 Task: Add an event  with title  Second Client Appreciation Luncheon and Networking Session, date '2024/04/12' to 2024/04/14  & Select Event type as  Group. Add location for the event as  654 Delphi, Greece and add a description: Teams will work together to solve the challenges and find the hidden items or clues. This requires effective communication, creative thinking, and the ability to leverage each team member's strengths and expertise.Create an event link  http-secondclientappreciationluncheonandnetworkingsessioncom & Select the event color as  Magenta. , logged in from the account softage.10@softage.netand send the event invitation to softage.4@softage.net and softage.5@softage.net
Action: Mouse moved to (843, 148)
Screenshot: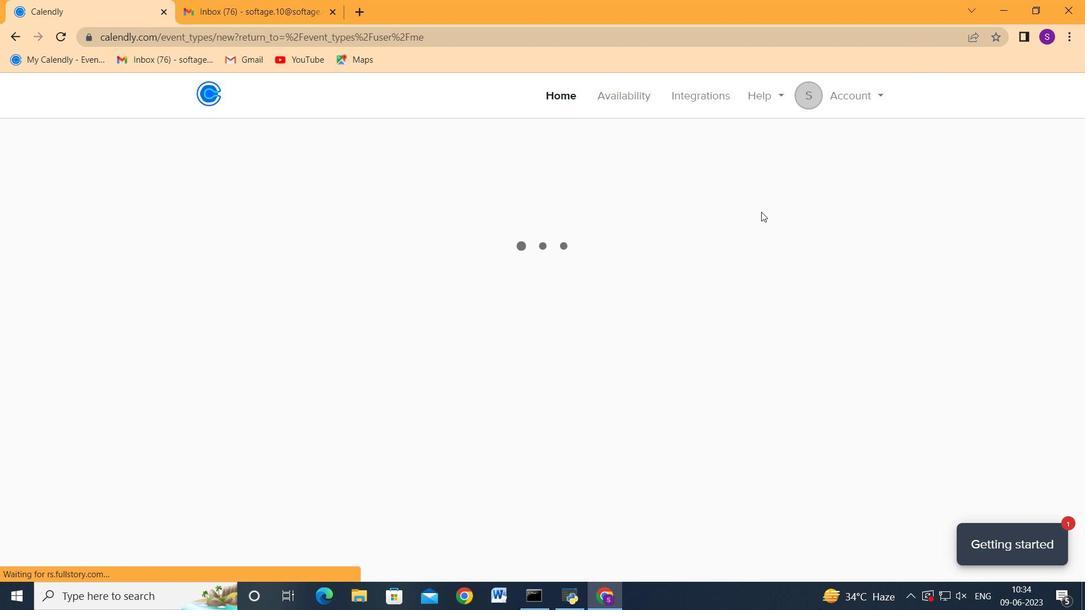 
Action: Mouse pressed left at (843, 148)
Screenshot: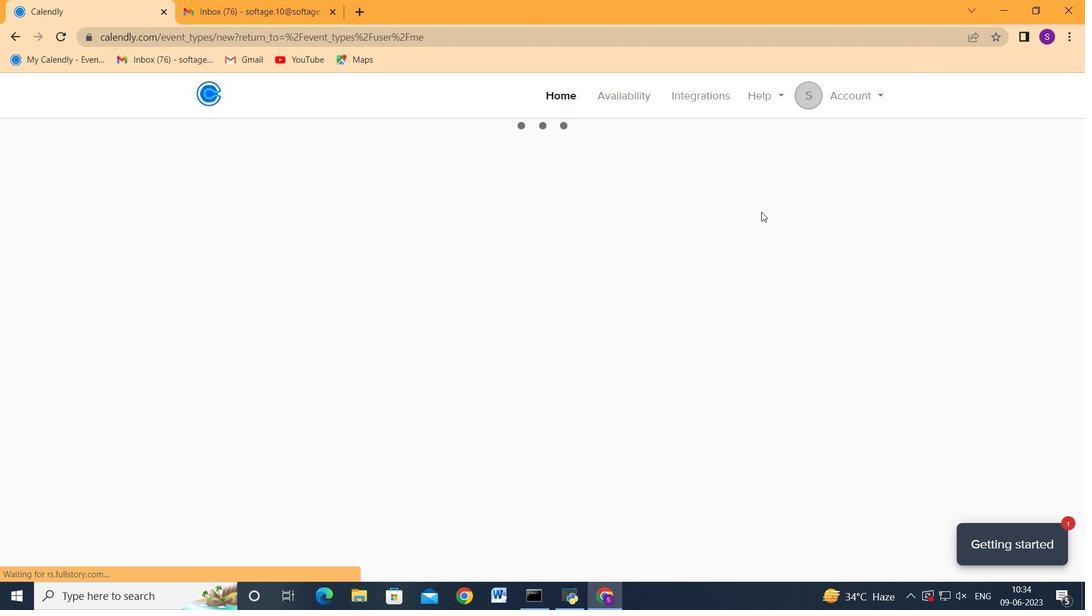 
Action: Mouse moved to (779, 208)
Screenshot: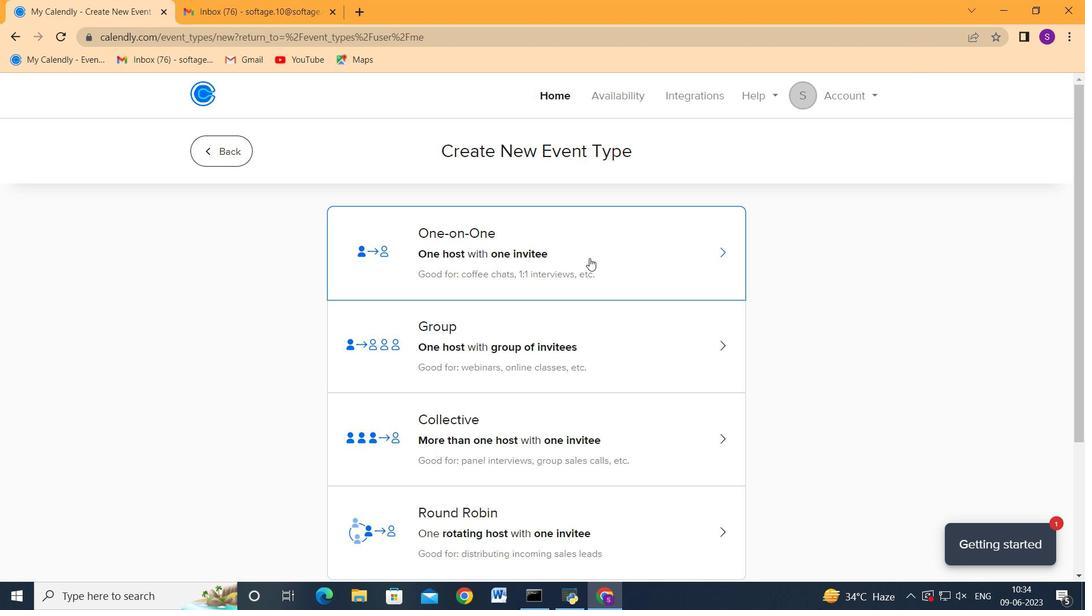 
Action: Mouse pressed left at (779, 208)
Screenshot: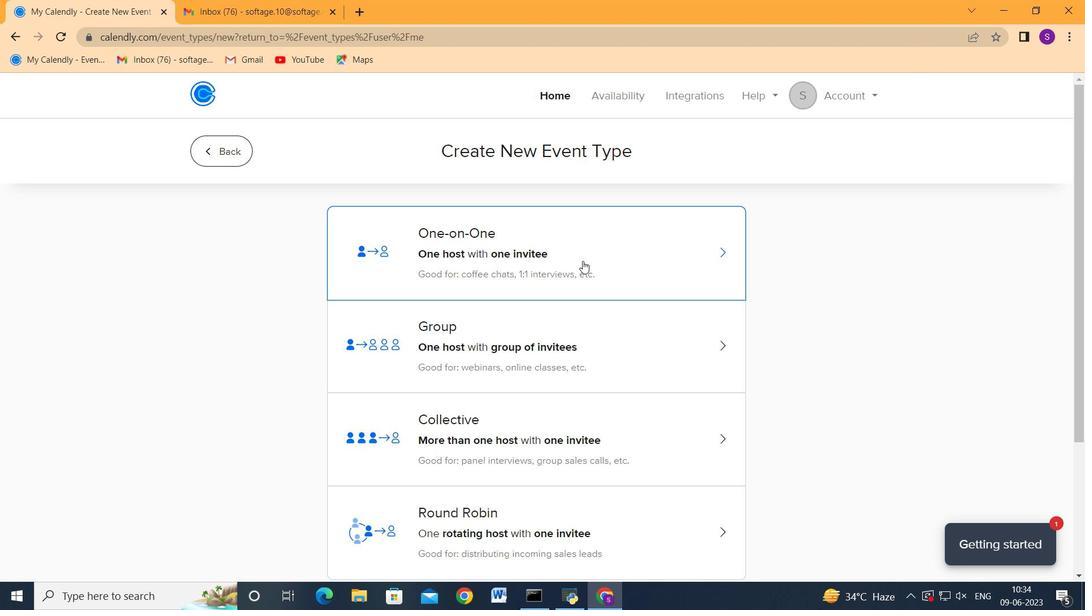 
Action: Mouse moved to (662, 266)
Screenshot: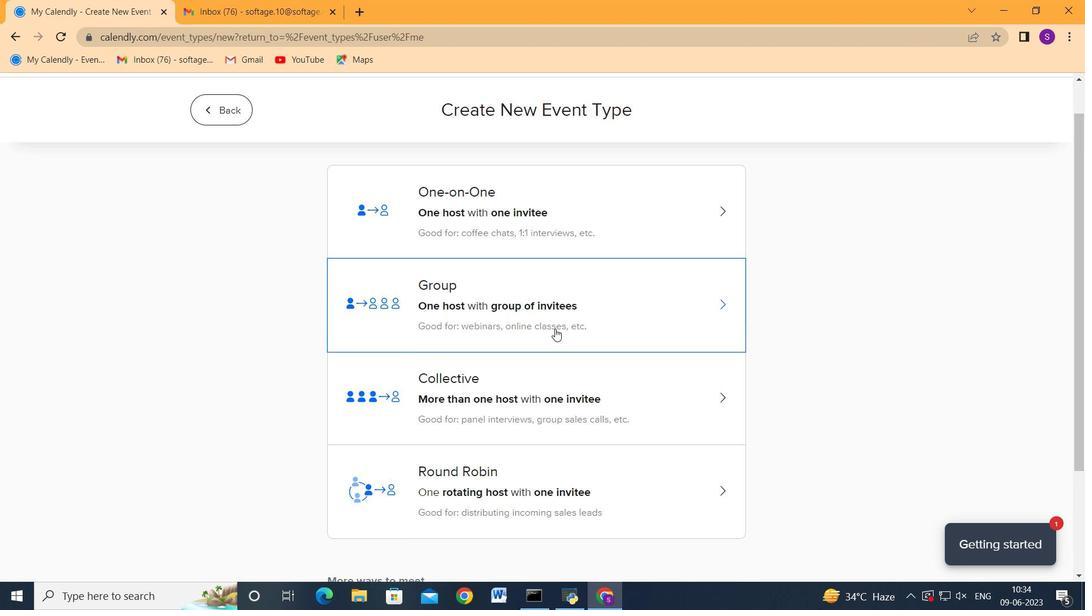 
Action: Mouse scrolled (662, 266) with delta (0, 0)
Screenshot: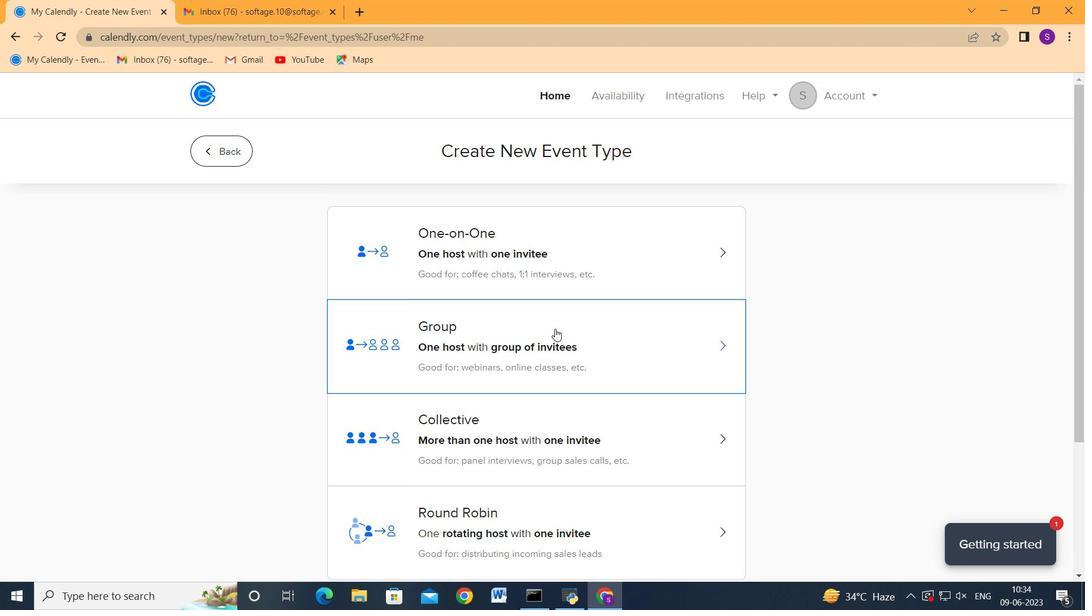 
Action: Mouse scrolled (662, 266) with delta (0, 0)
Screenshot: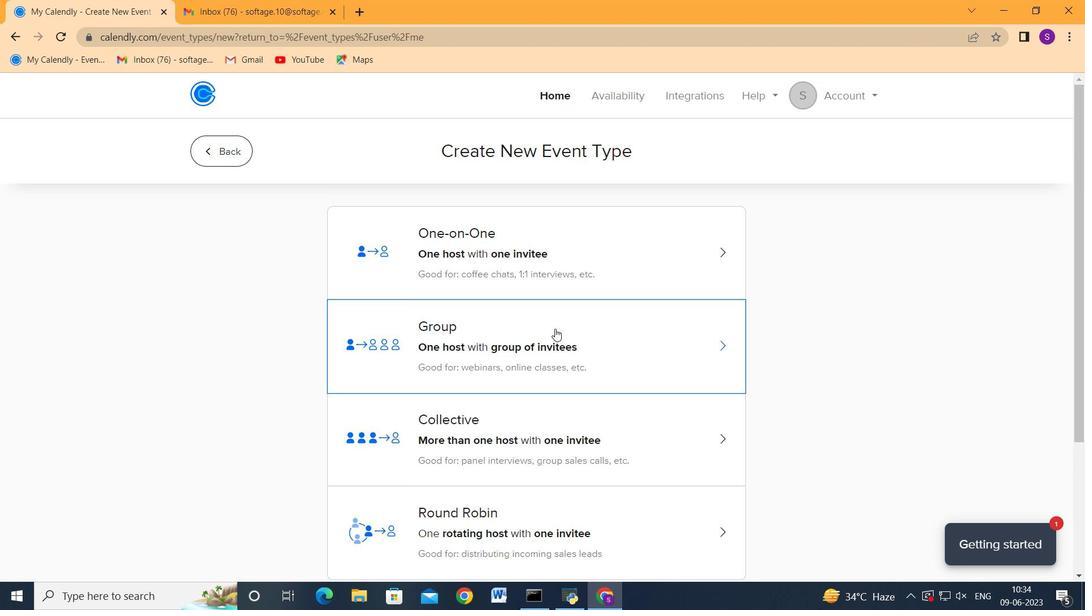 
Action: Mouse scrolled (662, 266) with delta (0, 0)
Screenshot: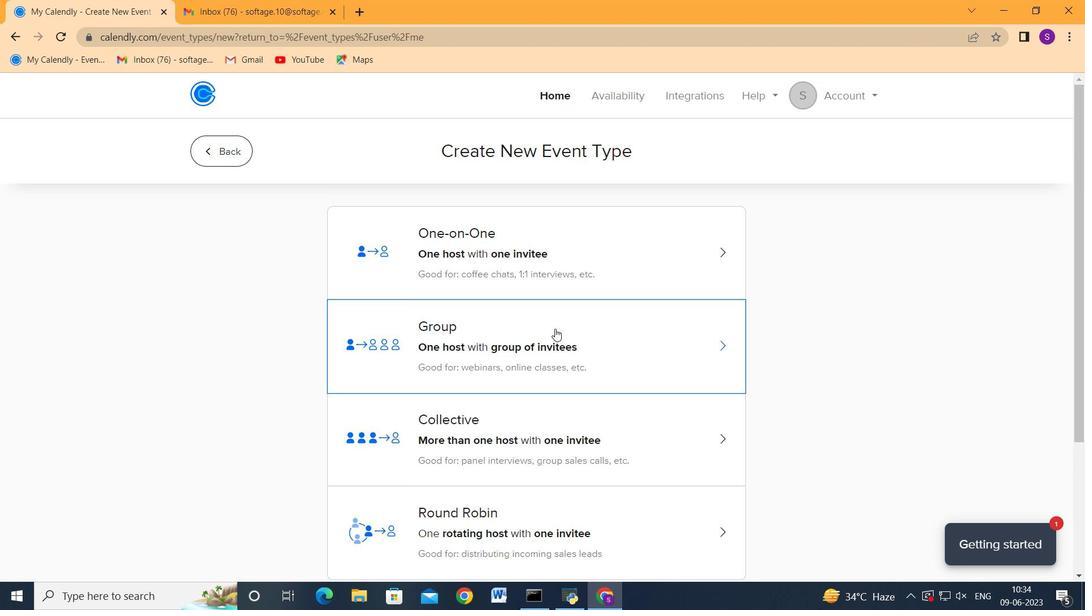 
Action: Mouse scrolled (662, 266) with delta (0, 0)
Screenshot: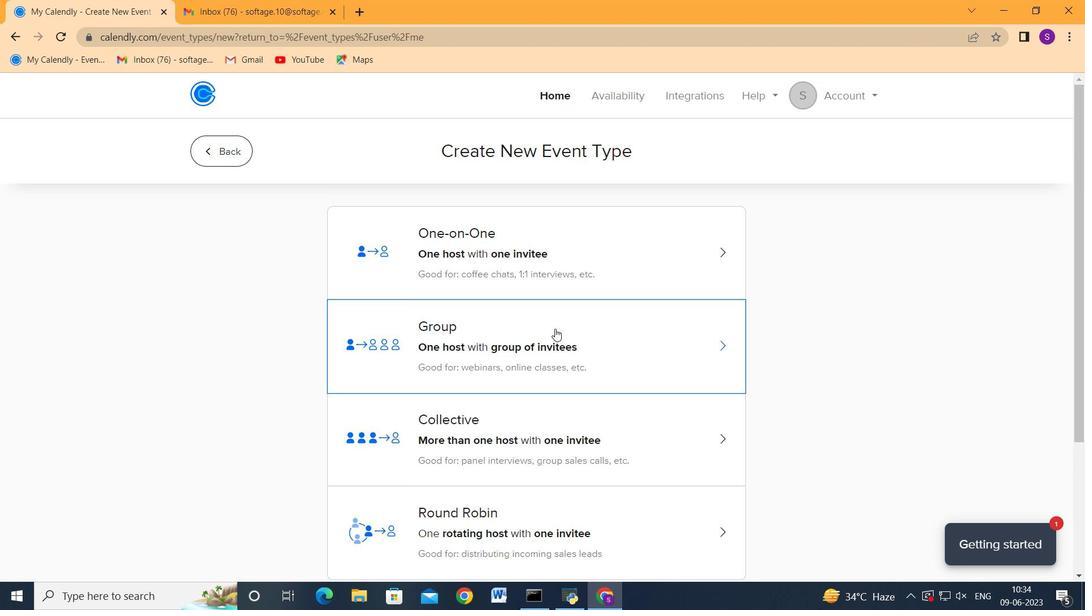 
Action: Mouse scrolled (662, 266) with delta (0, 0)
Screenshot: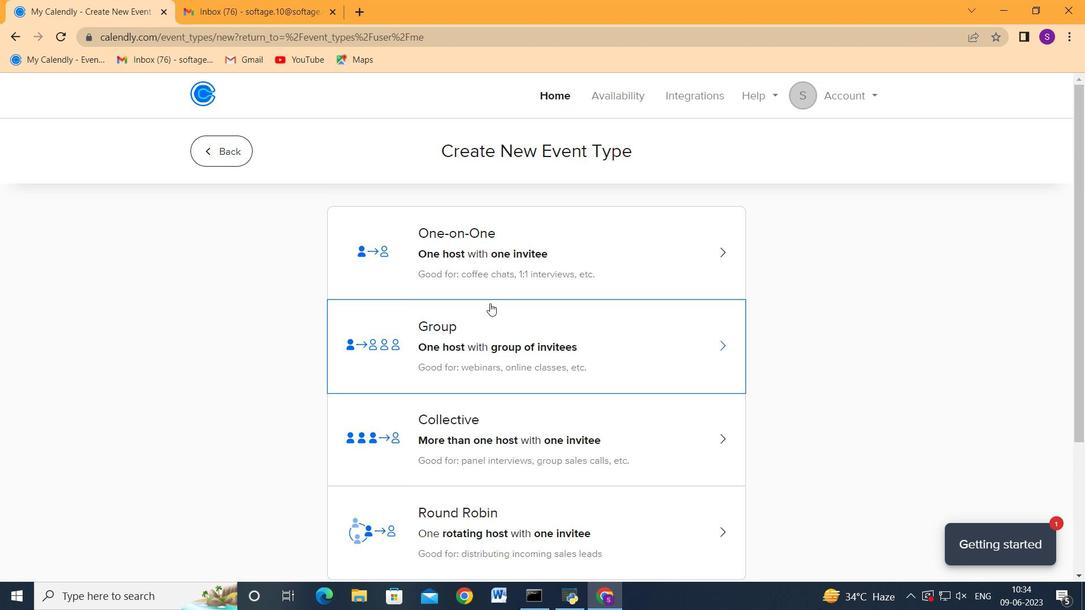 
Action: Mouse scrolled (662, 266) with delta (0, 0)
Screenshot: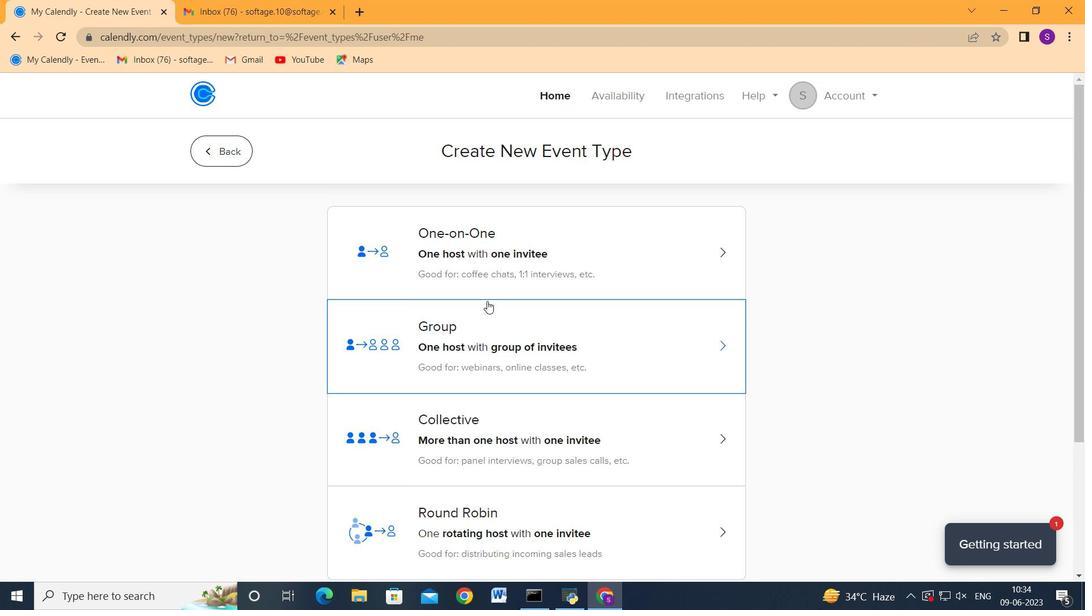 
Action: Mouse scrolled (662, 267) with delta (0, 0)
Screenshot: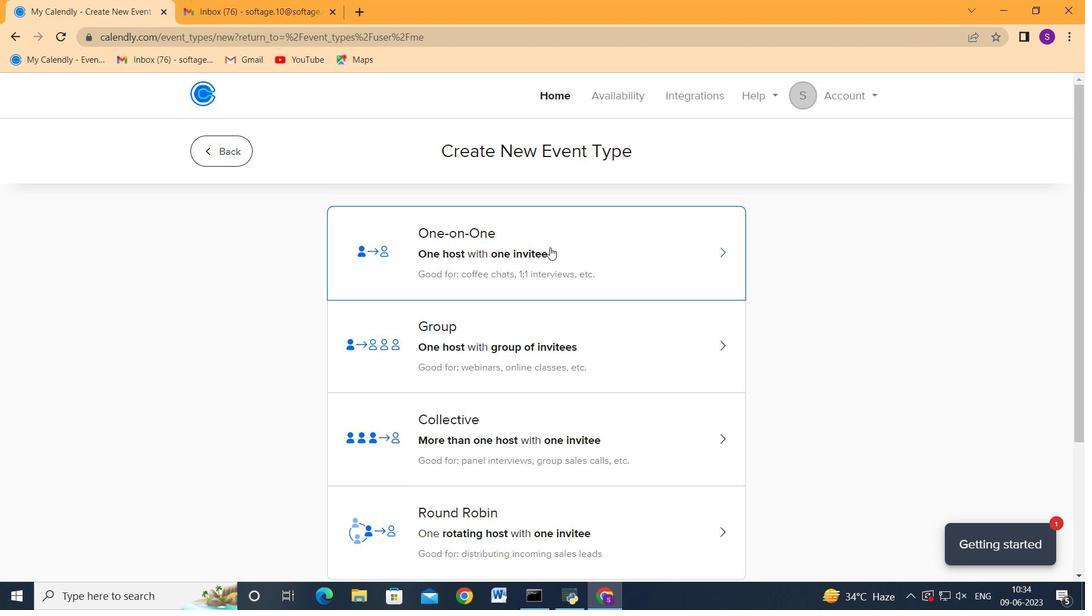 
Action: Mouse scrolled (662, 267) with delta (0, 0)
Screenshot: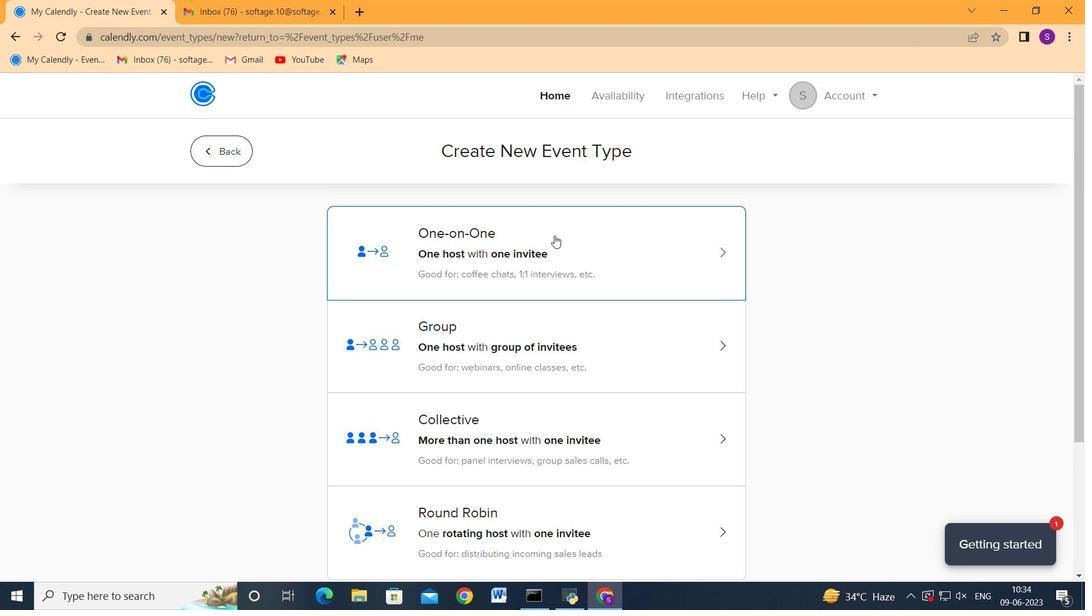 
Action: Mouse scrolled (662, 267) with delta (0, 0)
Screenshot: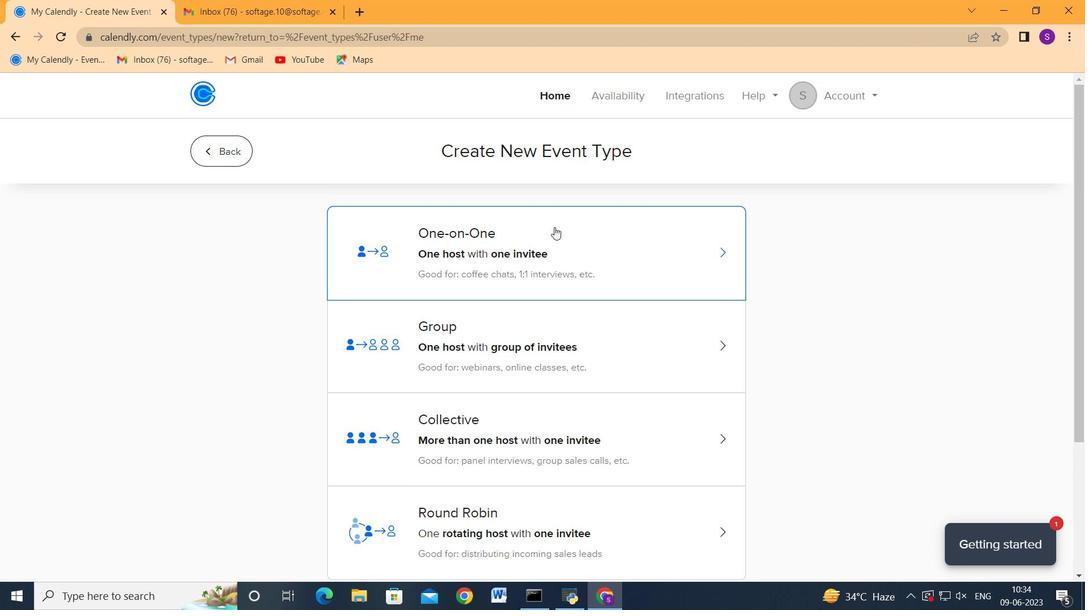 
Action: Mouse moved to (528, 354)
Screenshot: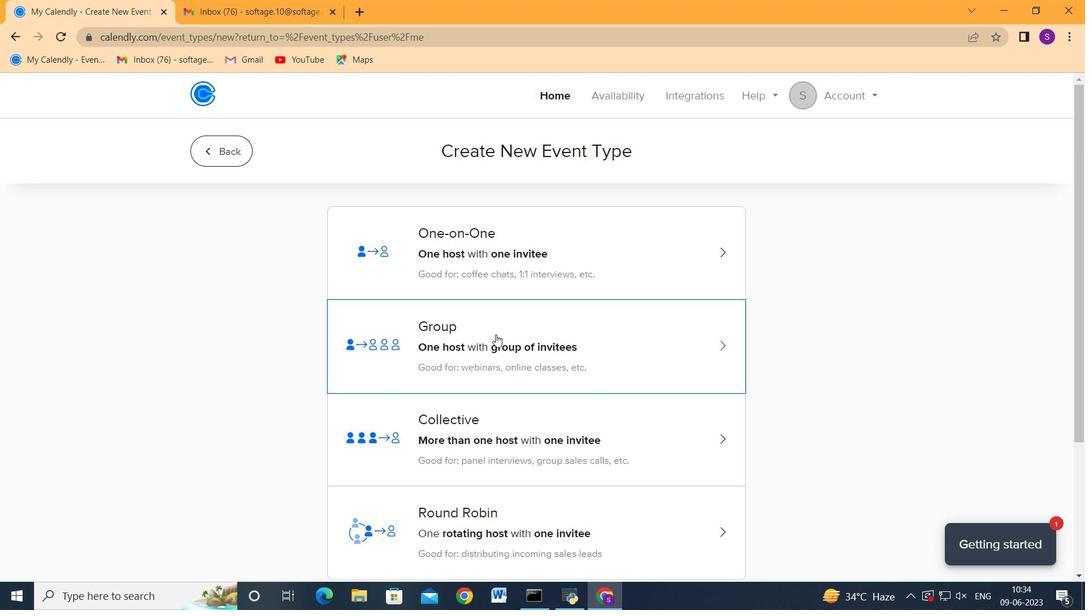 
Action: Mouse pressed left at (528, 354)
Screenshot: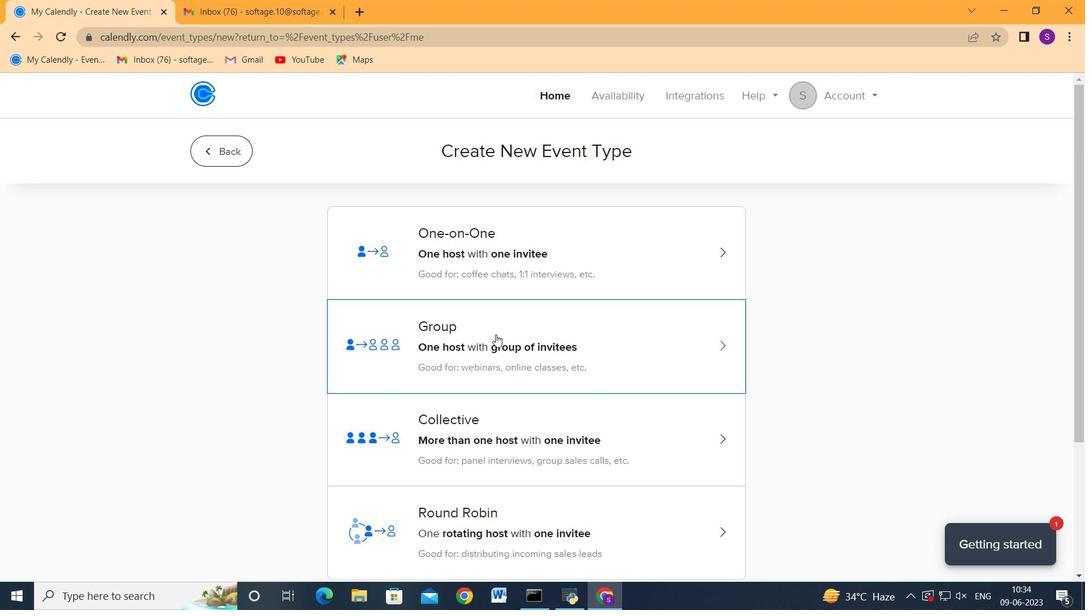 
Action: Mouse moved to (637, 294)
Screenshot: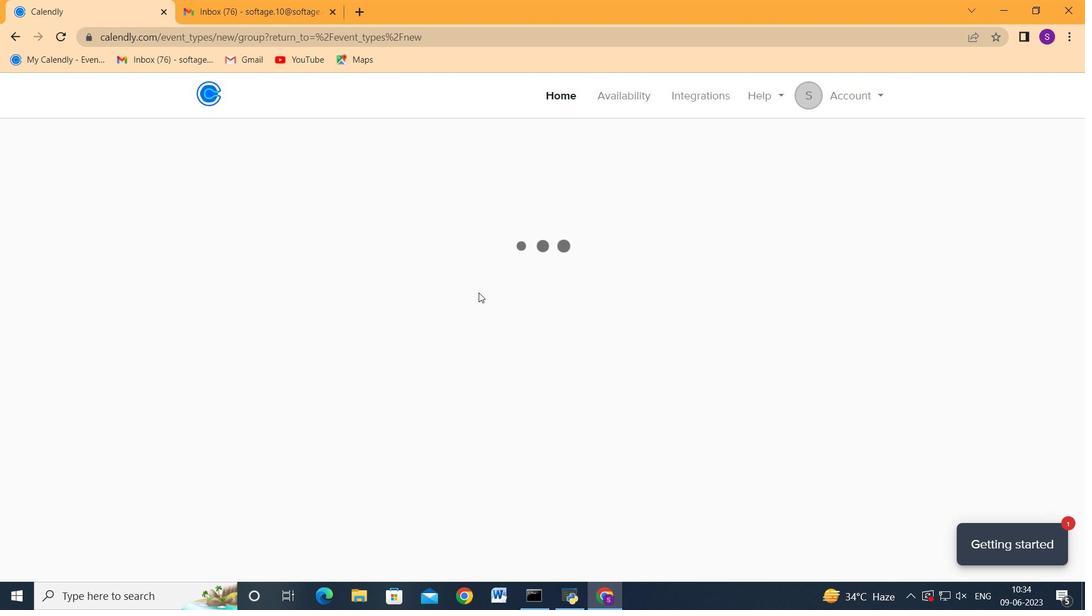 
Action: Mouse scrolled (637, 293) with delta (0, 0)
Screenshot: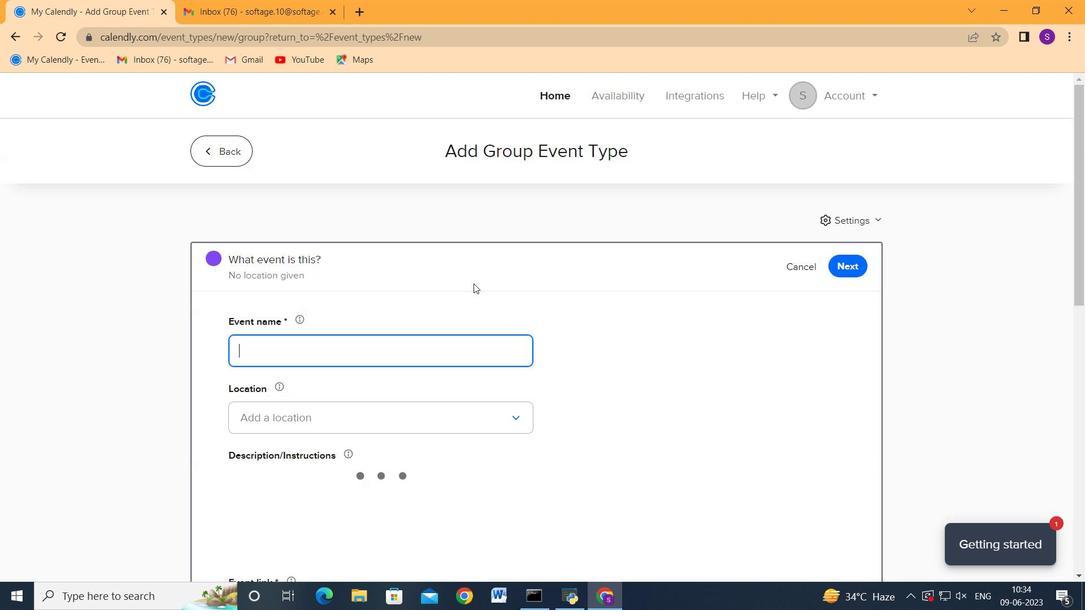 
Action: Mouse moved to (636, 294)
Screenshot: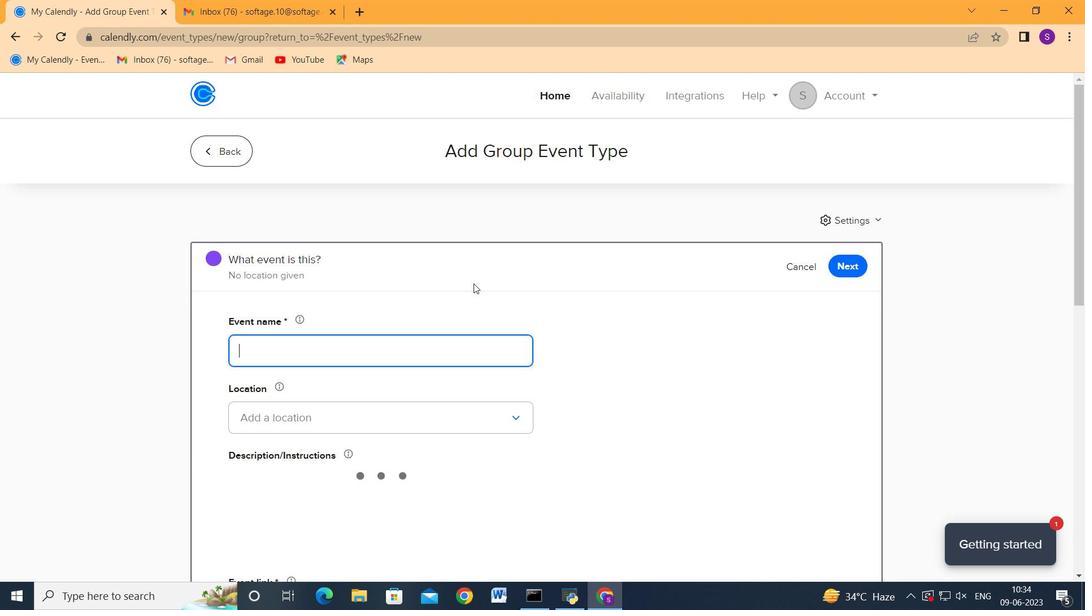 
Action: Mouse scrolled (636, 294) with delta (0, 0)
Screenshot: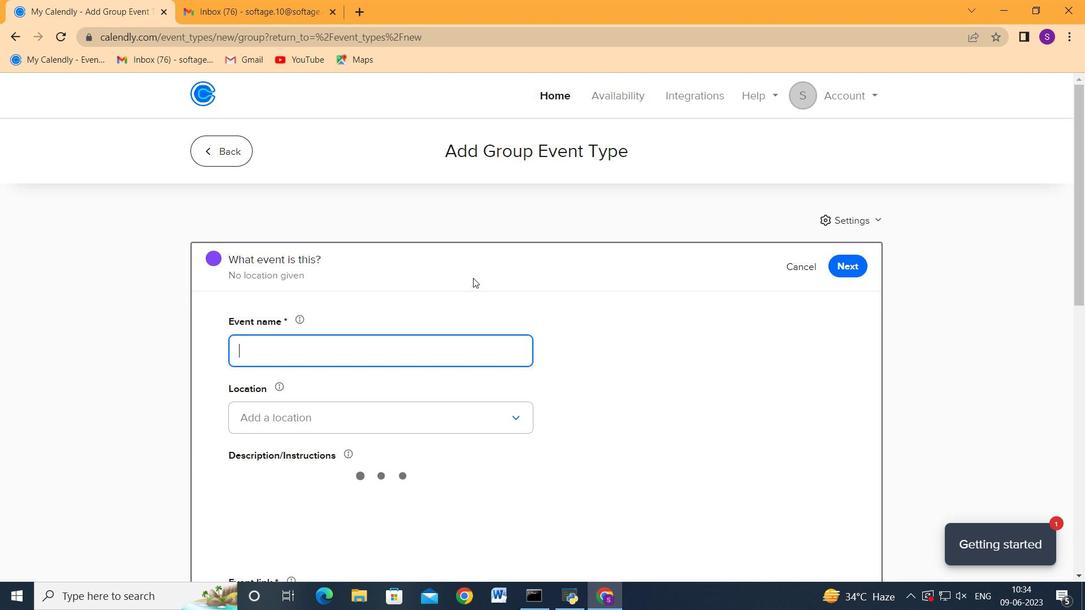 
Action: Mouse scrolled (636, 294) with delta (0, 0)
Screenshot: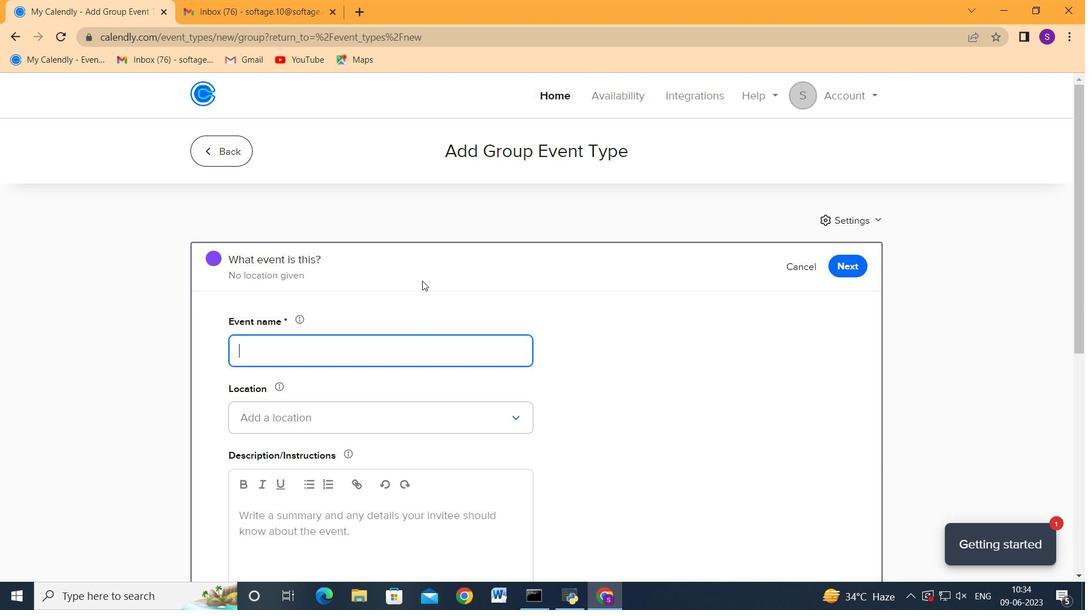 
Action: Mouse moved to (636, 295)
Screenshot: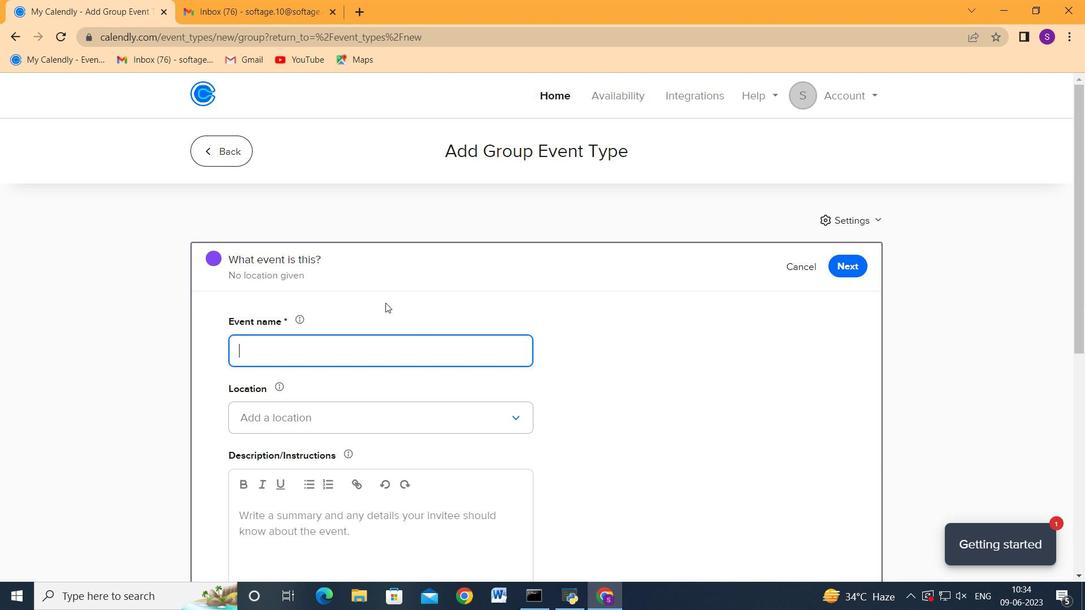 
Action: Mouse scrolled (636, 294) with delta (0, 0)
Screenshot: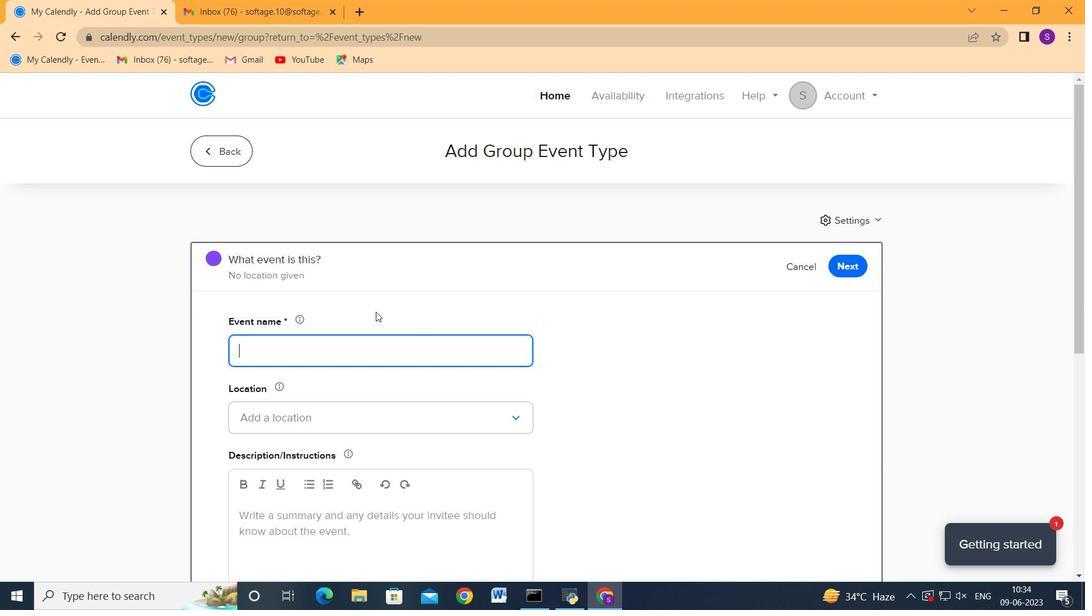 
Action: Mouse scrolled (636, 294) with delta (0, 0)
Screenshot: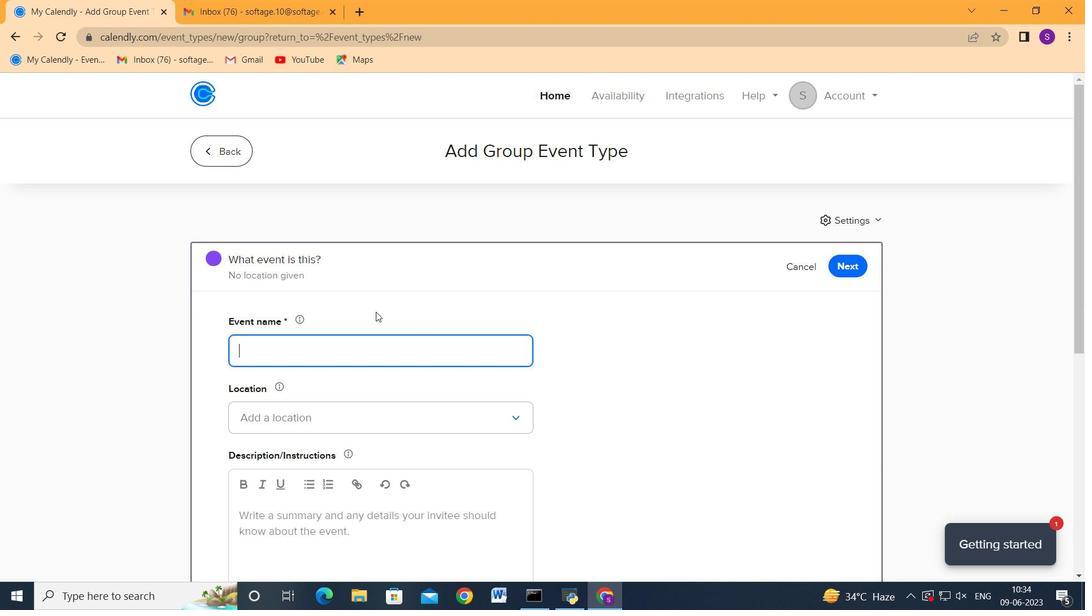 
Action: Mouse moved to (636, 295)
Screenshot: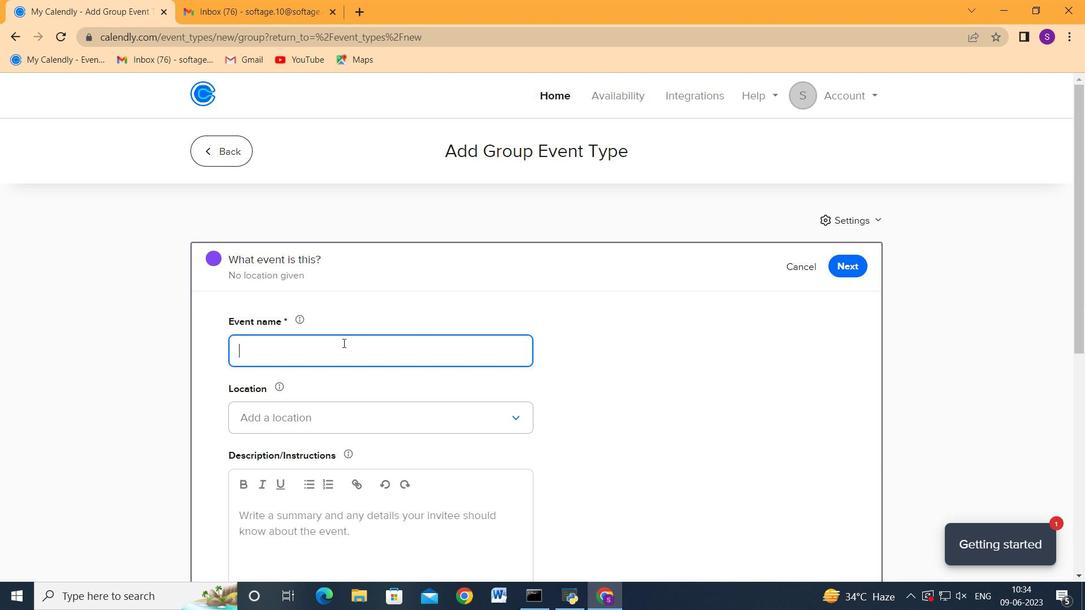 
Action: Mouse scrolled (636, 295) with delta (0, 0)
Screenshot: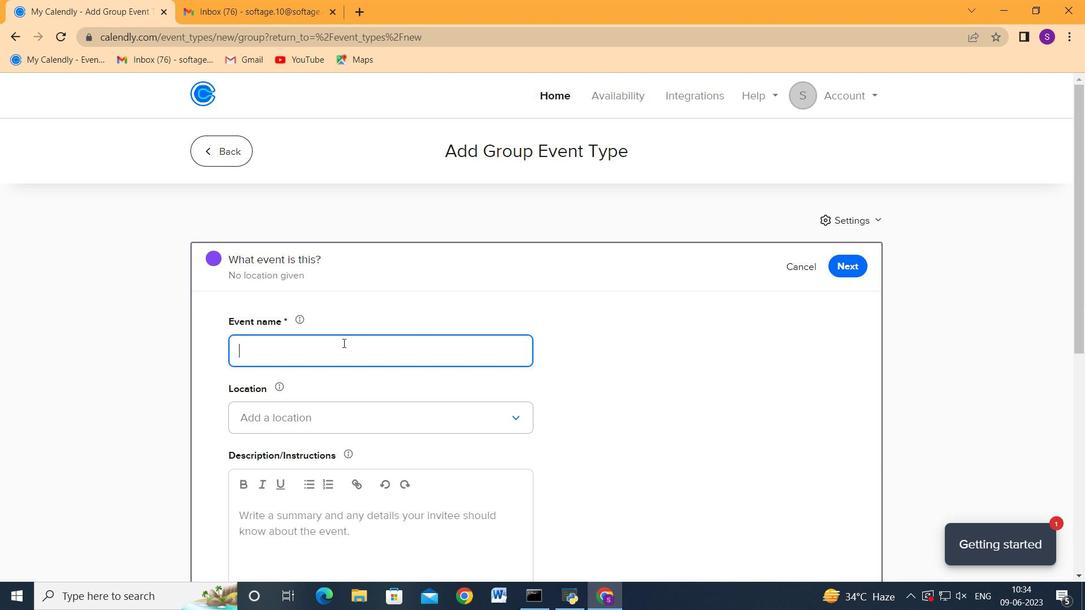 
Action: Mouse scrolled (636, 295) with delta (0, 0)
Screenshot: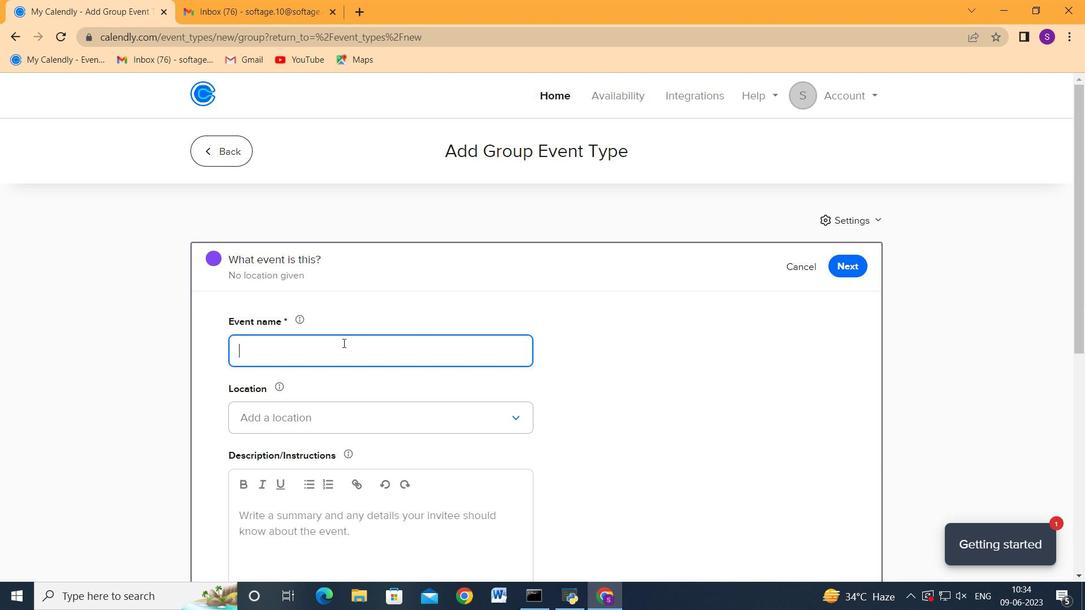 
Action: Mouse scrolled (636, 295) with delta (0, 0)
Screenshot: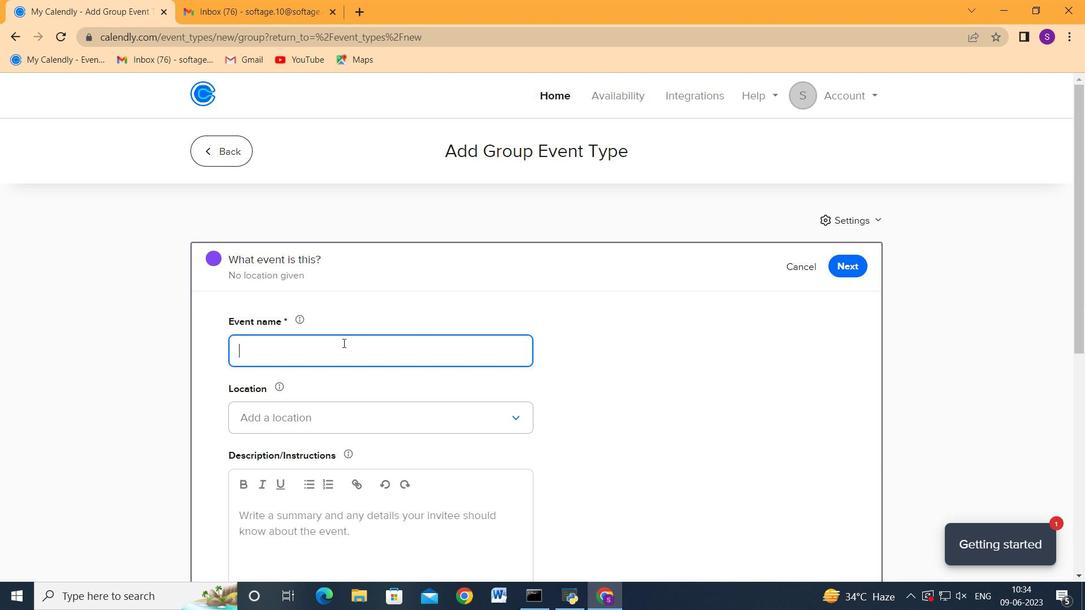 
Action: Mouse scrolled (636, 295) with delta (0, 0)
Screenshot: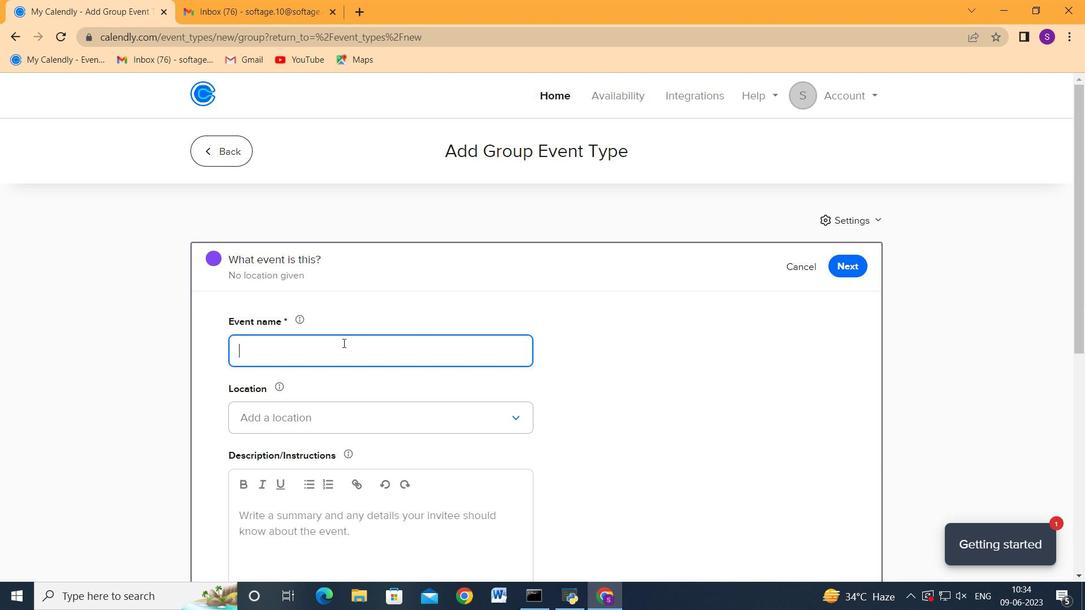 
Action: Mouse moved to (397, 260)
Screenshot: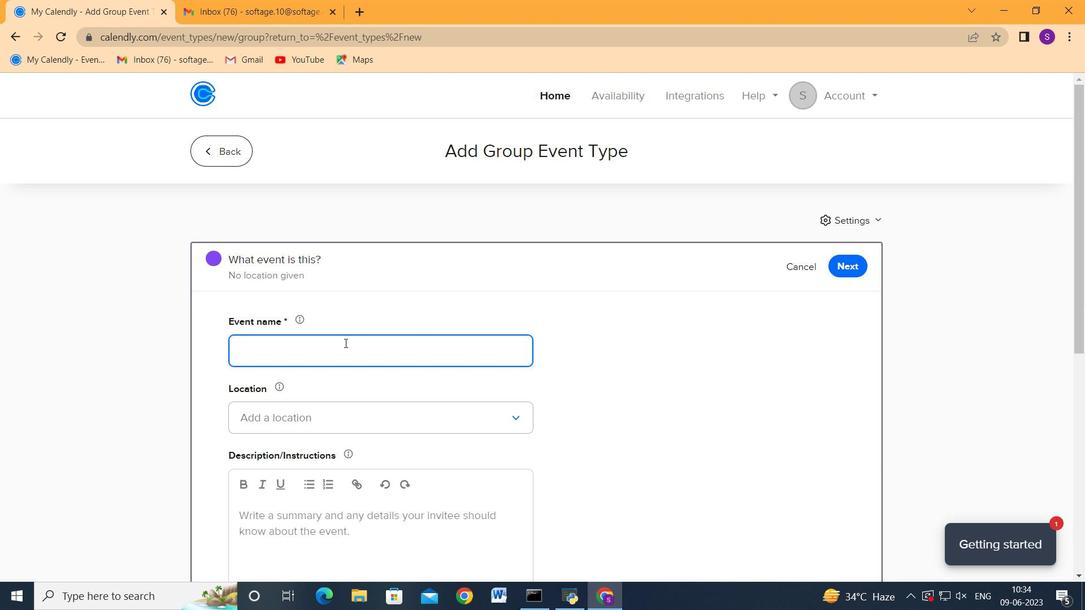 
Action: Key pressed <Key.shift_r>Second
Screenshot: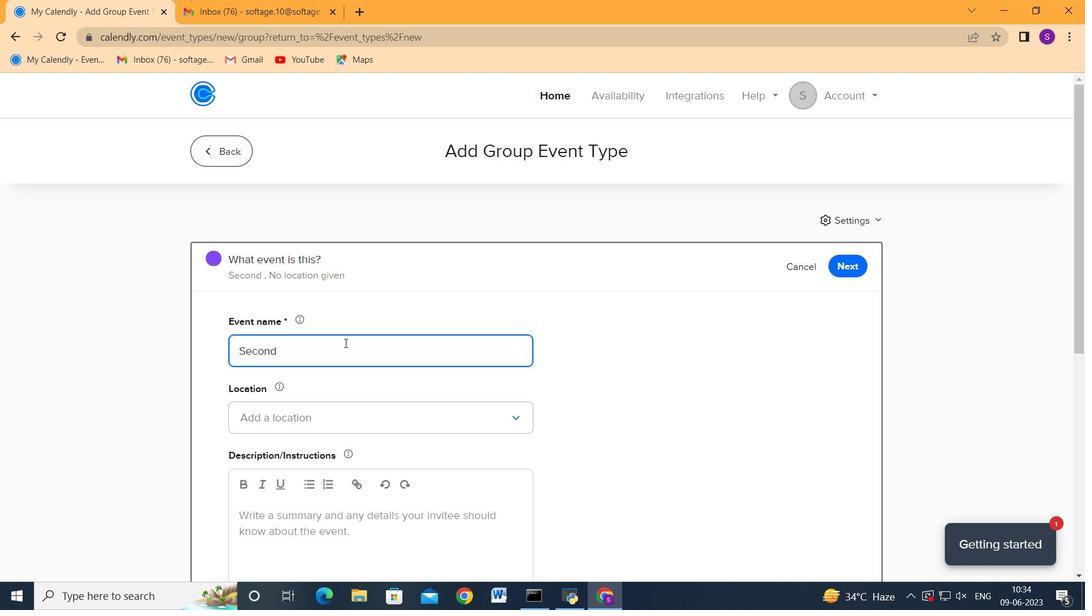 
Action: Mouse moved to (847, 163)
Screenshot: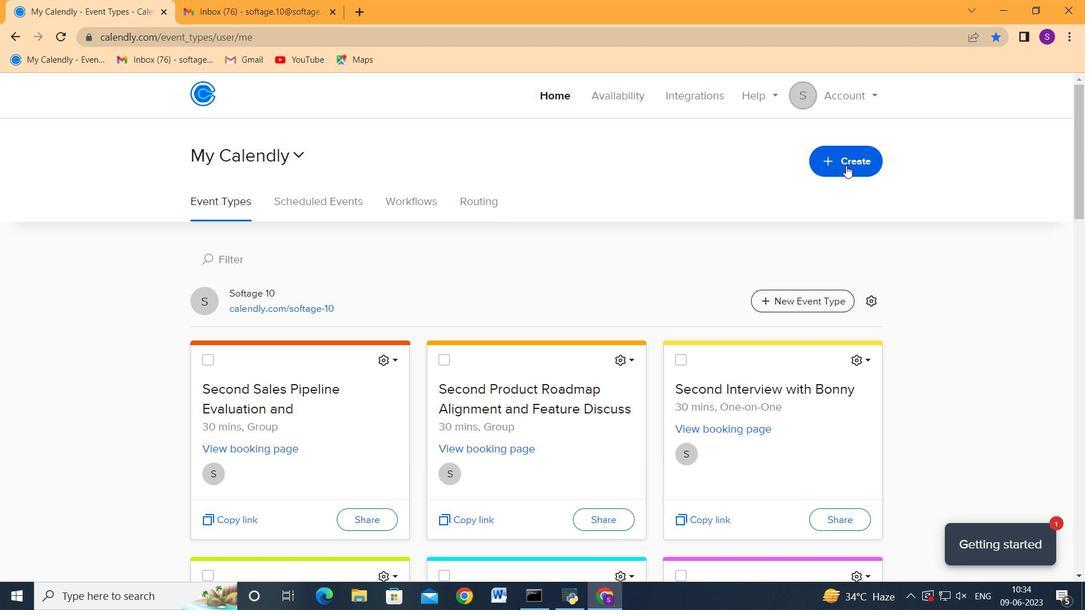 
Action: Mouse pressed left at (847, 163)
Screenshot: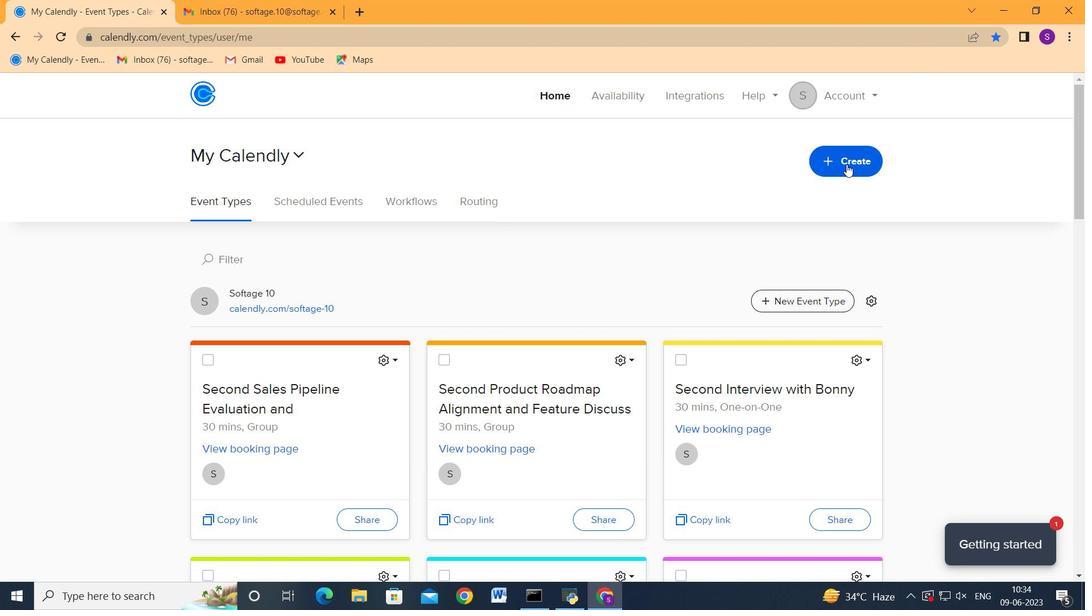 
Action: Mouse moved to (762, 212)
Screenshot: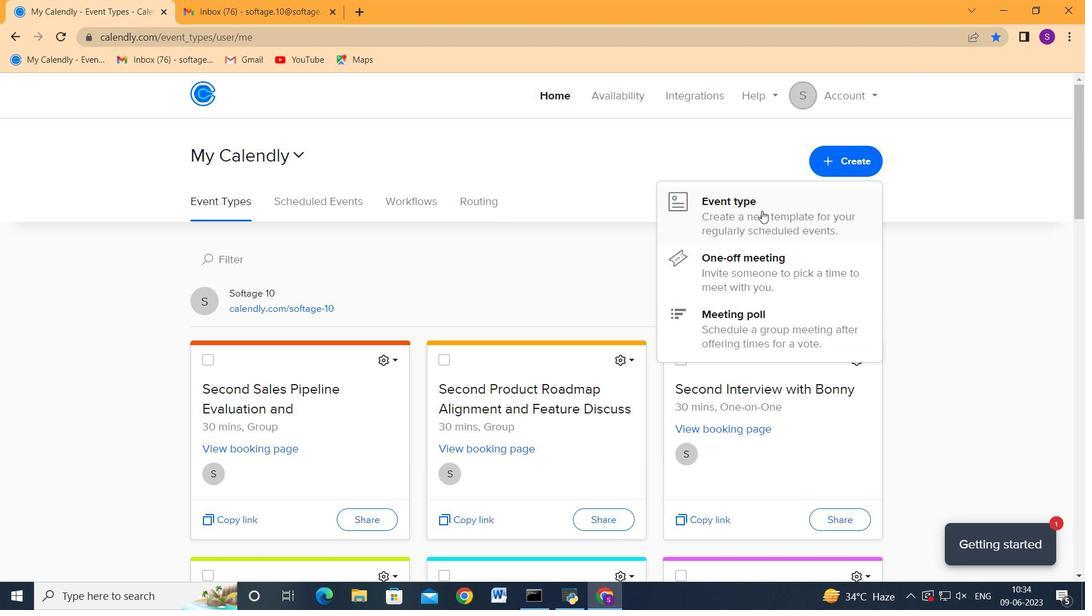 
Action: Mouse pressed left at (762, 212)
Screenshot: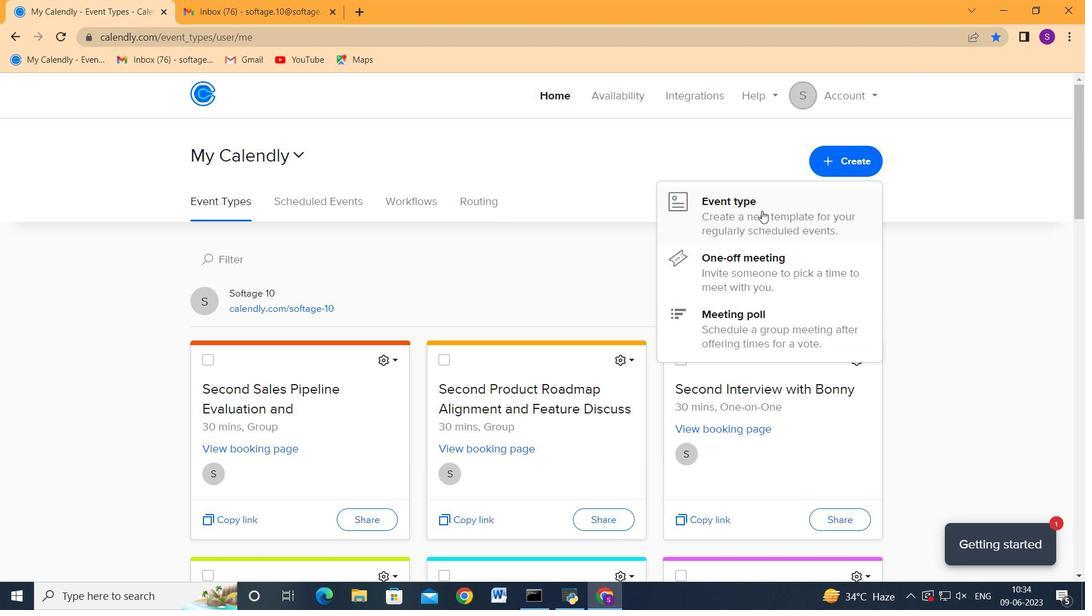 
Action: Mouse moved to (555, 329)
Screenshot: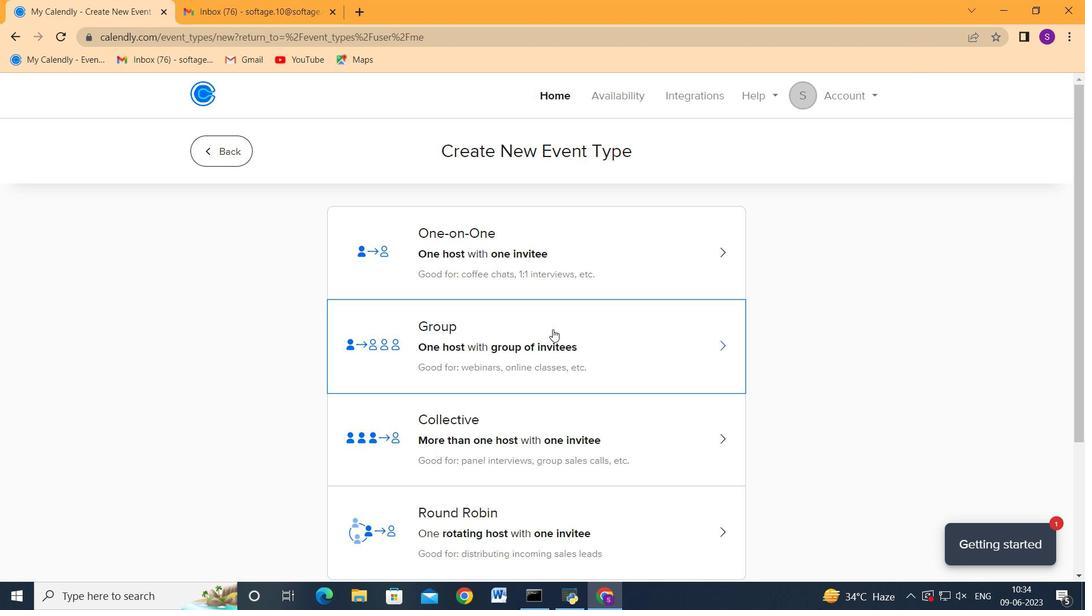 
Action: Mouse scrolled (555, 328) with delta (0, 0)
Screenshot: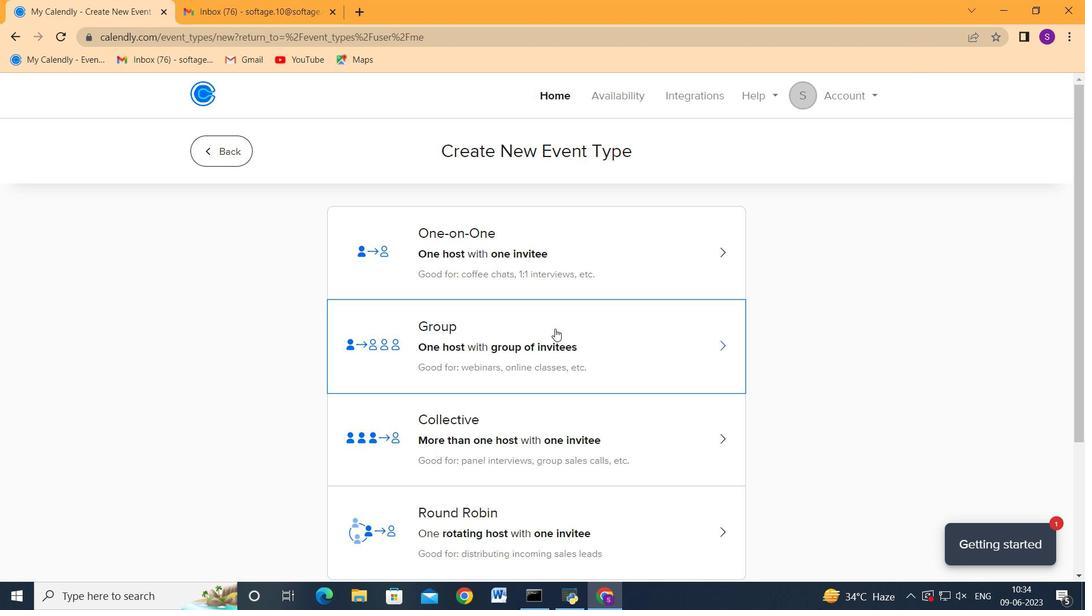 
Action: Mouse scrolled (555, 328) with delta (0, 0)
Screenshot: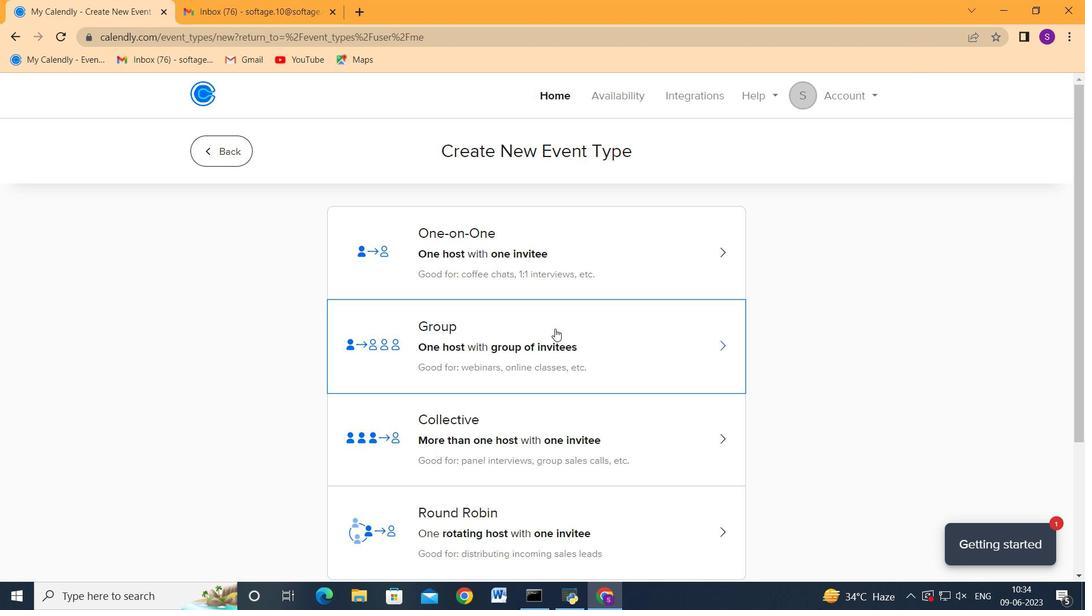 
Action: Mouse scrolled (555, 328) with delta (0, 0)
Screenshot: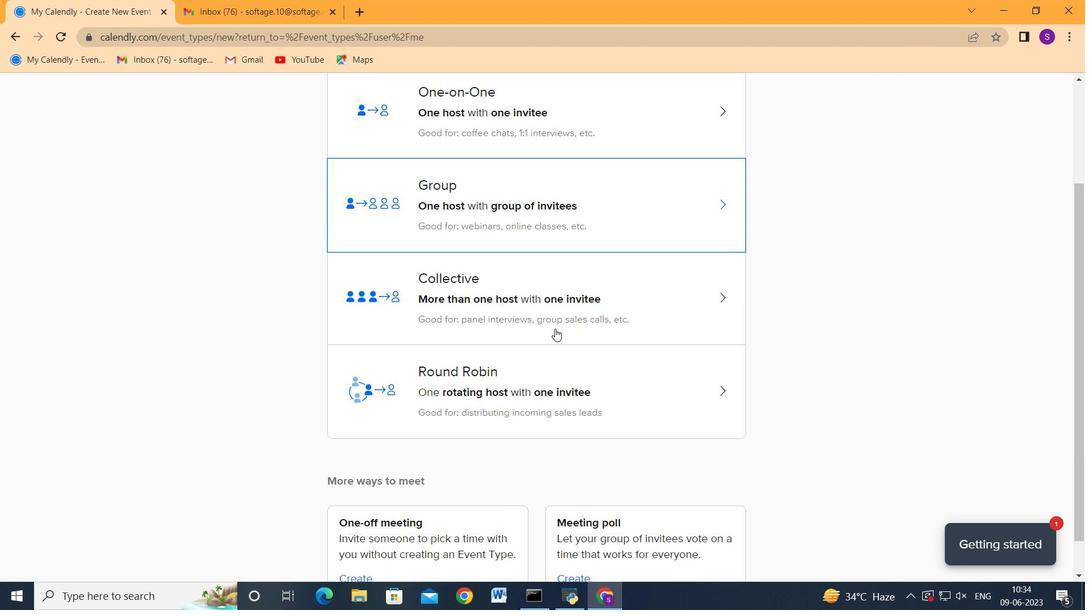 
Action: Mouse scrolled (555, 328) with delta (0, 0)
Screenshot: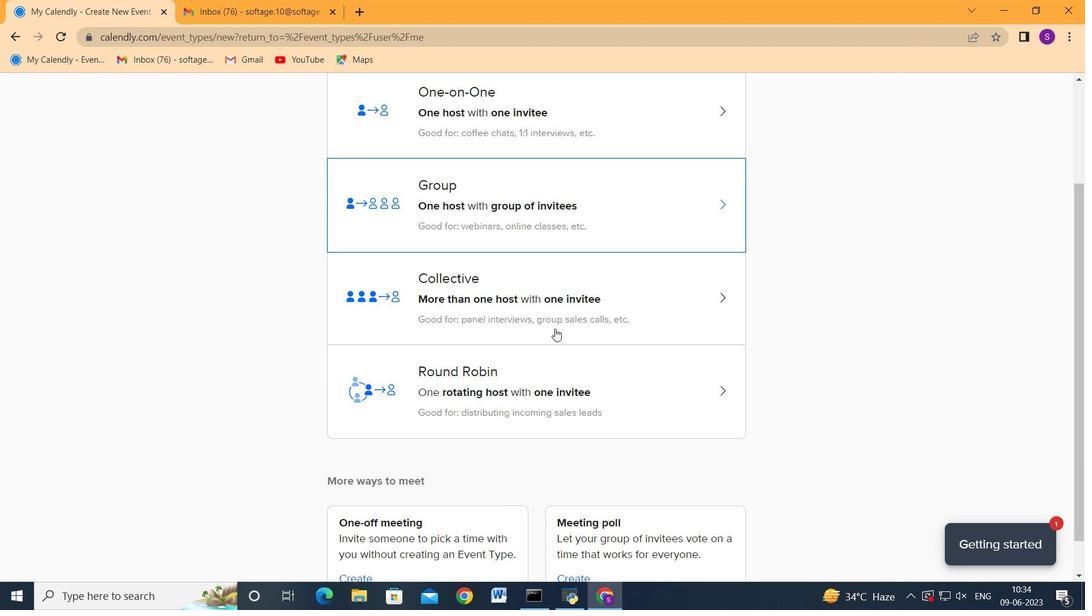 
Action: Mouse moved to (555, 329)
Screenshot: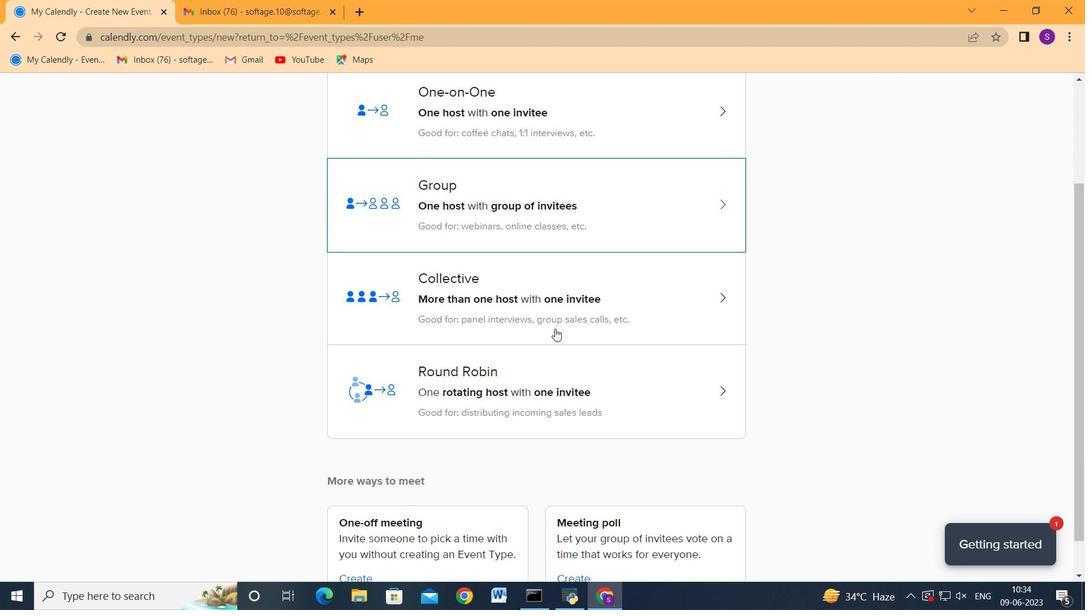 
Action: Mouse scrolled (555, 329) with delta (0, 0)
Screenshot: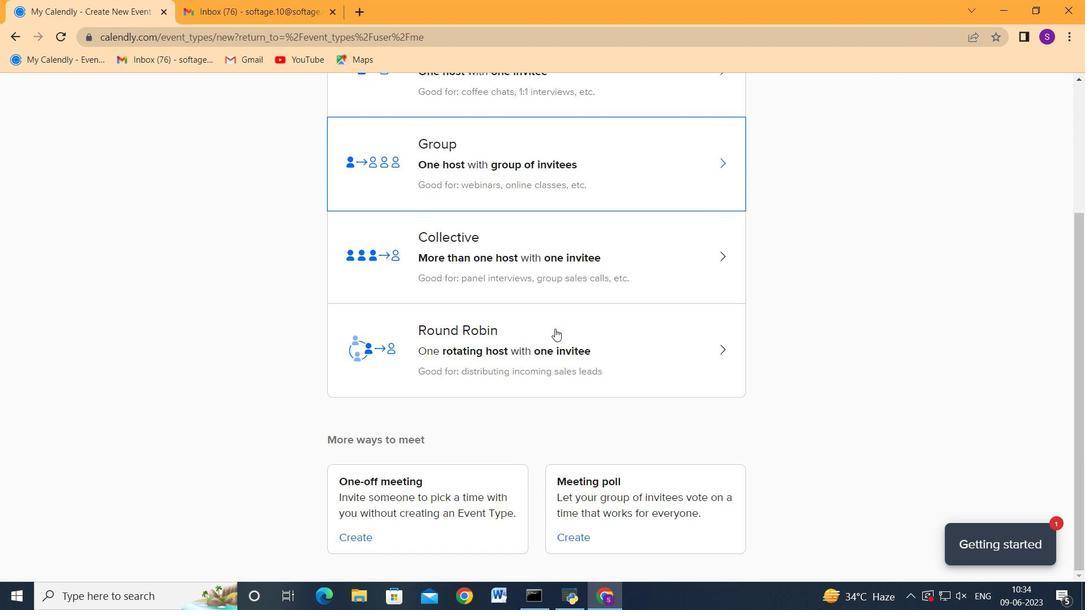 
Action: Mouse scrolled (555, 329) with delta (0, 0)
Screenshot: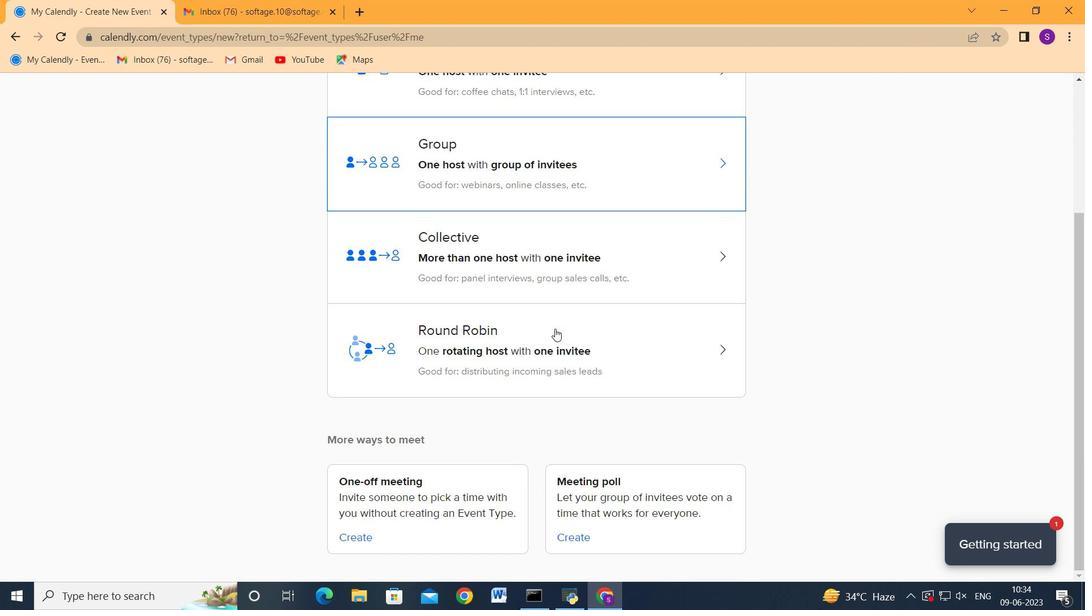 
Action: Mouse scrolled (555, 329) with delta (0, 0)
Screenshot: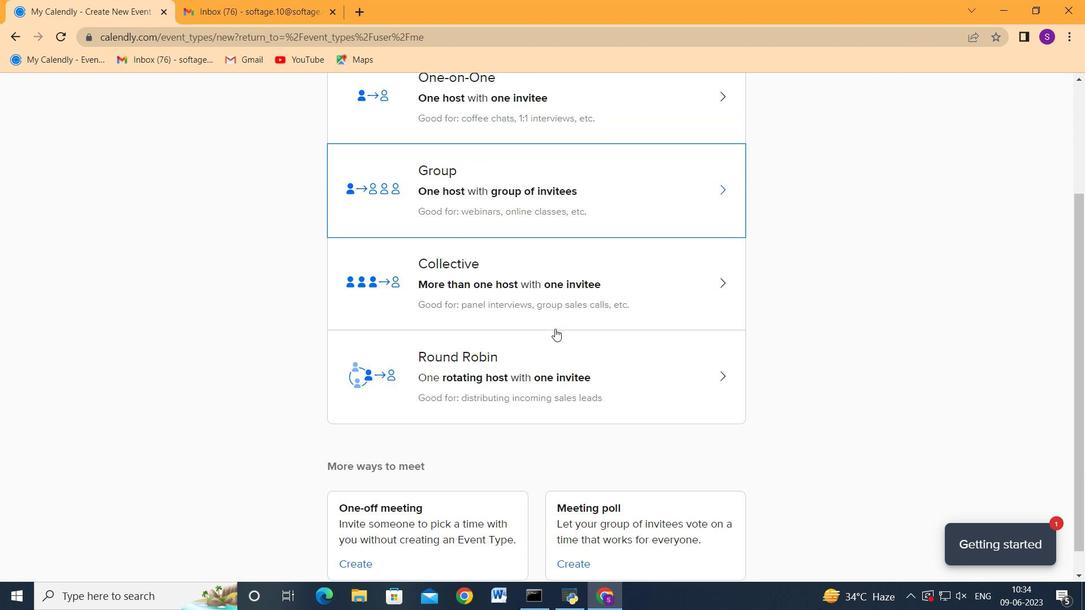 
Action: Mouse scrolled (555, 329) with delta (0, 0)
Screenshot: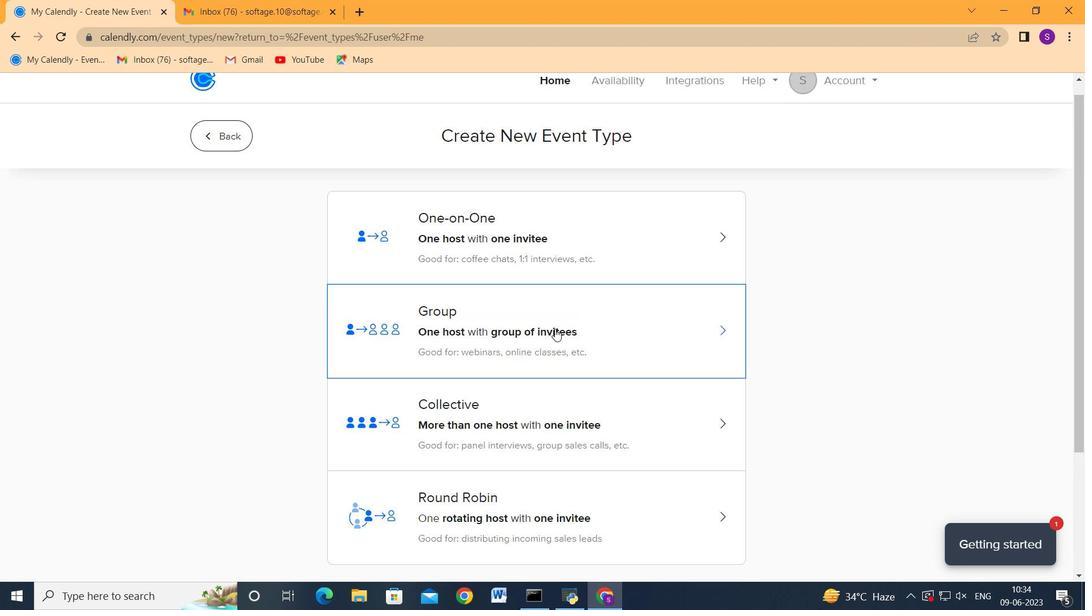 
Action: Mouse scrolled (555, 329) with delta (0, 0)
Screenshot: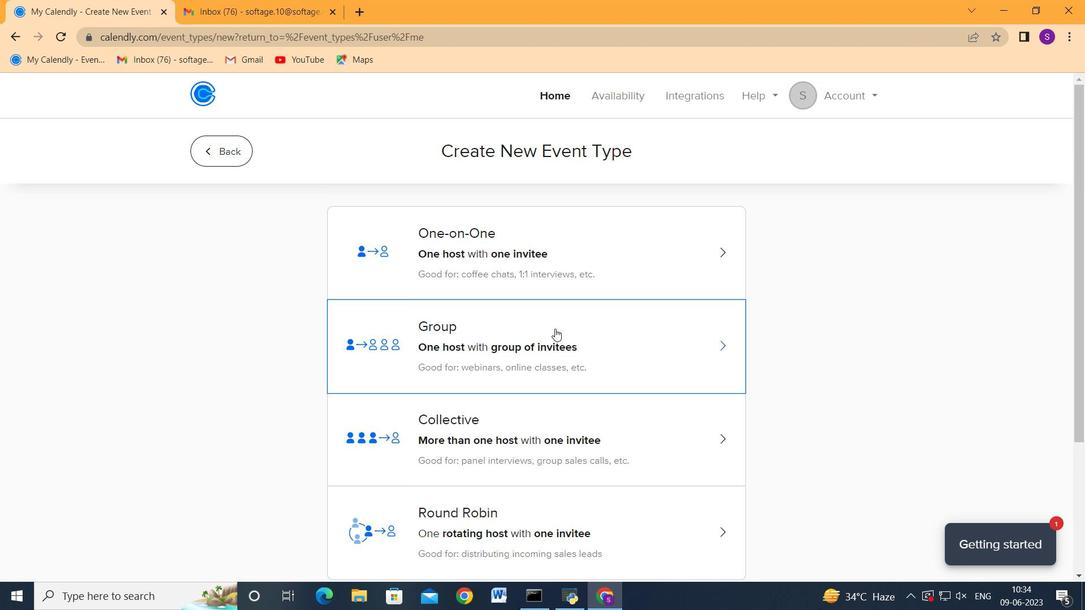 
Action: Mouse moved to (495, 338)
Screenshot: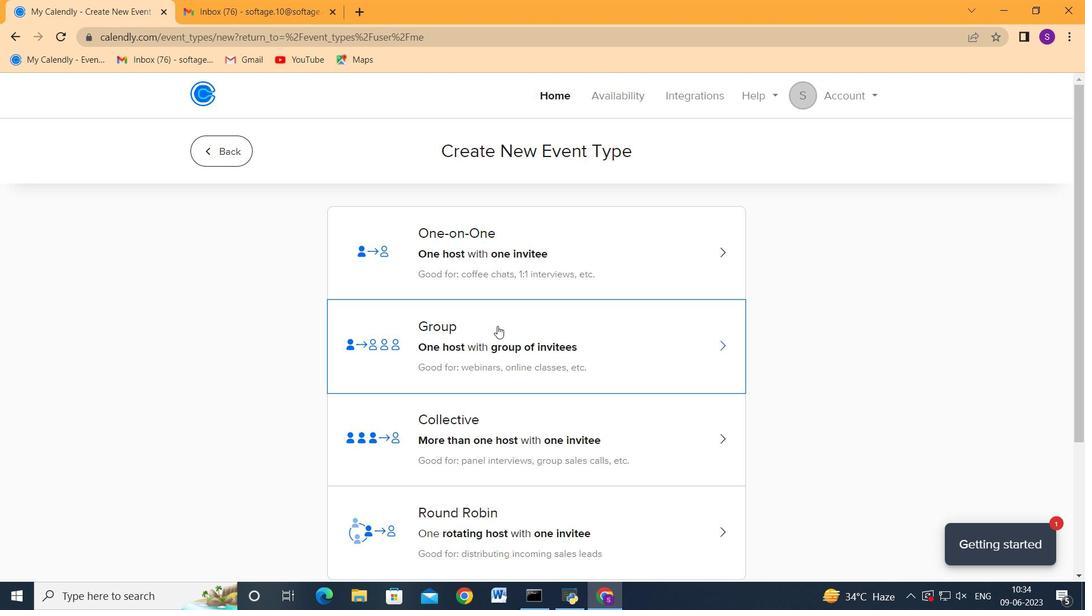 
Action: Mouse pressed left at (495, 338)
Screenshot: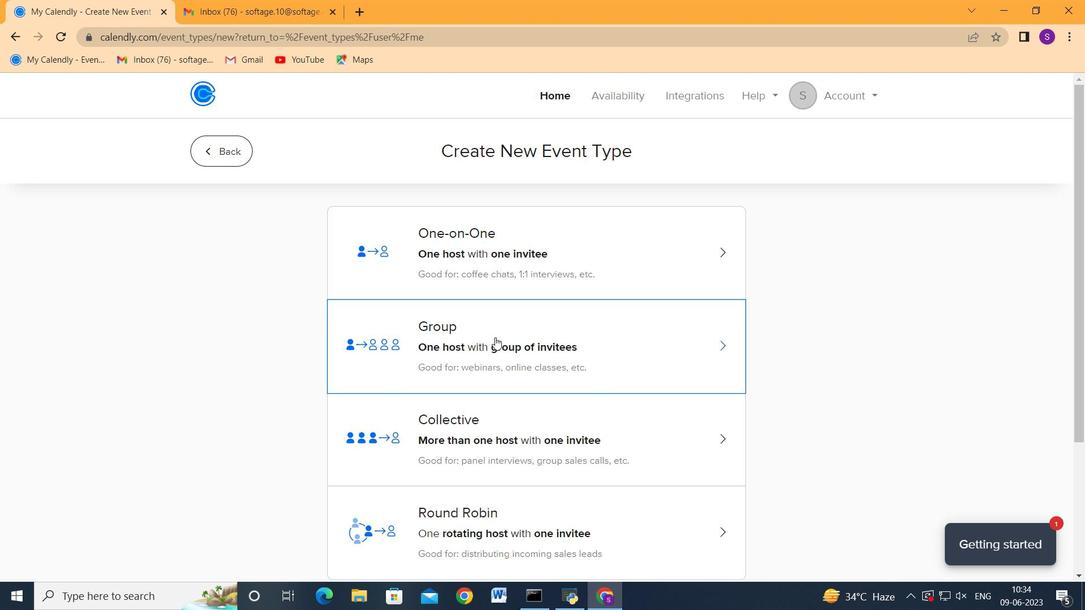 
Action: Mouse moved to (343, 343)
Screenshot: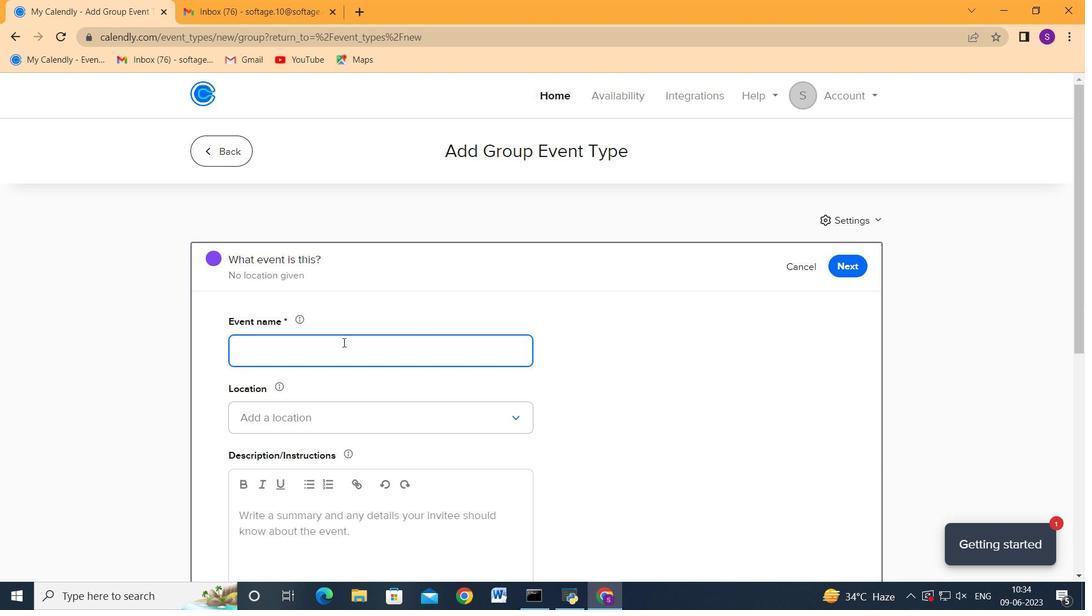 
Action: Mouse pressed left at (343, 343)
Screenshot: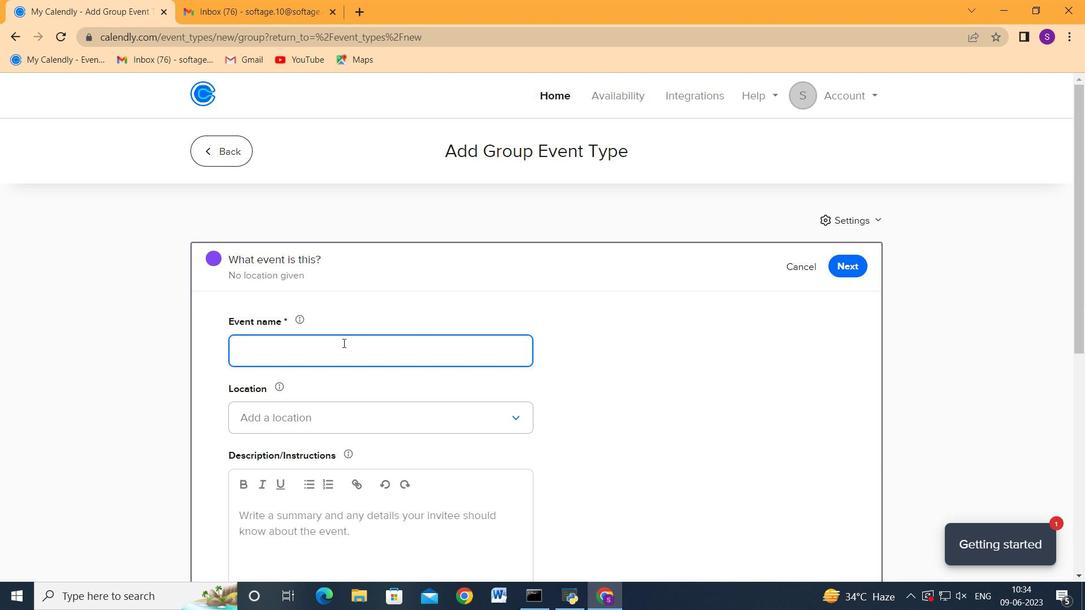 
Action: Mouse moved to (344, 343)
Screenshot: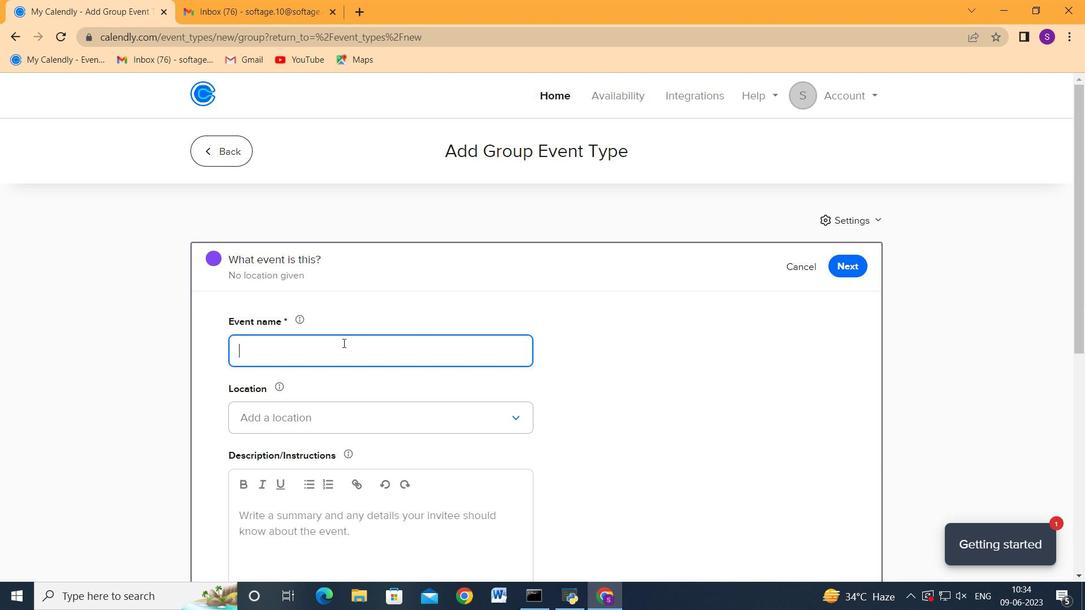 
Action: Key pressed <Key.shift_r>Second<Key.space><Key.shift>Client<Key.space><Key.shift_r>Appreciation<Key.space><Key.shift>Luncheon<Key.space>and<Key.space><Key.shift>Networking<Key.space><Key.shift_r>Session<Key.tab><Key.tab>
Screenshot: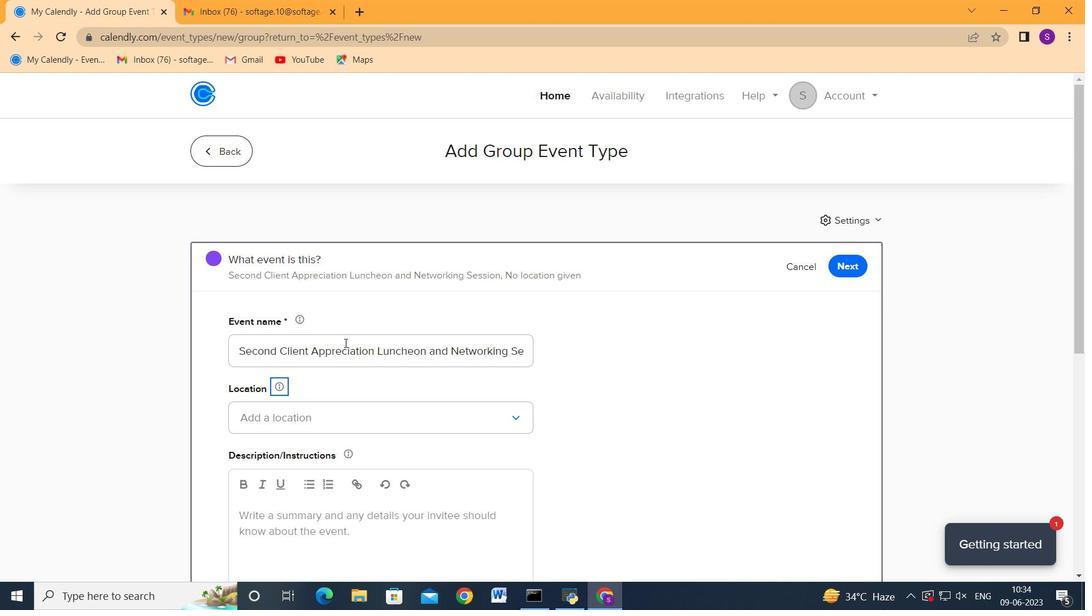 
Action: Mouse moved to (286, 412)
Screenshot: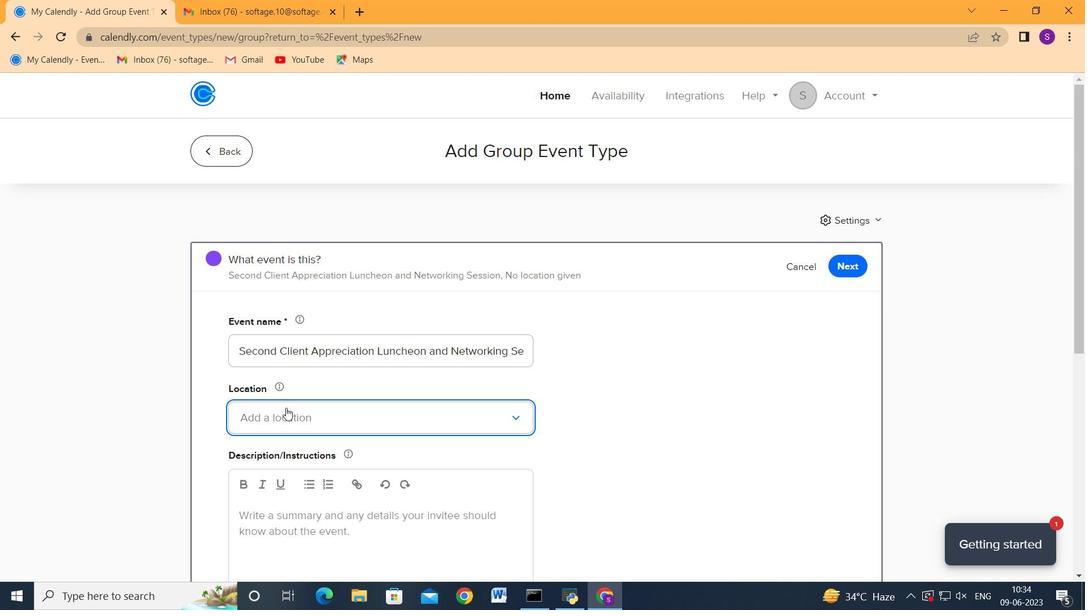 
Action: Mouse pressed left at (286, 412)
Screenshot: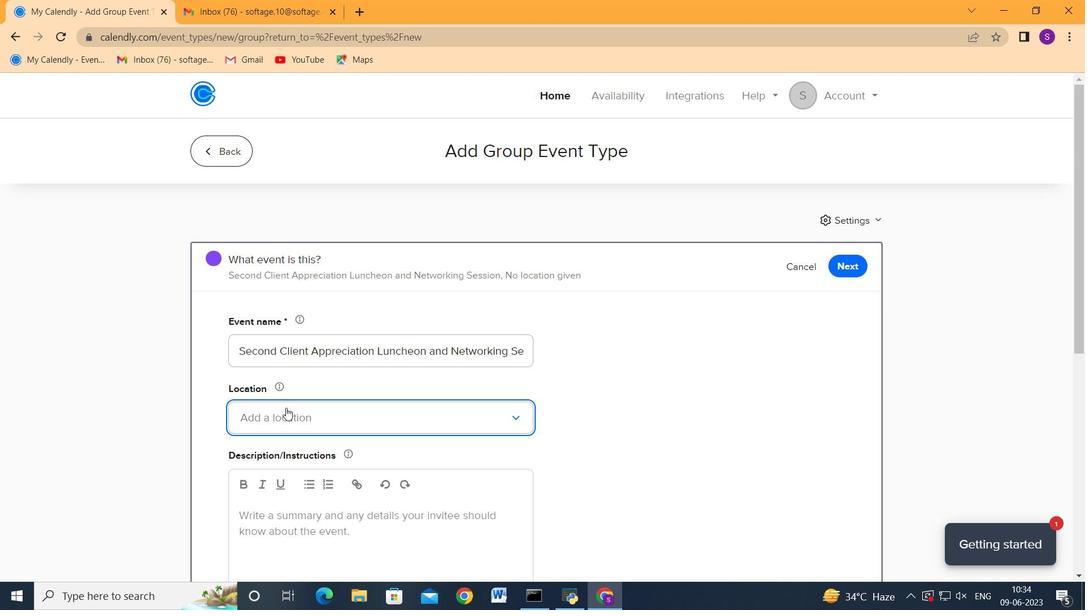 
Action: Mouse moved to (302, 453)
Screenshot: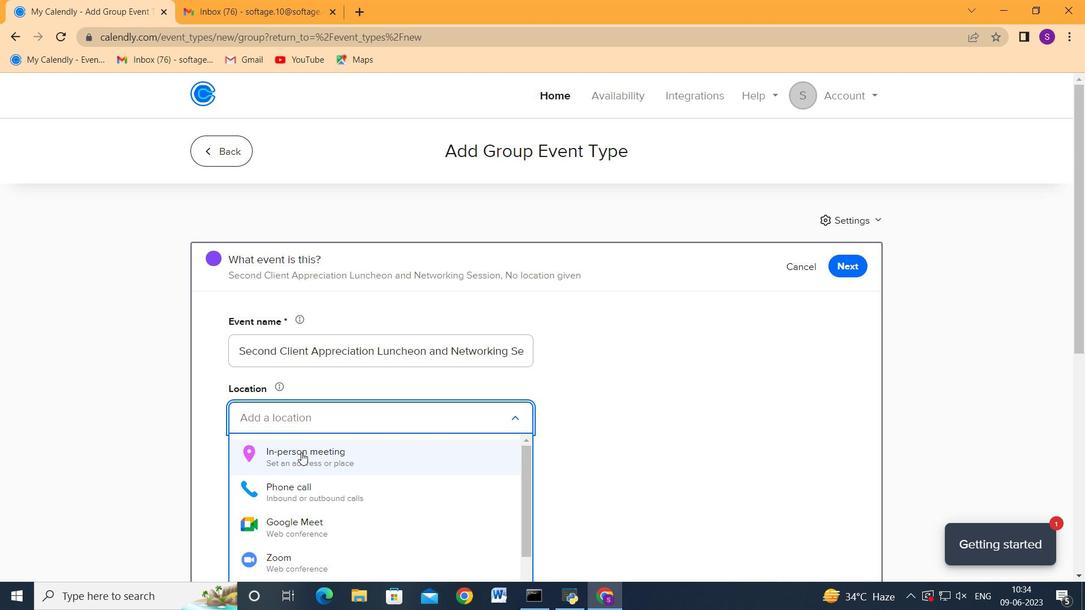 
Action: Mouse pressed left at (302, 453)
Screenshot: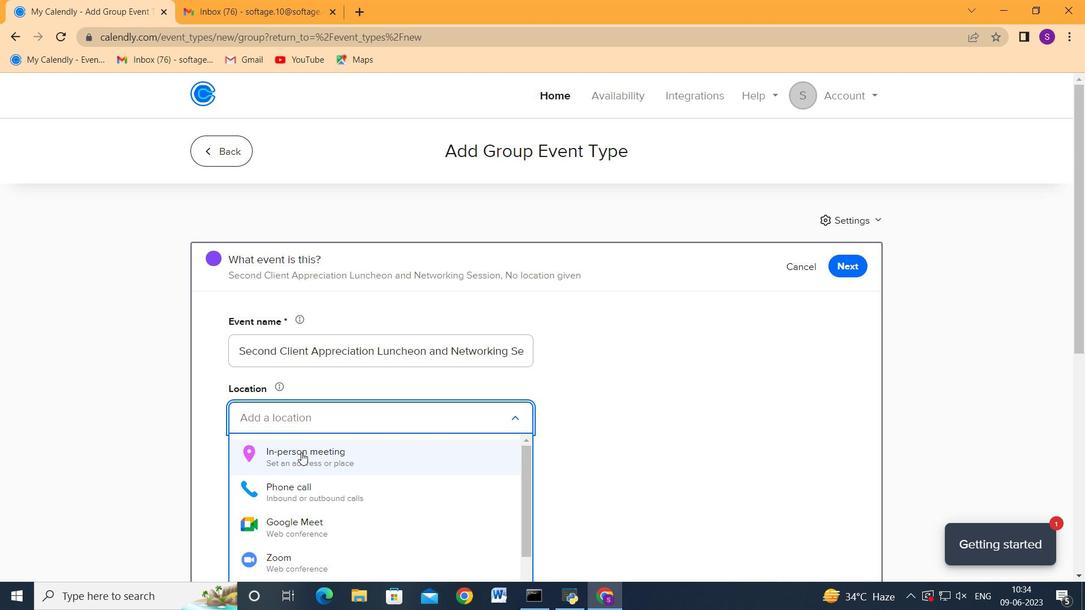 
Action: Mouse moved to (446, 238)
Screenshot: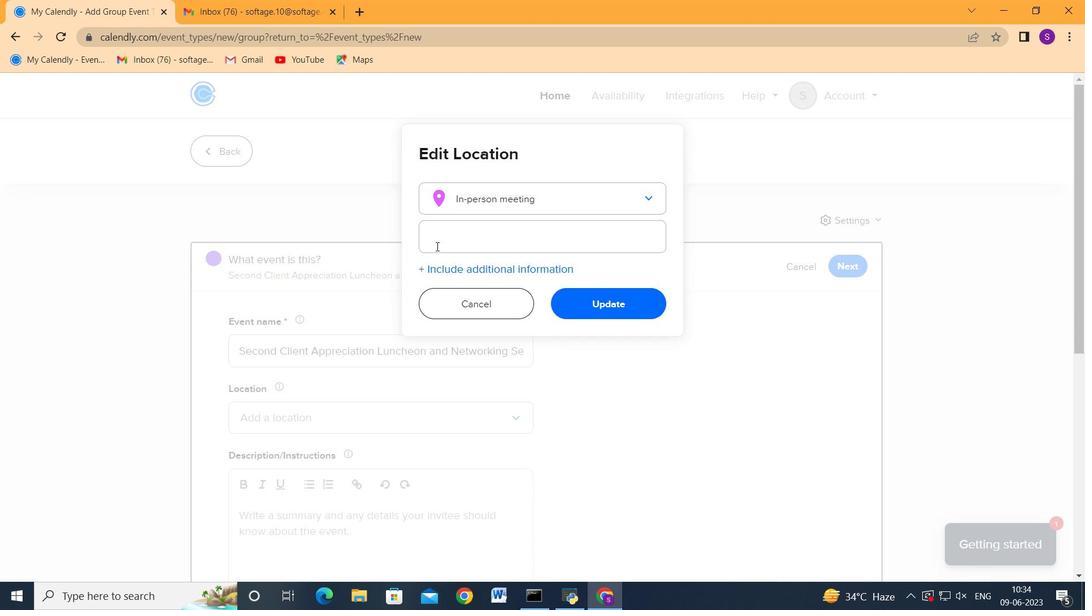 
Action: Mouse pressed left at (446, 238)
Screenshot: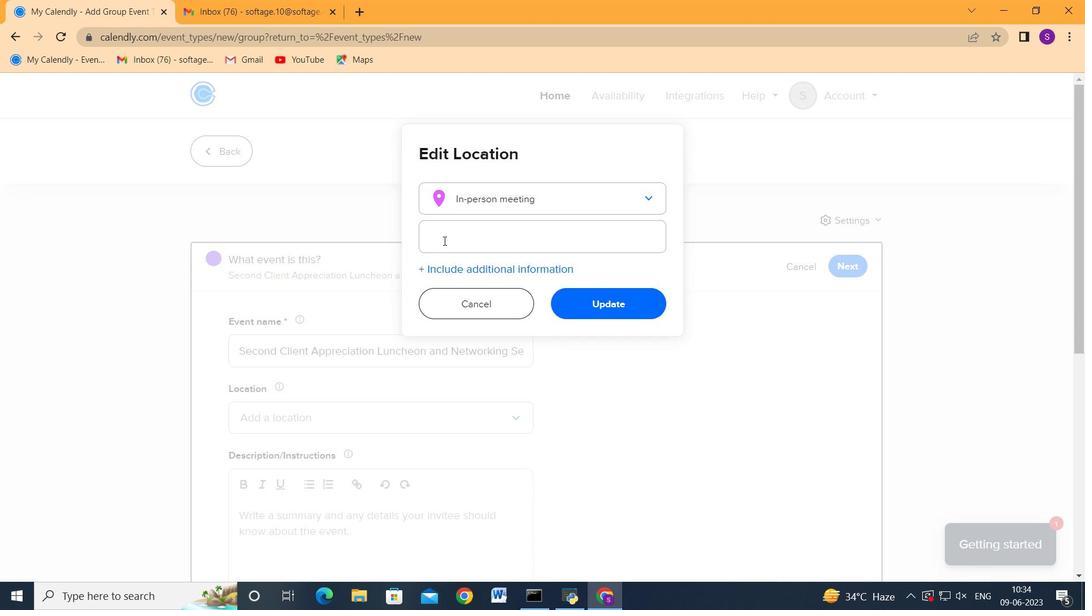 
Action: Key pressed 654<Key.space><Key.shift>Delphi,<Key.space><Key.shift_r>Greece
Screenshot: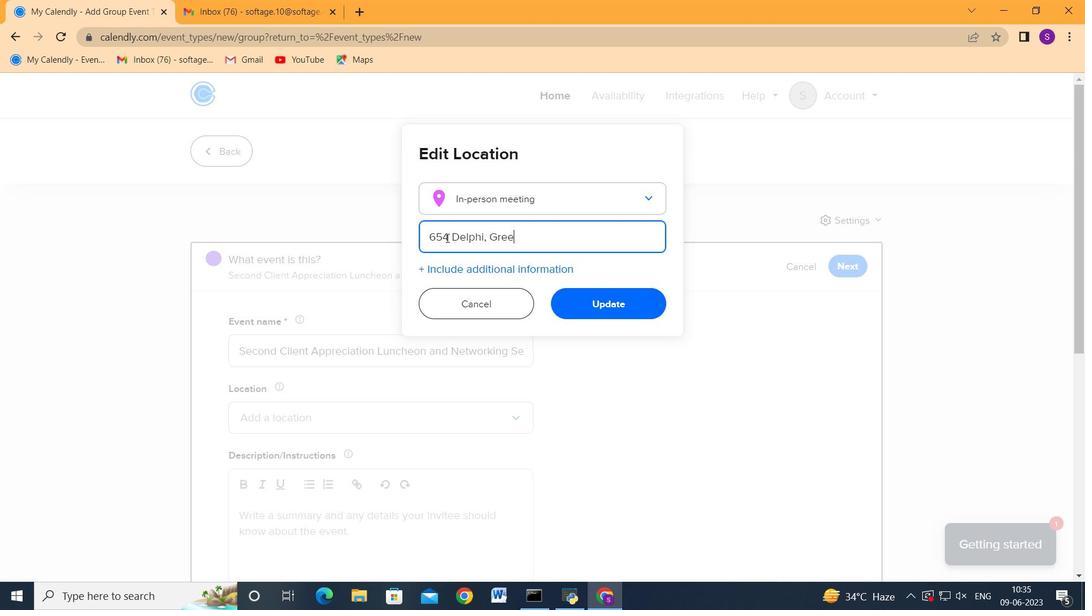 
Action: Mouse moved to (576, 305)
Screenshot: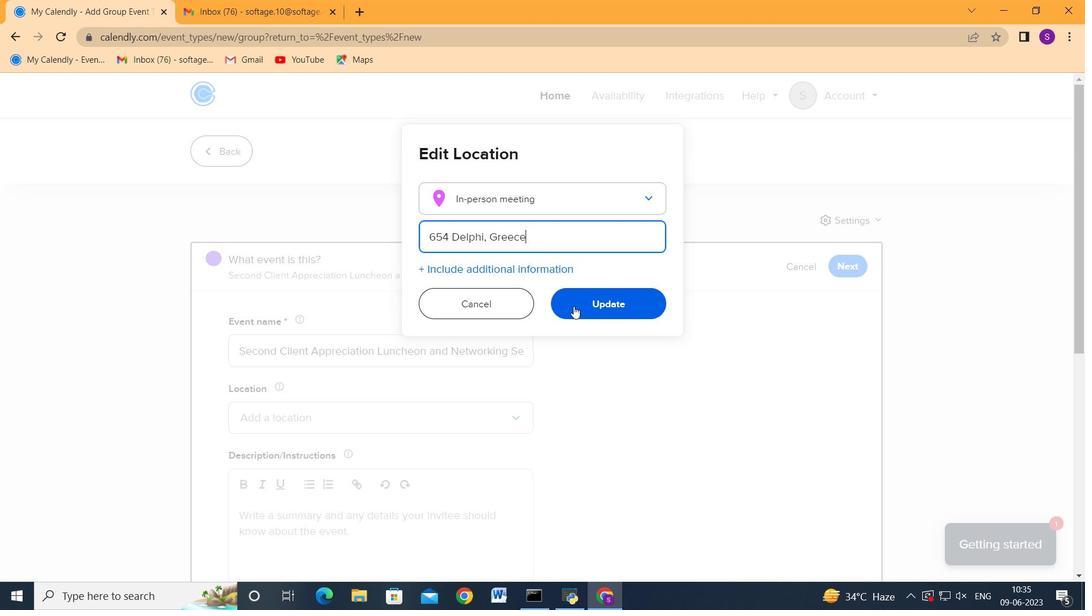 
Action: Mouse pressed left at (576, 305)
Screenshot: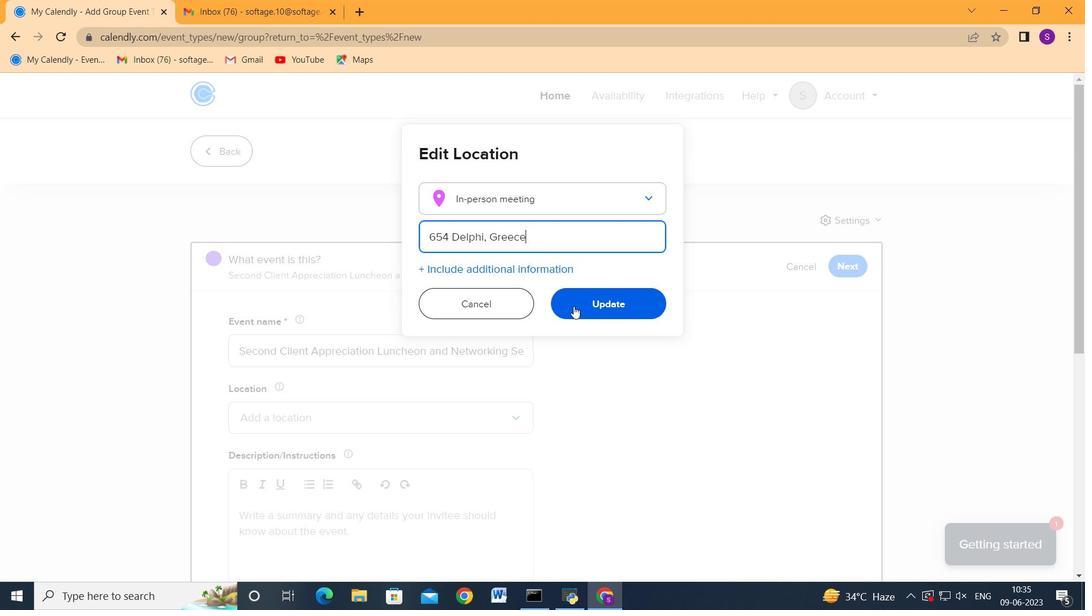 
Action: Mouse scrolled (576, 305) with delta (0, 0)
Screenshot: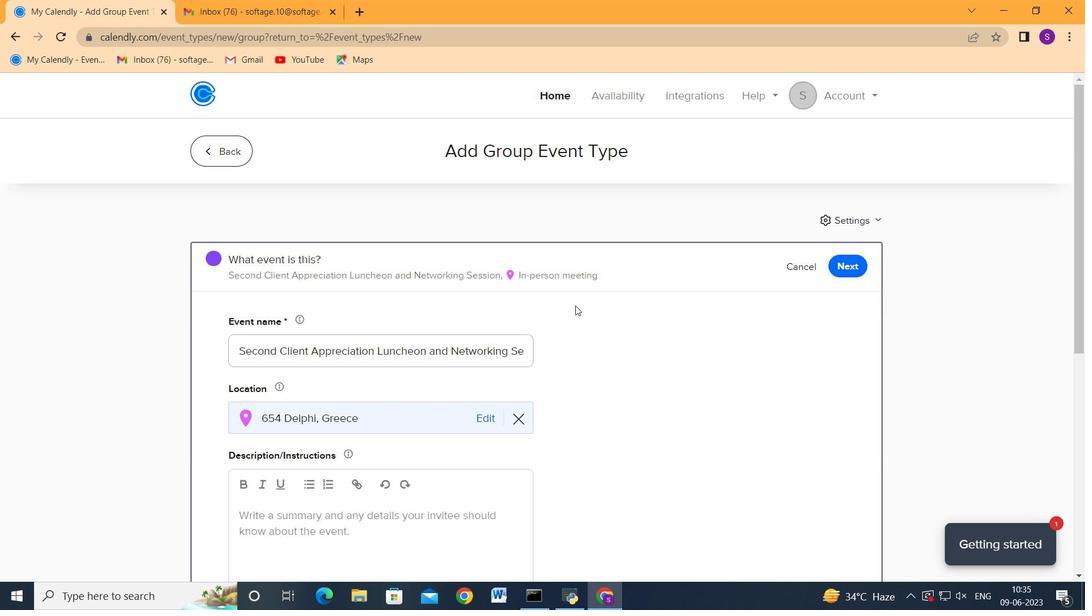 
Action: Mouse scrolled (576, 305) with delta (0, 0)
Screenshot: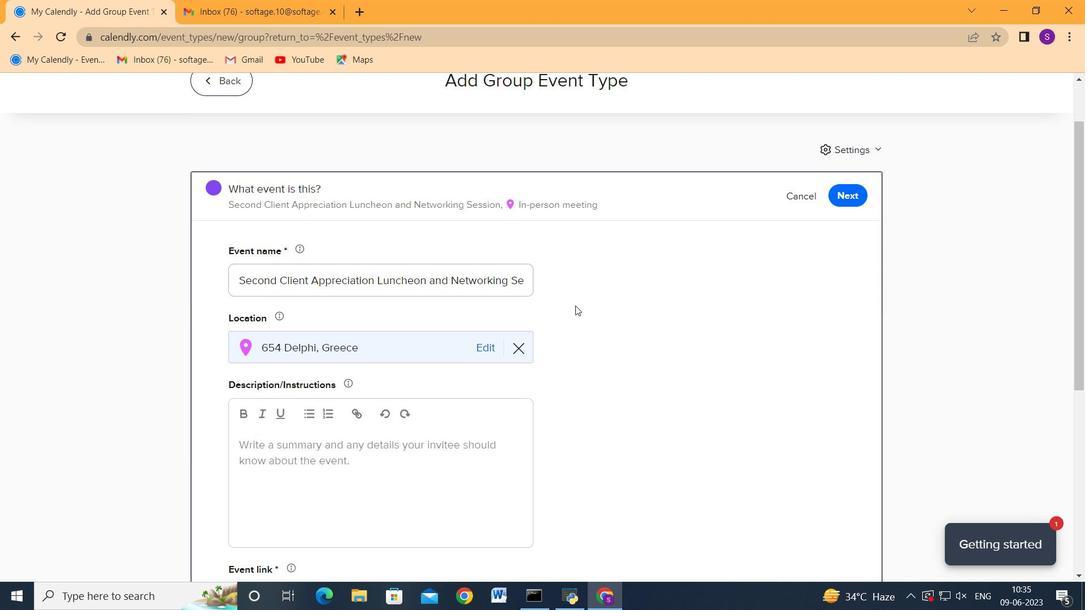 
Action: Mouse scrolled (576, 305) with delta (0, 0)
Screenshot: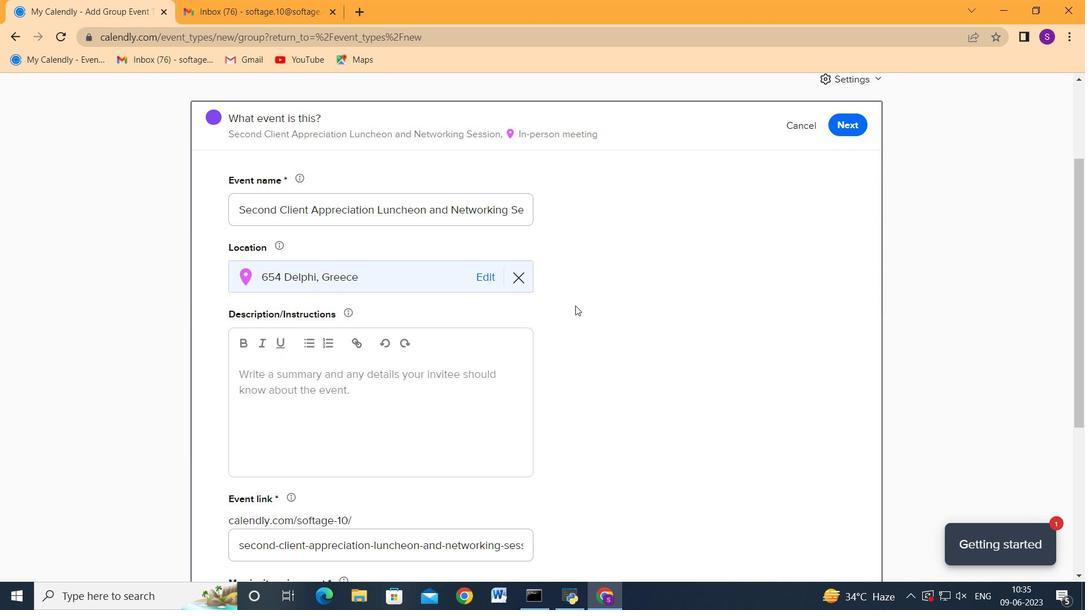 
Action: Mouse scrolled (576, 305) with delta (0, 0)
Screenshot: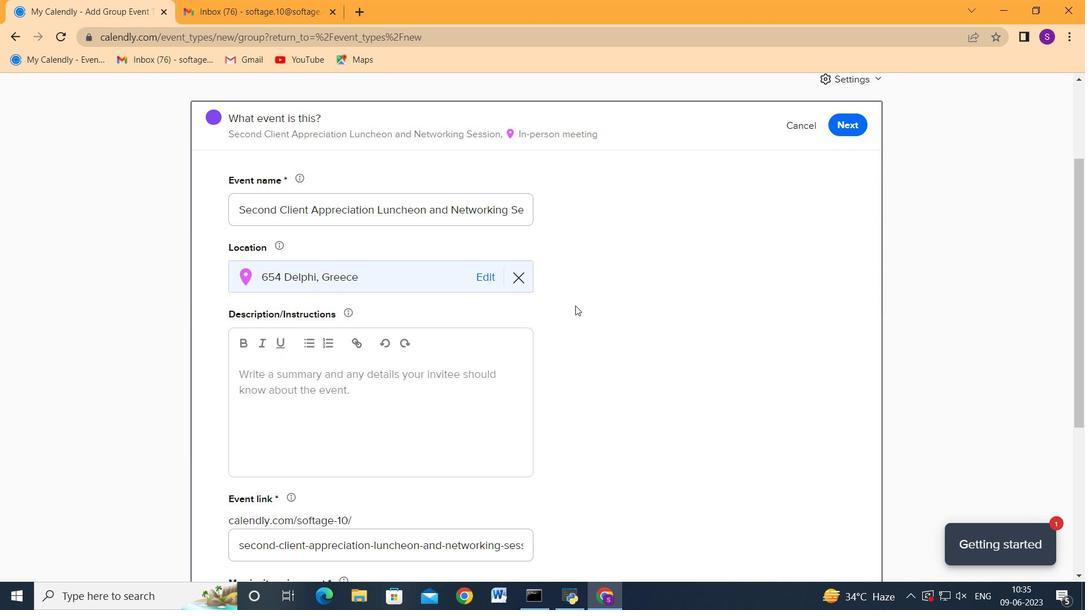 
Action: Mouse moved to (368, 242)
Screenshot: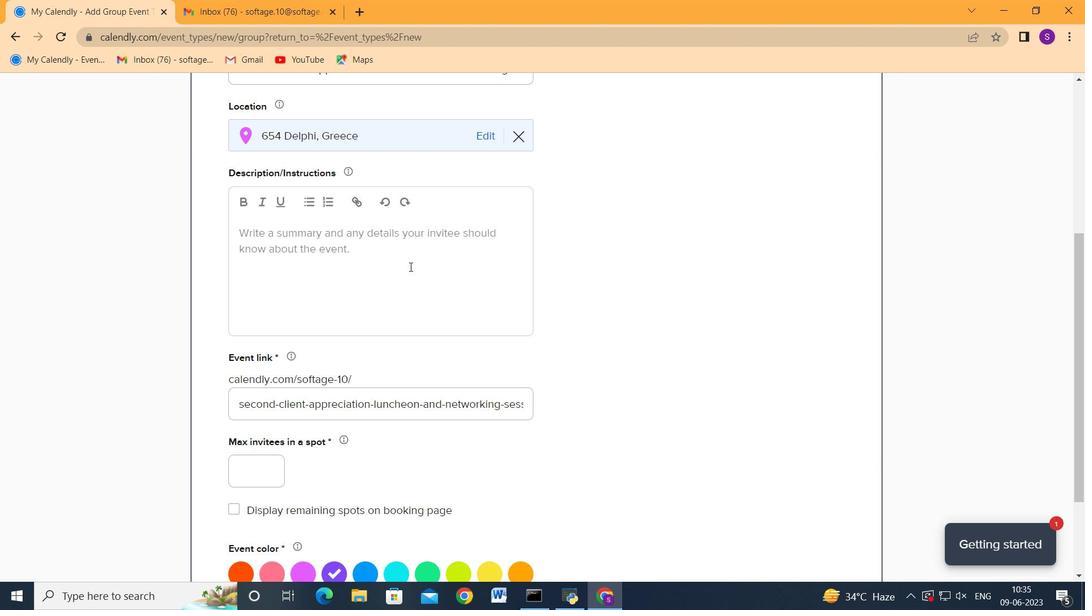 
Action: Mouse pressed left at (368, 242)
Screenshot: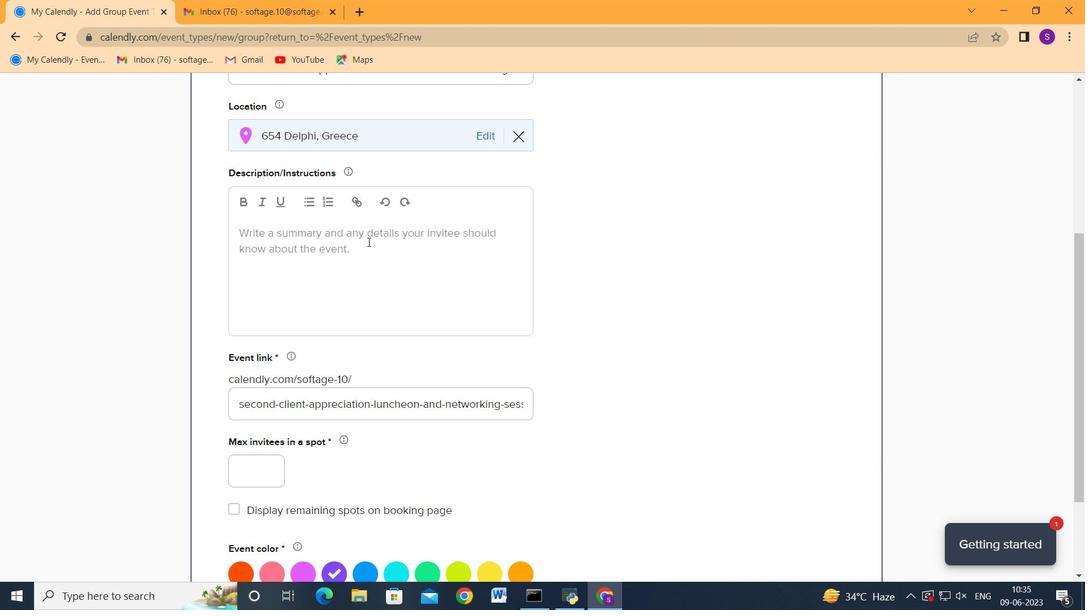
Action: Mouse moved to (343, 244)
Screenshot: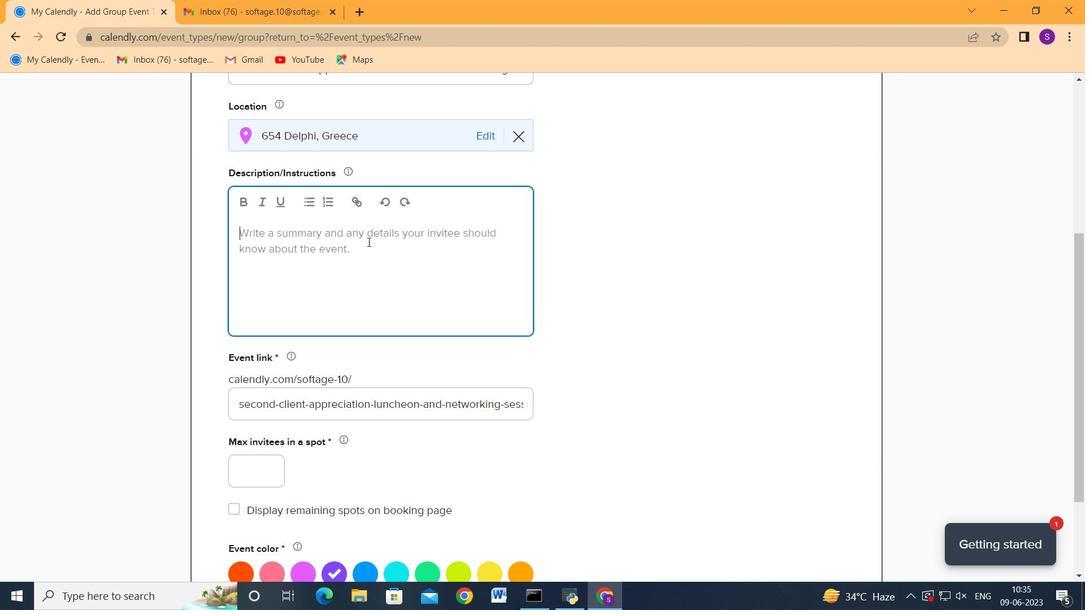 
Action: Key pressed <Key.shift_r>Teams<Key.space>will<Key.space>work<Key.space>together<Key.space>to<Key.space>solve<Key.space>the<Key.space>challenges<Key.space>and<Key.space>find<Key.space>the<Key.space>hidden<Key.space>items<Key.space>or<Key.space>clues.<Key.space><Key.shift>This<Key.space>requires<Key.space>effective<Key.space>communication<Key.space><Key.backspace>,<Key.space>creative<Key.space>thinking,<Key.space>and<Key.space>the<Key.space>ability<Key.space>to<Key.space>leverage<Key.space>each<Key.space>team<Key.space>member's<Key.space>strengths<Key.space>and<Key.space>expertise.<Key.tab><Key.tab><Key.backspace>http-seconda\<Key.backspace><Key.backspace>clientappreciationluncheonandnetworkingsessioncom<Key.tab><Key.tab>2
Screenshot: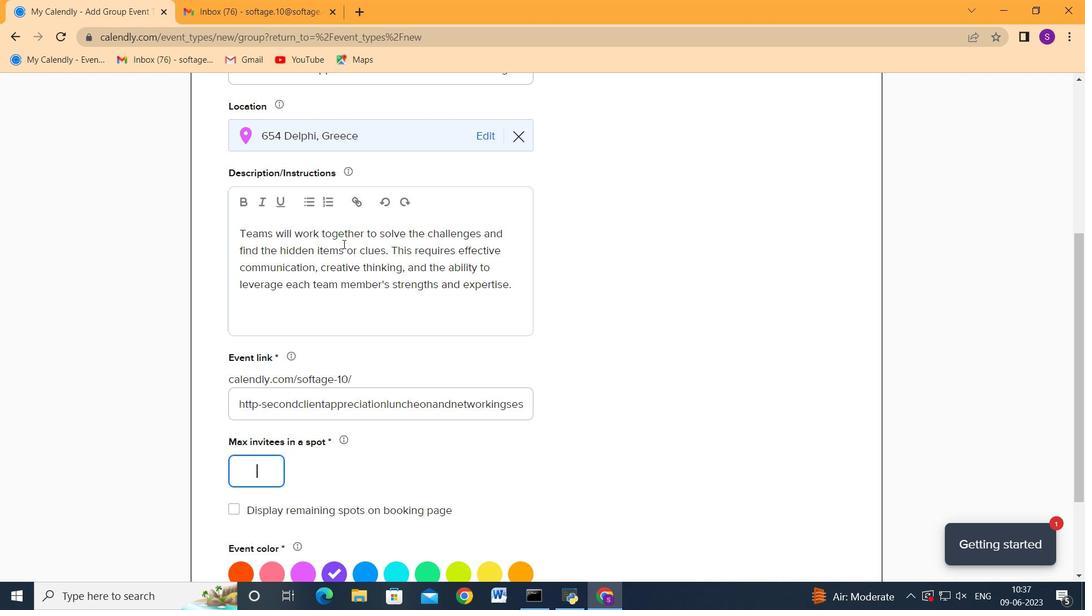
Action: Mouse scrolled (343, 243) with delta (0, 0)
Screenshot: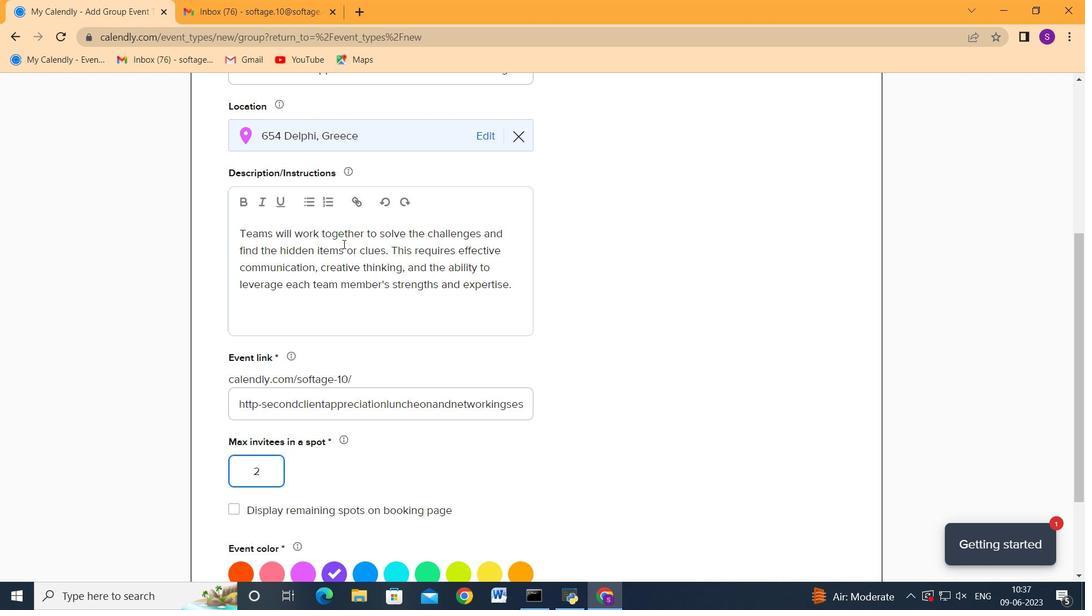 
Action: Mouse scrolled (343, 243) with delta (0, 0)
Screenshot: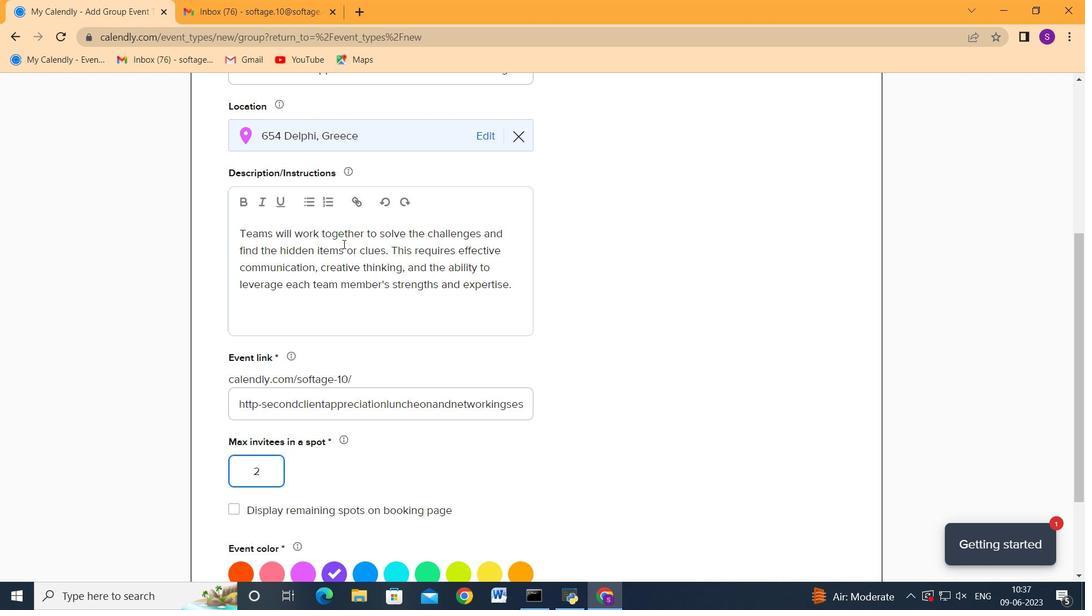
Action: Mouse moved to (304, 448)
Screenshot: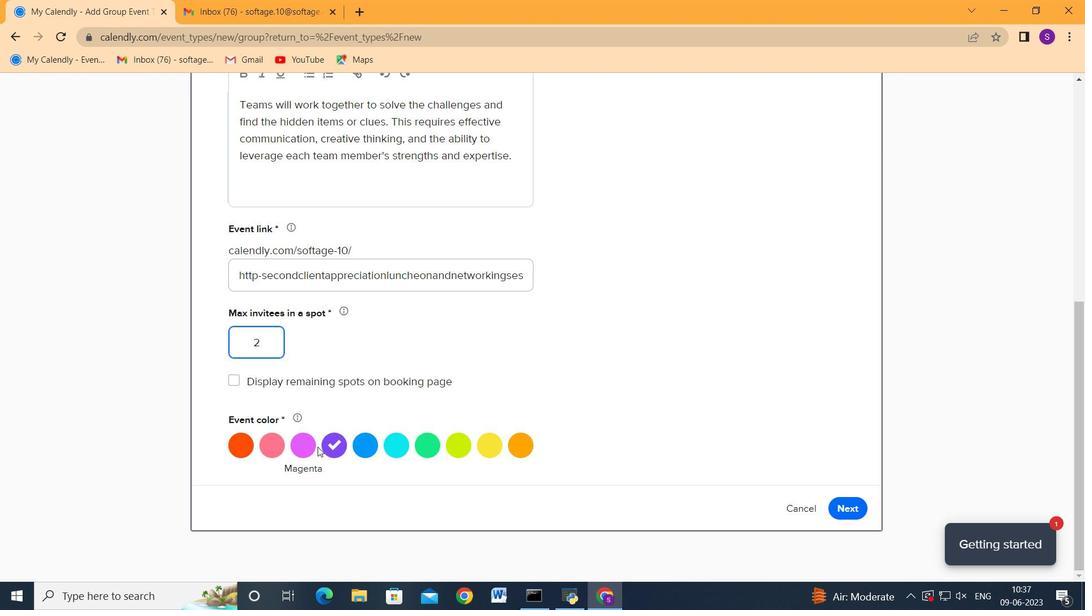 
Action: Mouse pressed left at (304, 448)
Screenshot: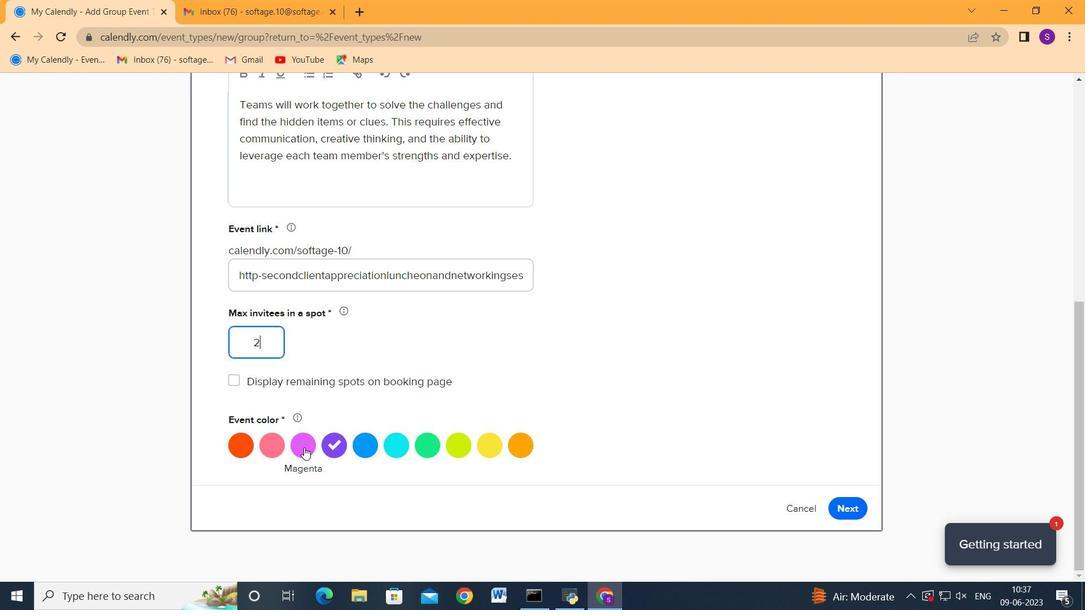
Action: Mouse moved to (713, 386)
Screenshot: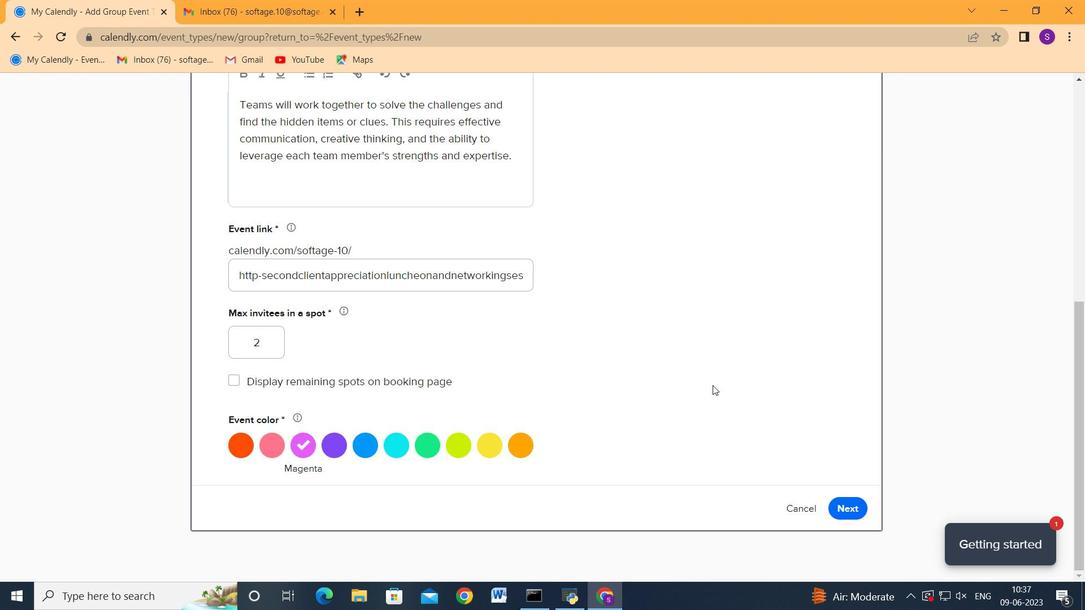 
Action: Mouse scrolled (713, 386) with delta (0, 0)
Screenshot: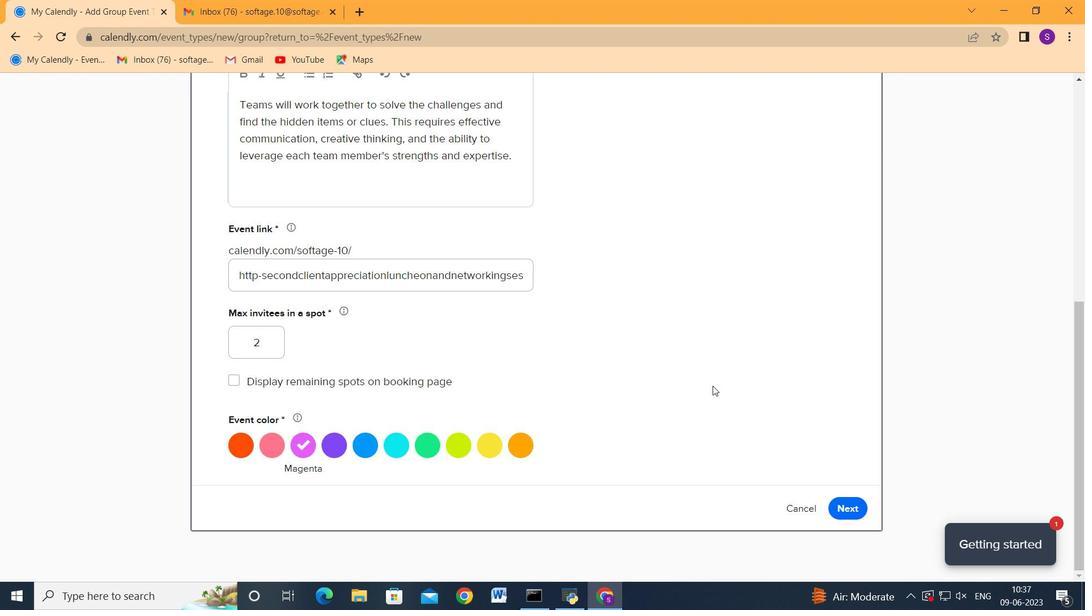 
Action: Mouse moved to (848, 501)
Screenshot: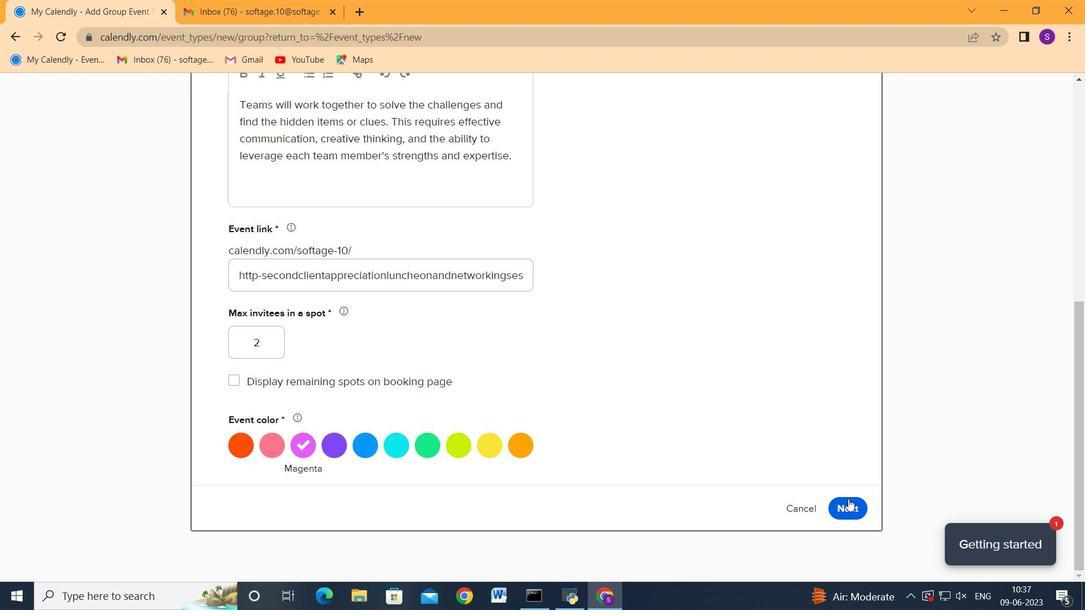 
Action: Mouse pressed left at (848, 501)
Screenshot: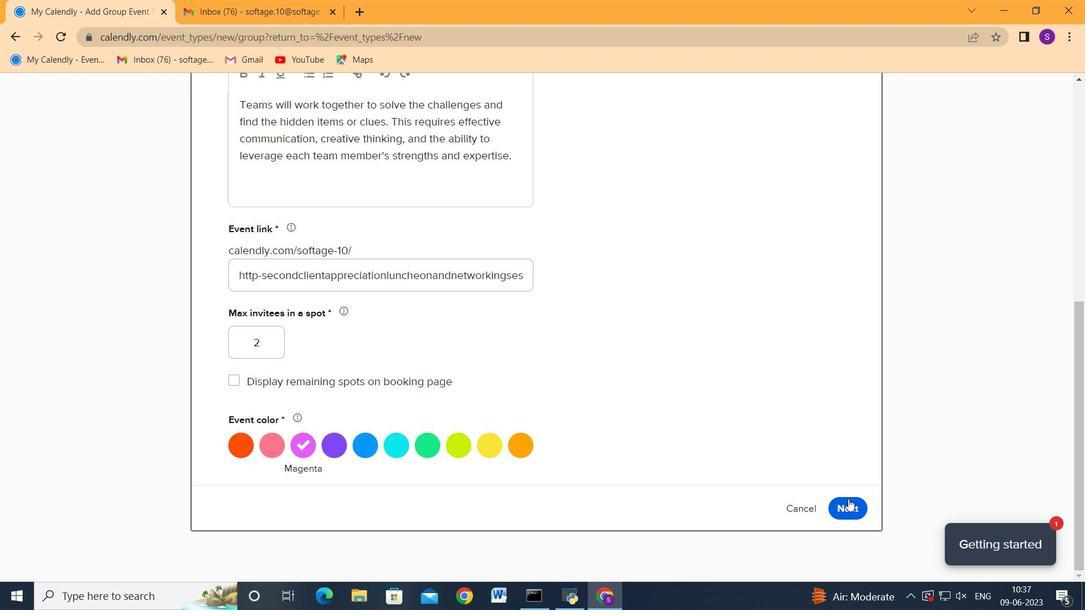 
Action: Mouse moved to (620, 415)
Screenshot: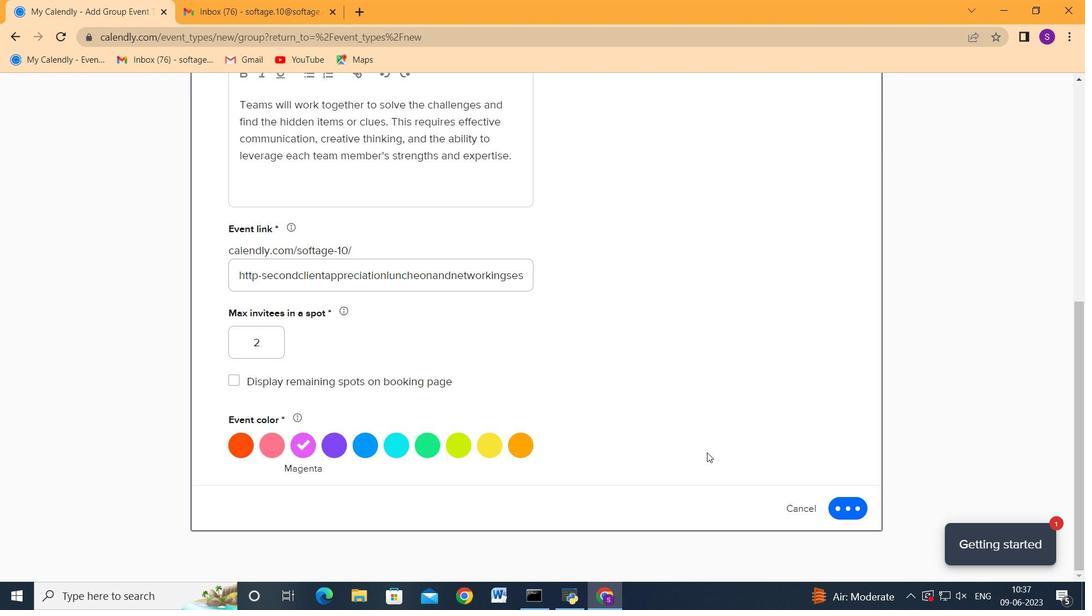 
Action: Mouse scrolled (620, 416) with delta (0, 0)
Screenshot: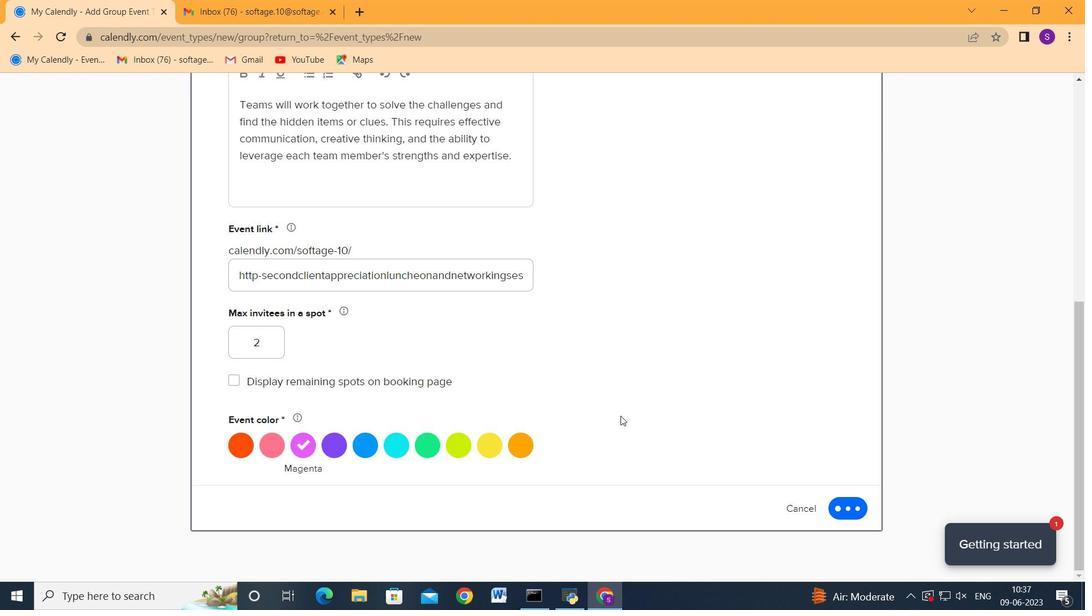 
Action: Mouse scrolled (620, 416) with delta (0, 0)
Screenshot: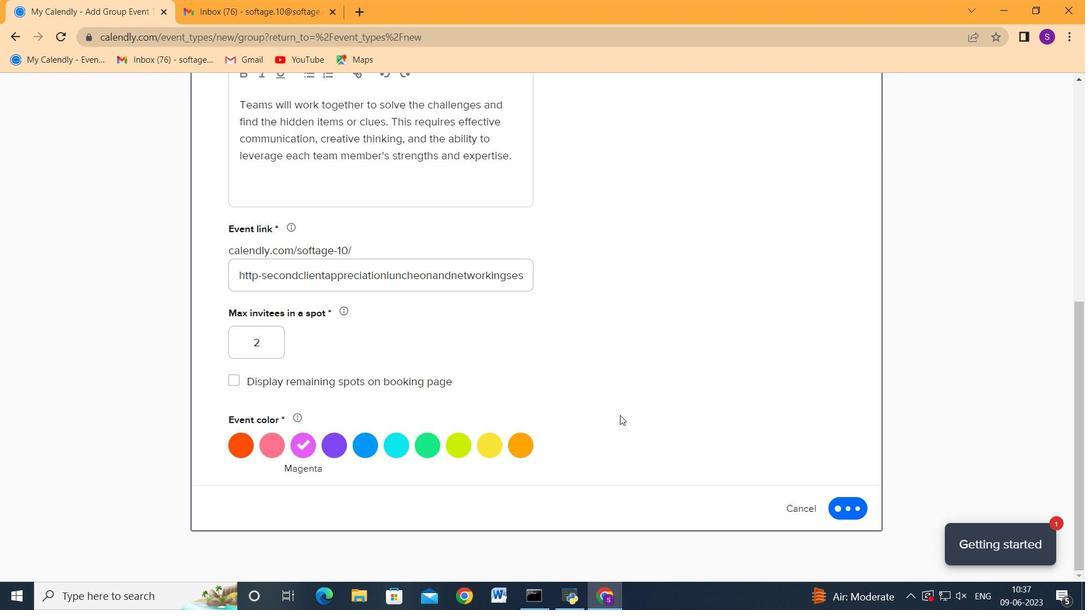 
Action: Mouse scrolled (620, 416) with delta (0, 0)
Screenshot: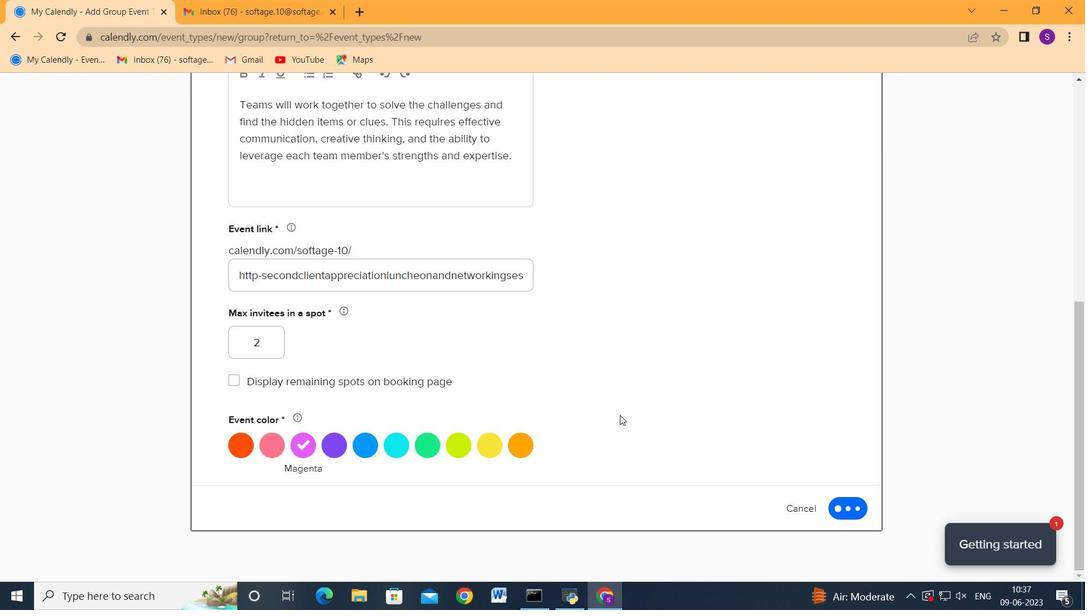 
Action: Mouse moved to (434, 131)
Screenshot: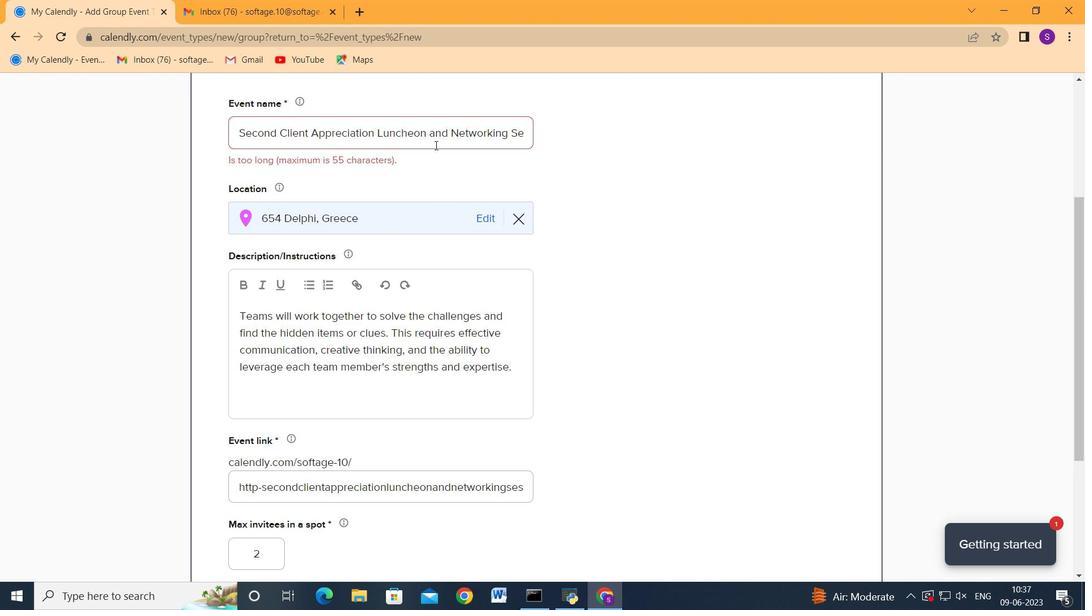 
Action: Mouse pressed left at (434, 131)
Screenshot: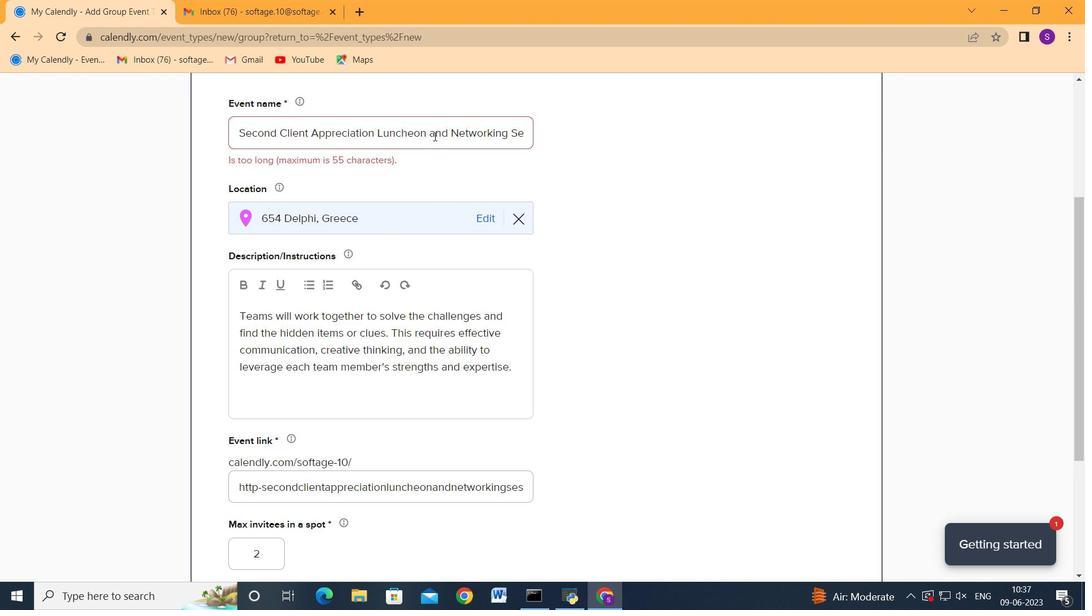
Action: Key pressed <Key.shift>
Screenshot: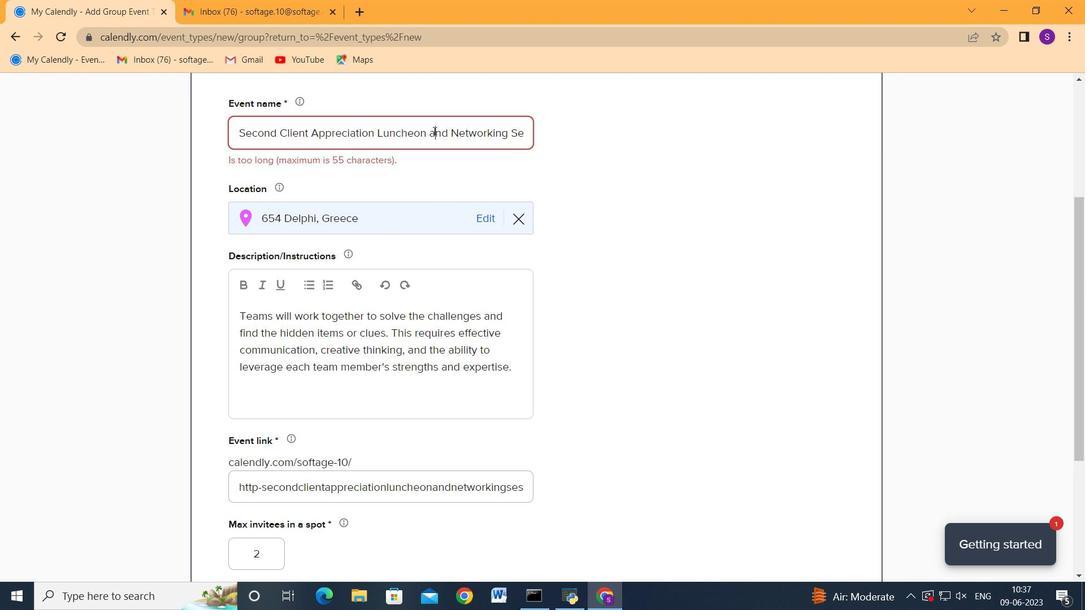 
Action: Mouse scrolled (434, 130) with delta (0, 0)
Screenshot: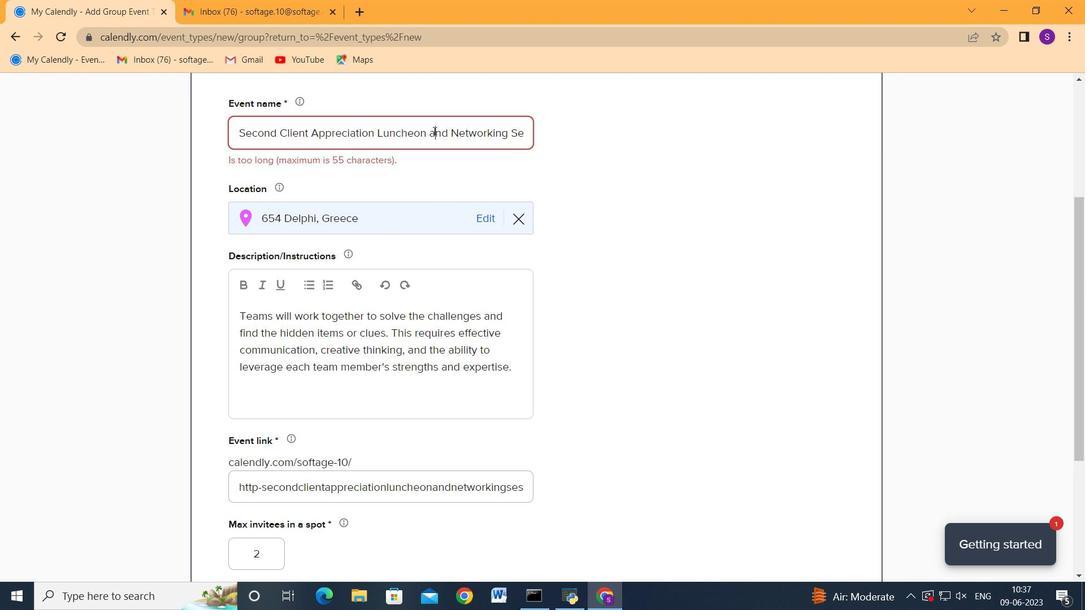 
Action: Mouse scrolled (434, 130) with delta (0, 0)
Screenshot: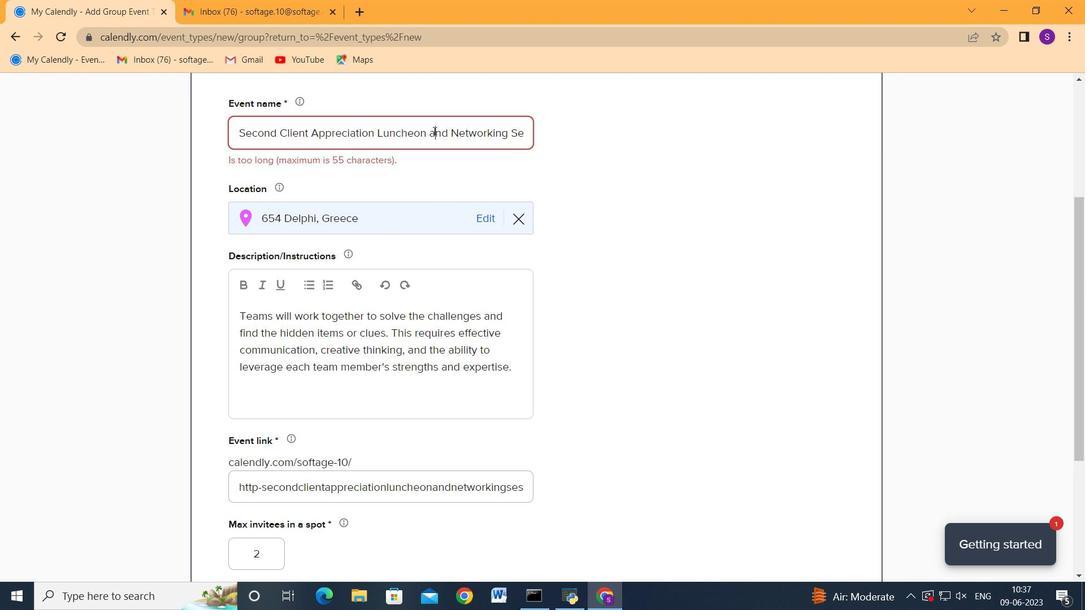 
Action: Mouse scrolled (434, 130) with delta (0, 0)
Screenshot: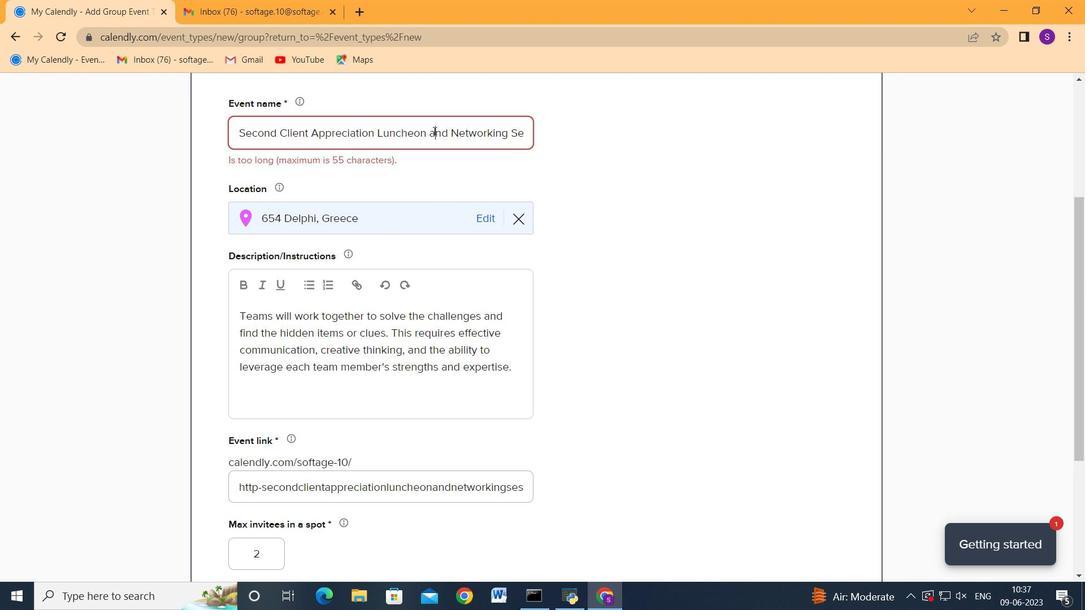 
Action: Mouse scrolled (434, 130) with delta (0, 0)
Screenshot: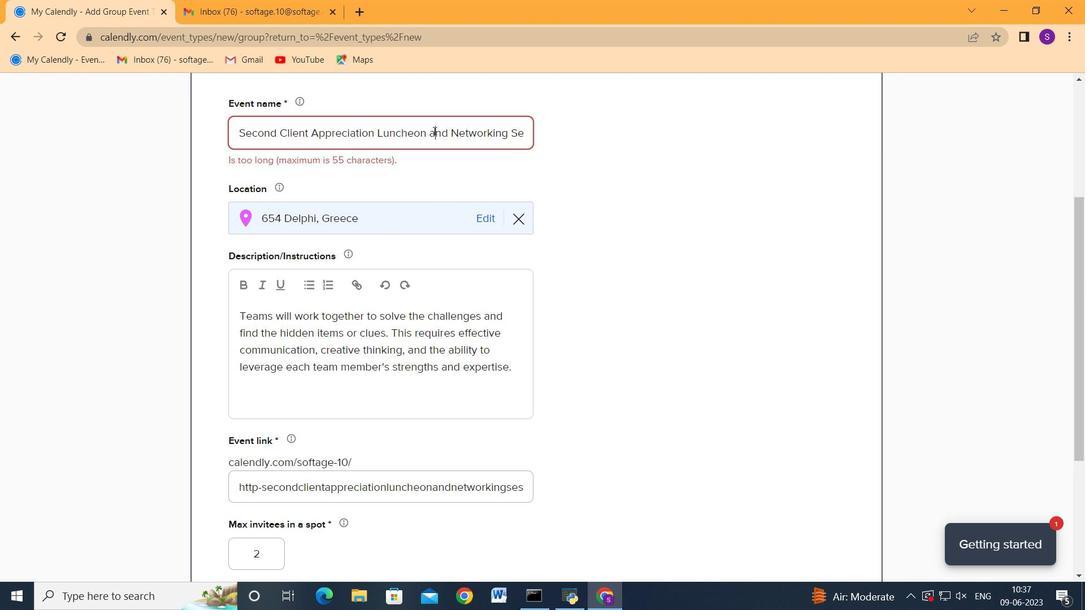 
Action: Mouse scrolled (434, 130) with delta (0, 0)
Screenshot: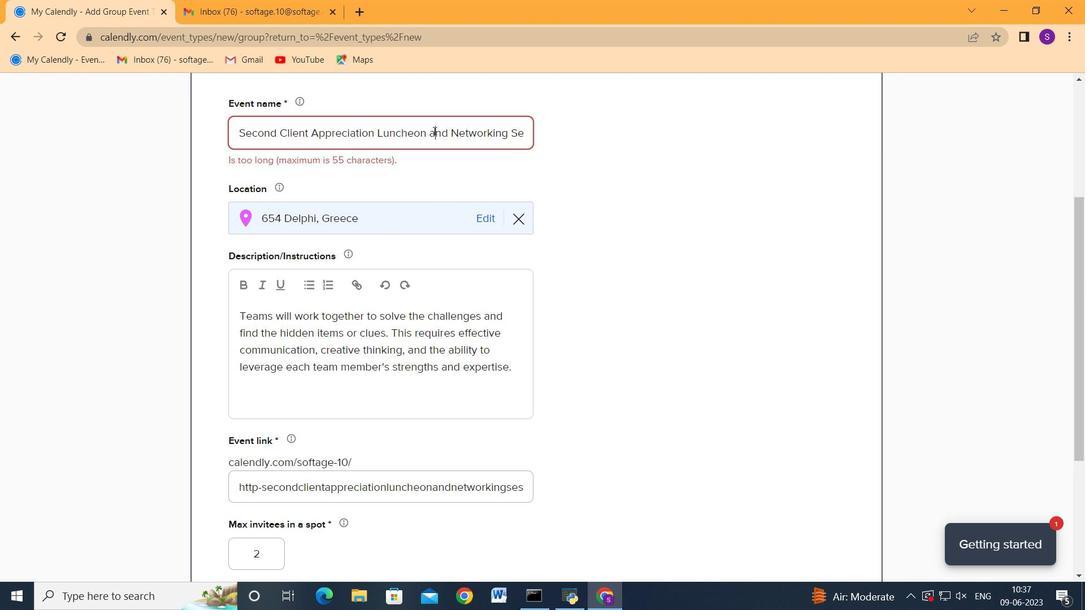 
Action: Key pressed <Key.shift><Key.shift><Key.shift>
Screenshot: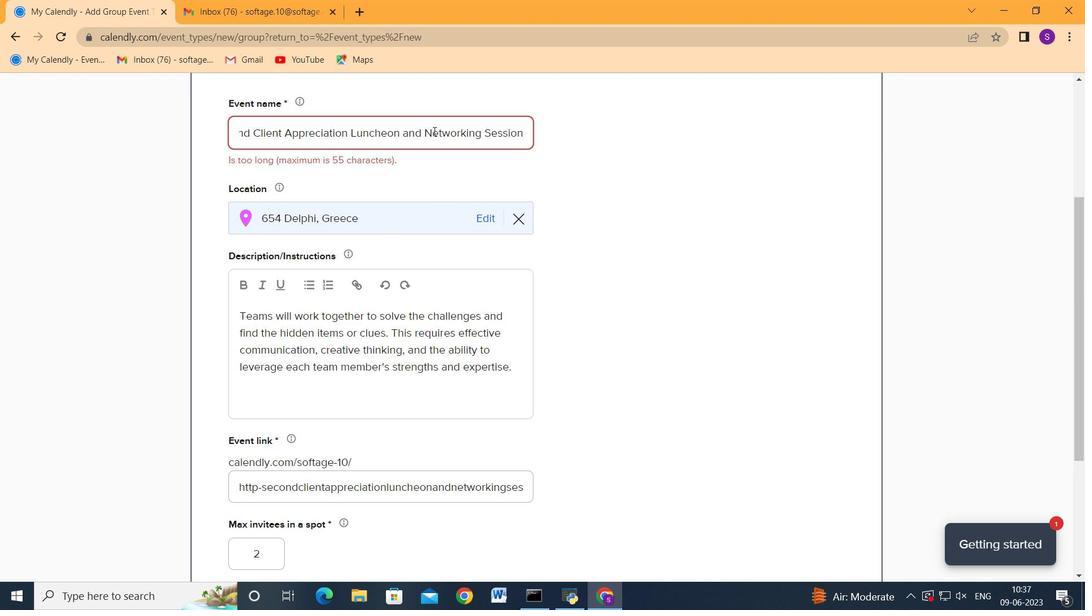 
Action: Mouse scrolled (434, 130) with delta (0, 0)
Screenshot: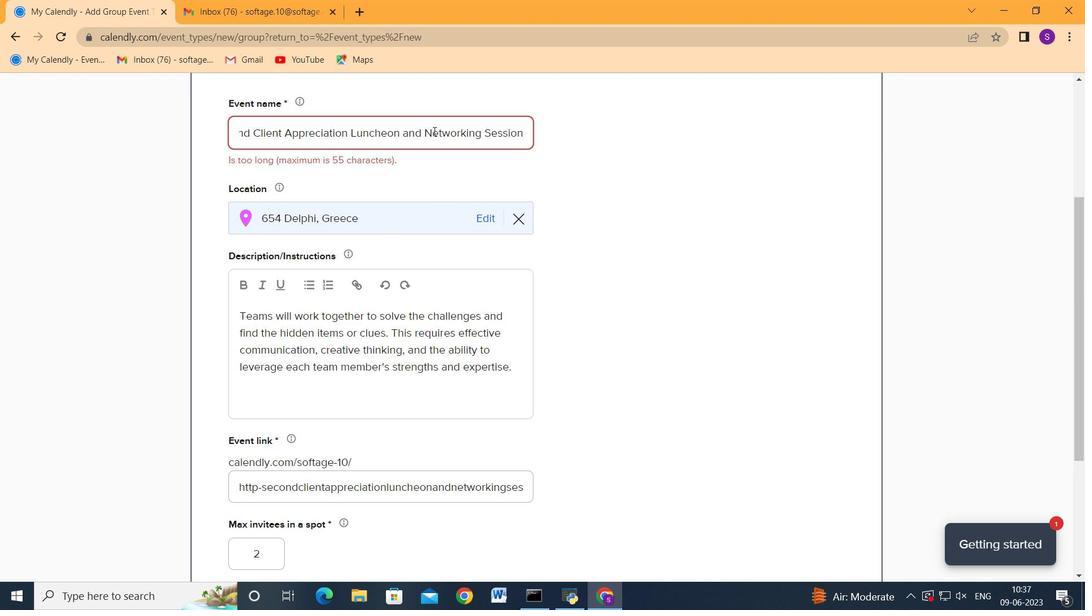 
Action: Mouse scrolled (434, 130) with delta (0, 0)
Screenshot: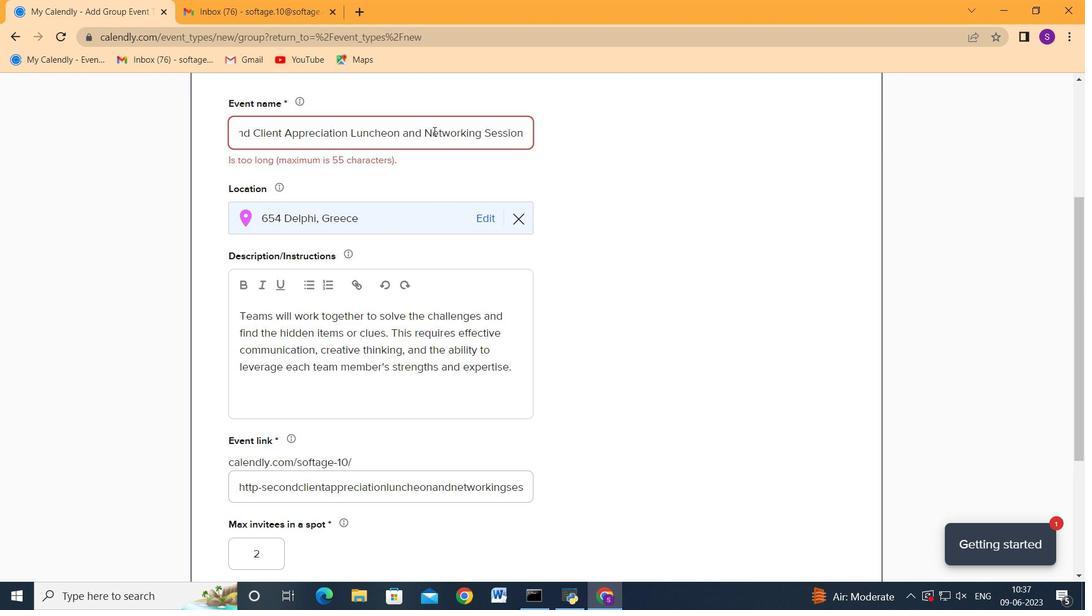 
Action: Key pressed <Key.shift>
Screenshot: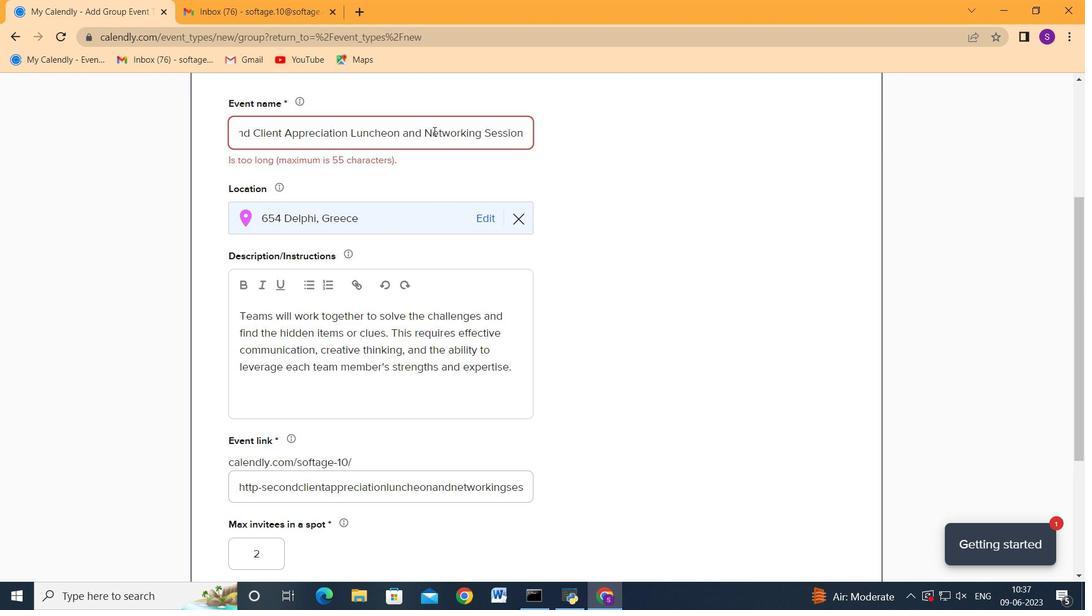 
Action: Mouse scrolled (434, 130) with delta (0, 0)
Screenshot: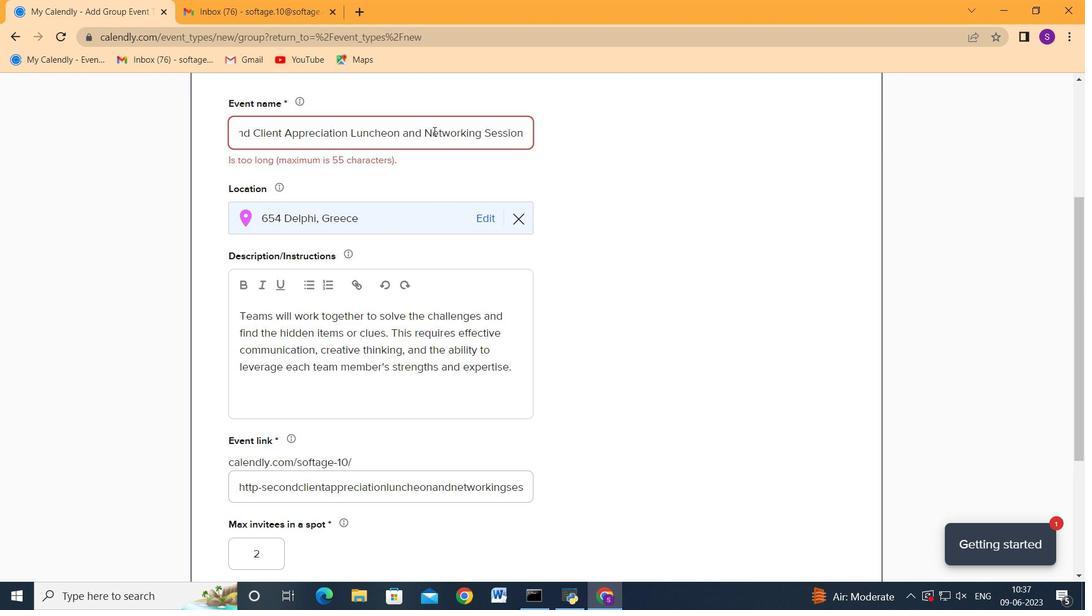 
Action: Key pressed <Key.shift>
Screenshot: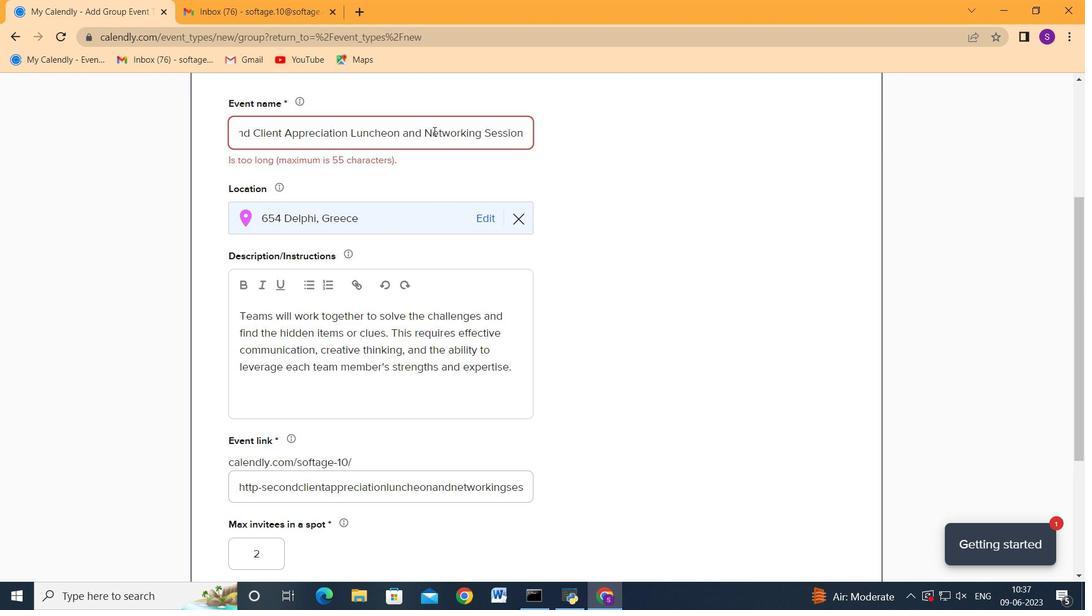 
Action: Mouse scrolled (434, 130) with delta (0, 0)
Screenshot: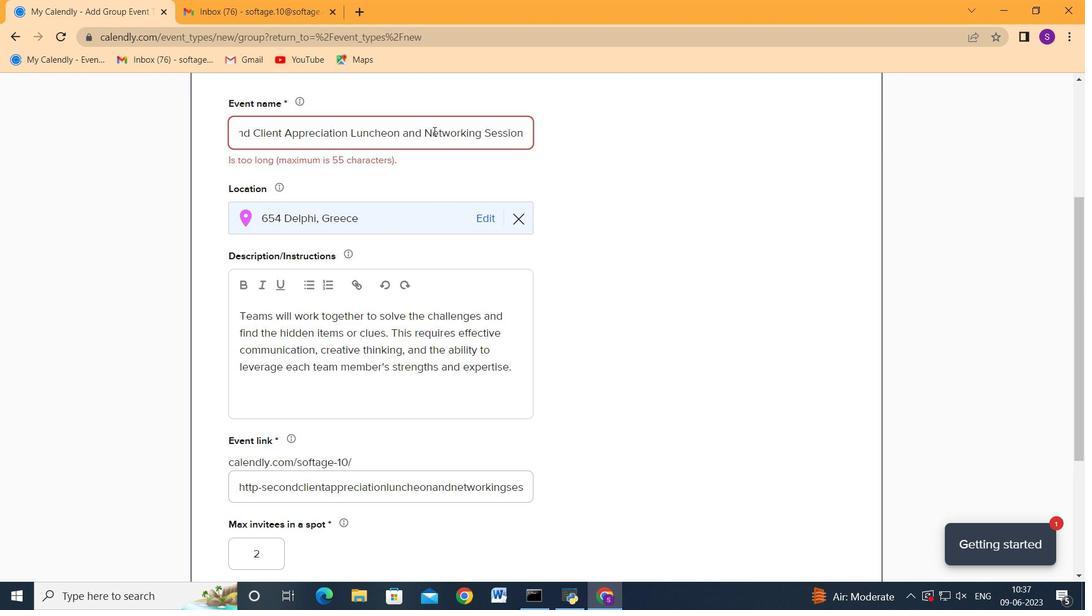 
Action: Key pressed <Key.shift><Key.shift><Key.shift><Key.shift><Key.shift><Key.shift><Key.shift><Key.shift><Key.shift>
Screenshot: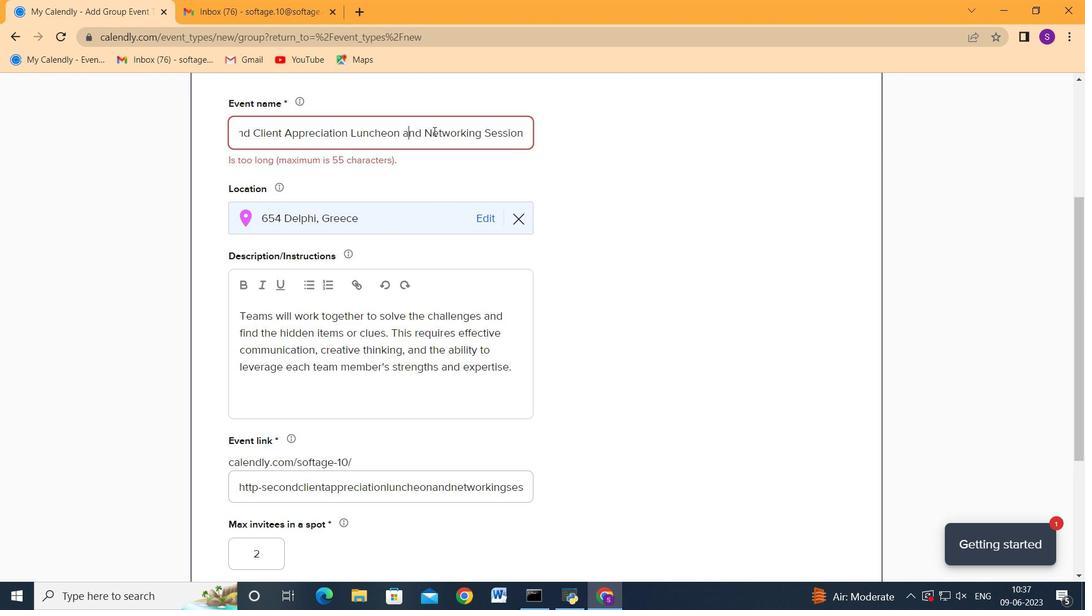 
Action: Mouse moved to (423, 131)
Screenshot: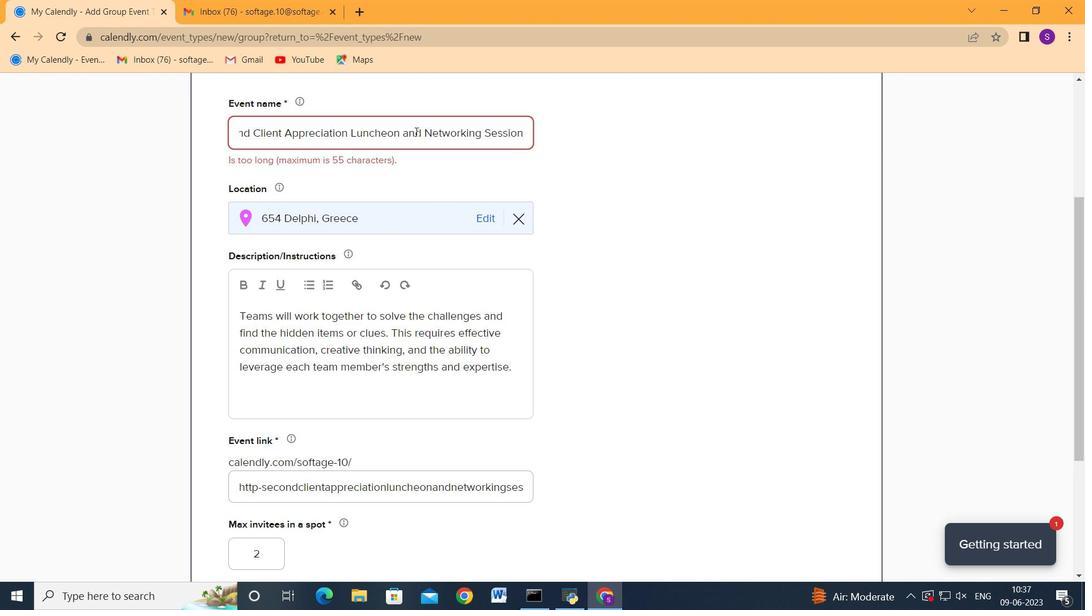 
Action: Mouse pressed left at (423, 131)
Screenshot: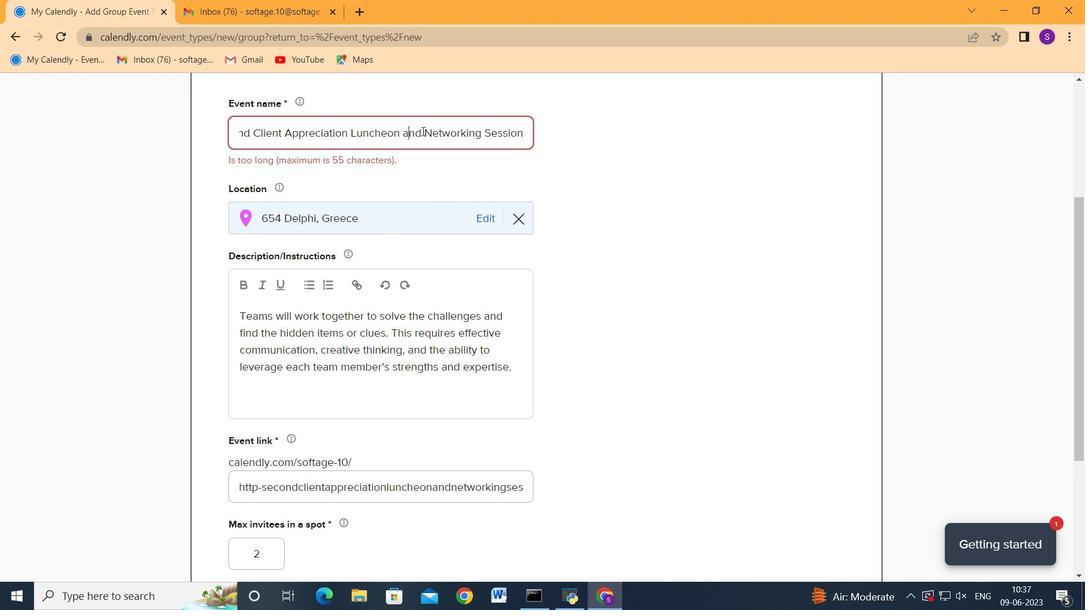 
Action: Mouse moved to (682, 153)
Screenshot: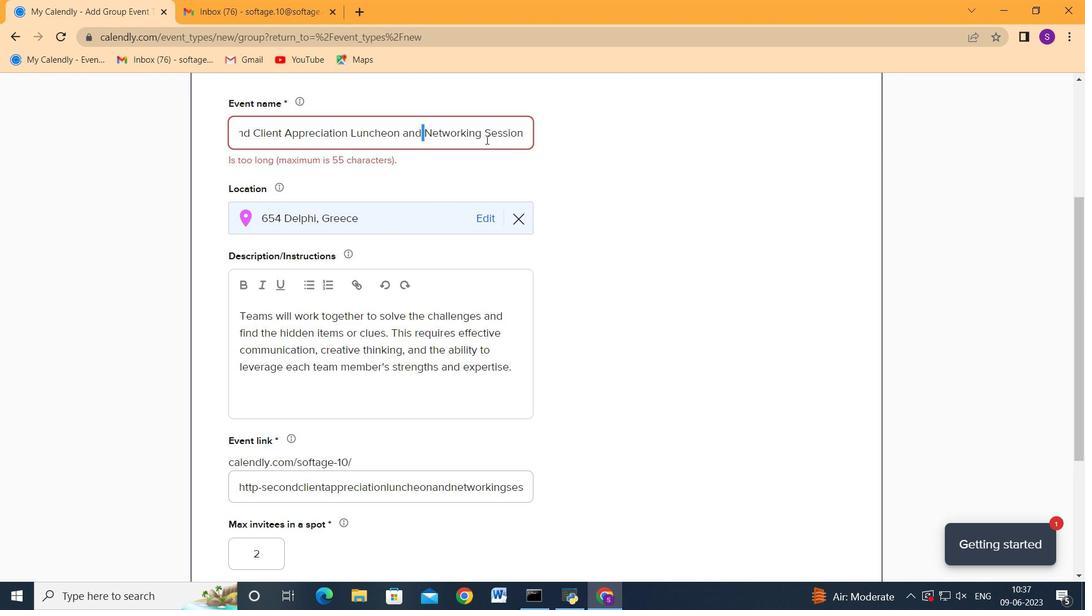 
Action: Key pressed <Key.backspace>
Screenshot: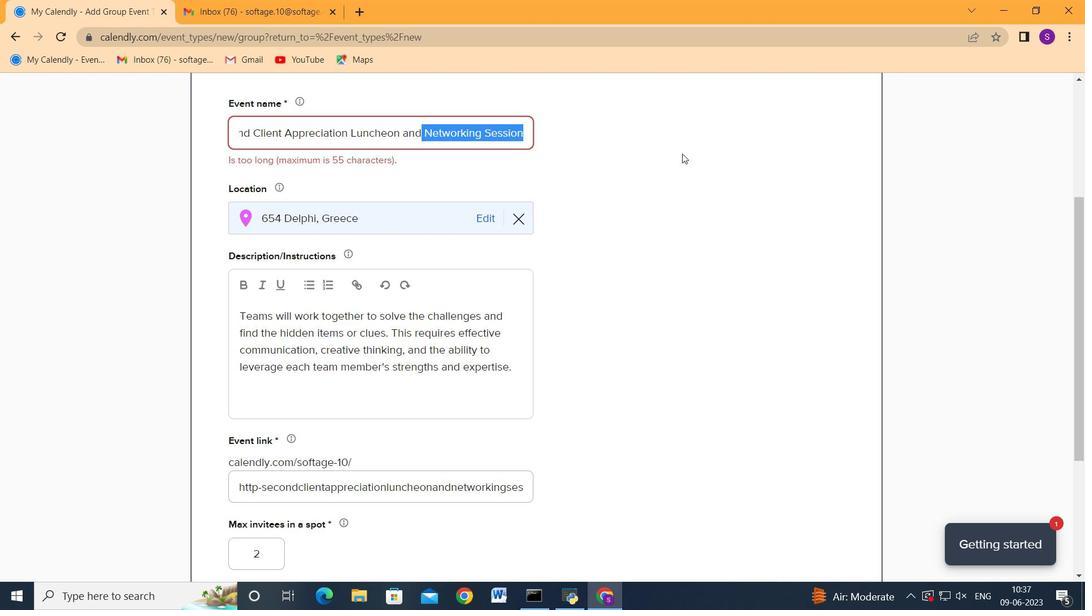 
Action: Mouse moved to (796, 470)
Screenshot: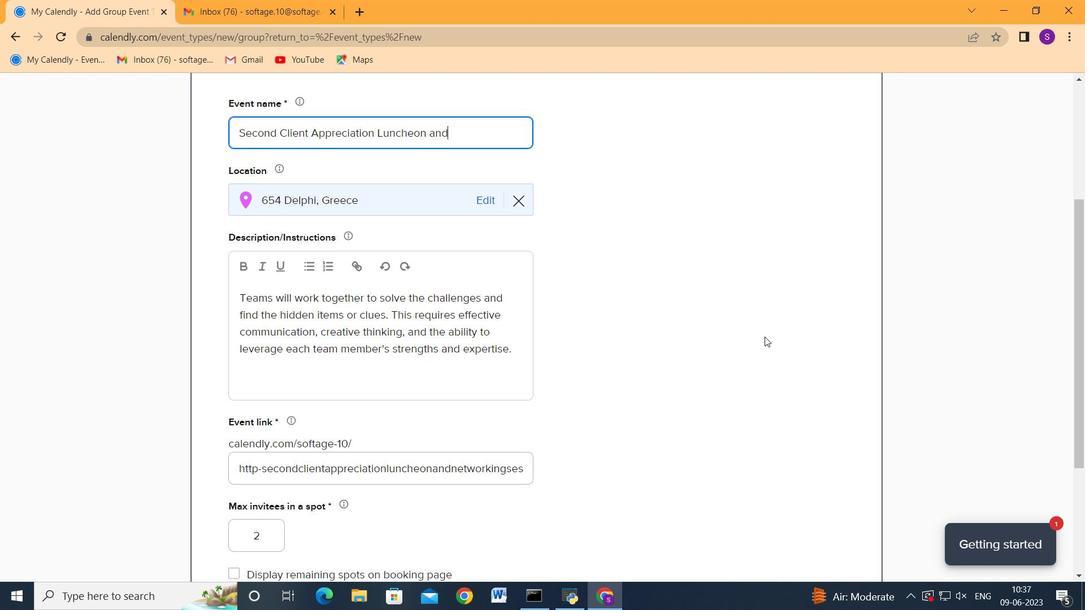 
Action: Mouse scrolled (795, 454) with delta (0, 0)
Screenshot: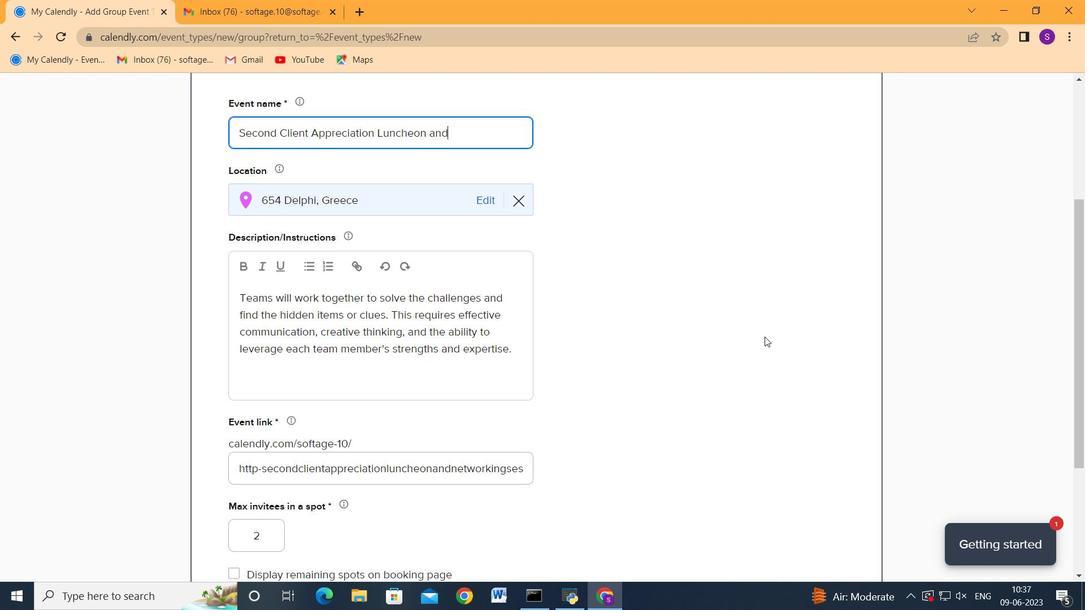 
Action: Mouse moved to (796, 470)
Screenshot: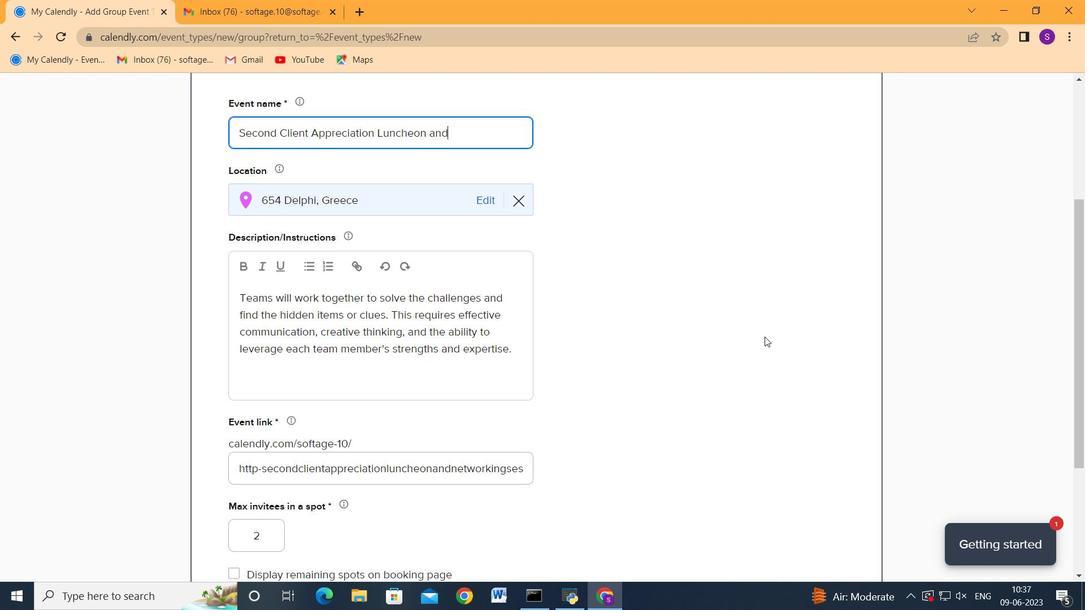 
Action: Mouse scrolled (795, 466) with delta (0, 0)
Screenshot: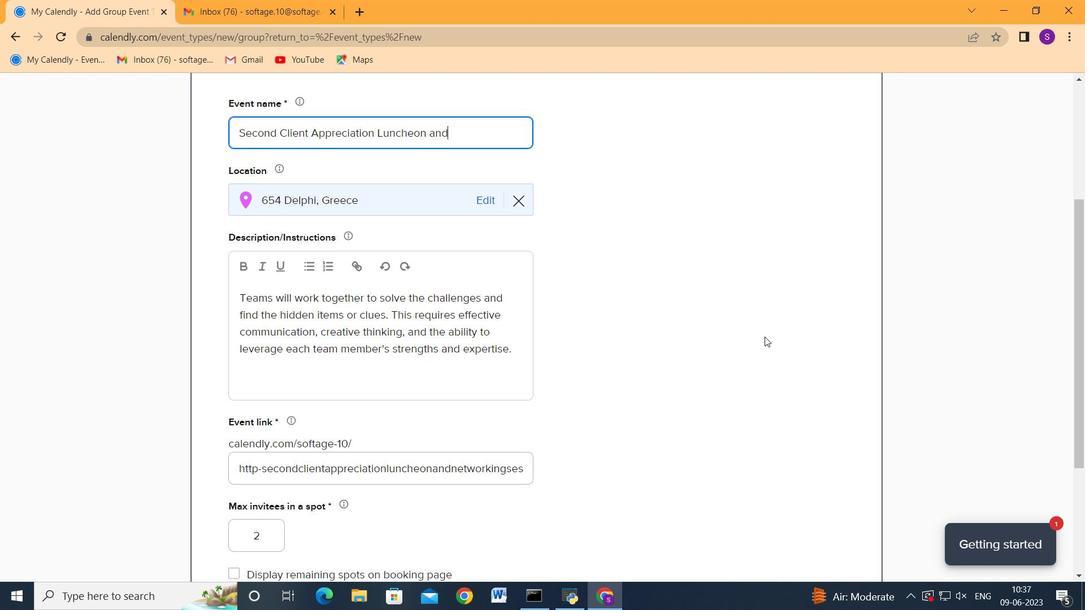 
Action: Mouse moved to (796, 471)
Screenshot: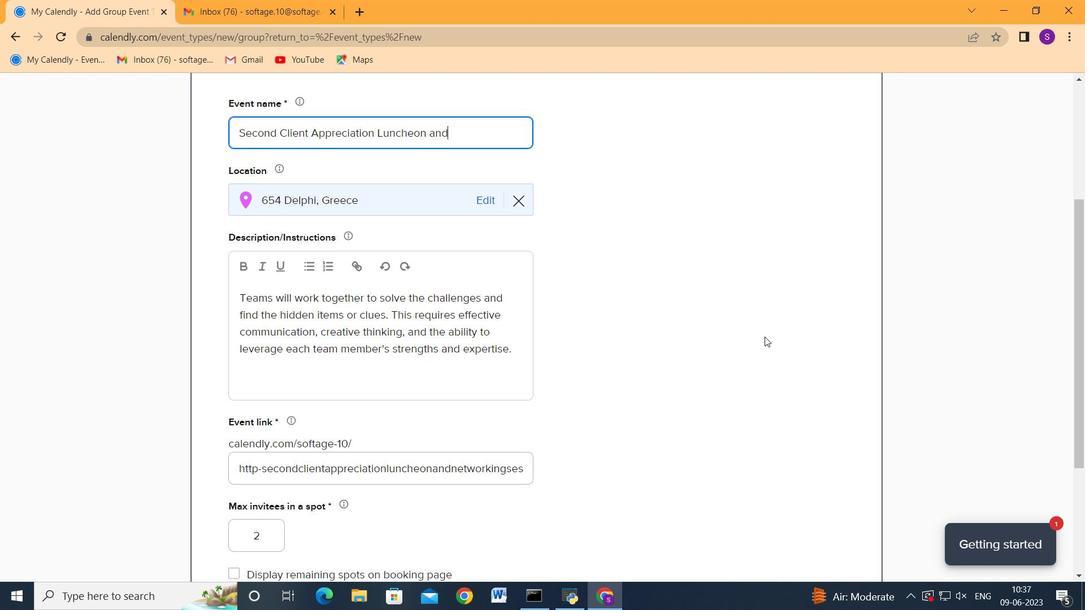 
Action: Mouse scrolled (796, 469) with delta (0, 0)
Screenshot: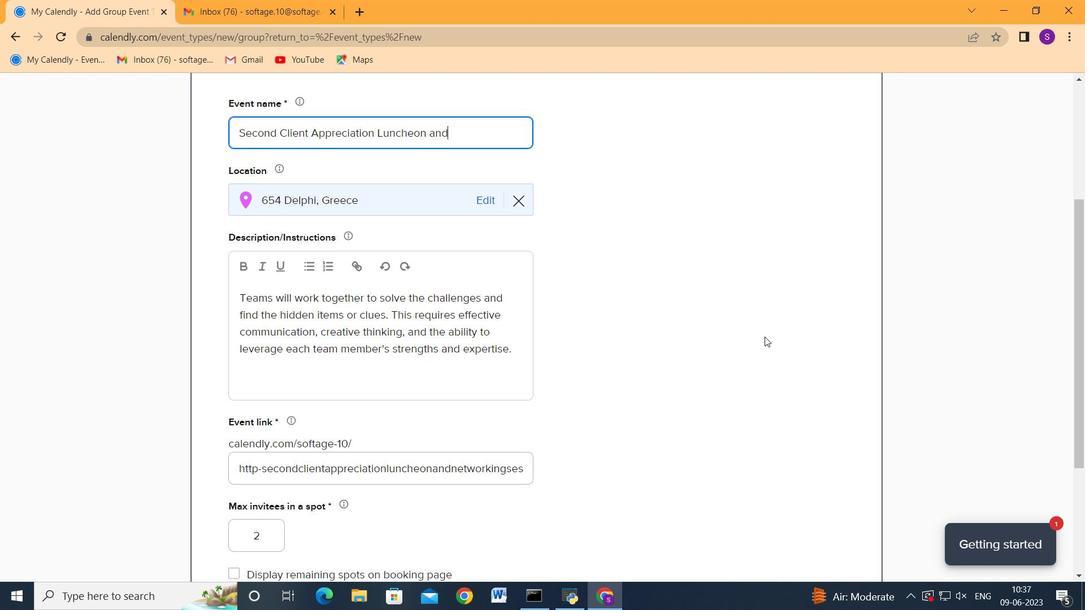 
Action: Mouse scrolled (796, 470) with delta (0, 0)
Screenshot: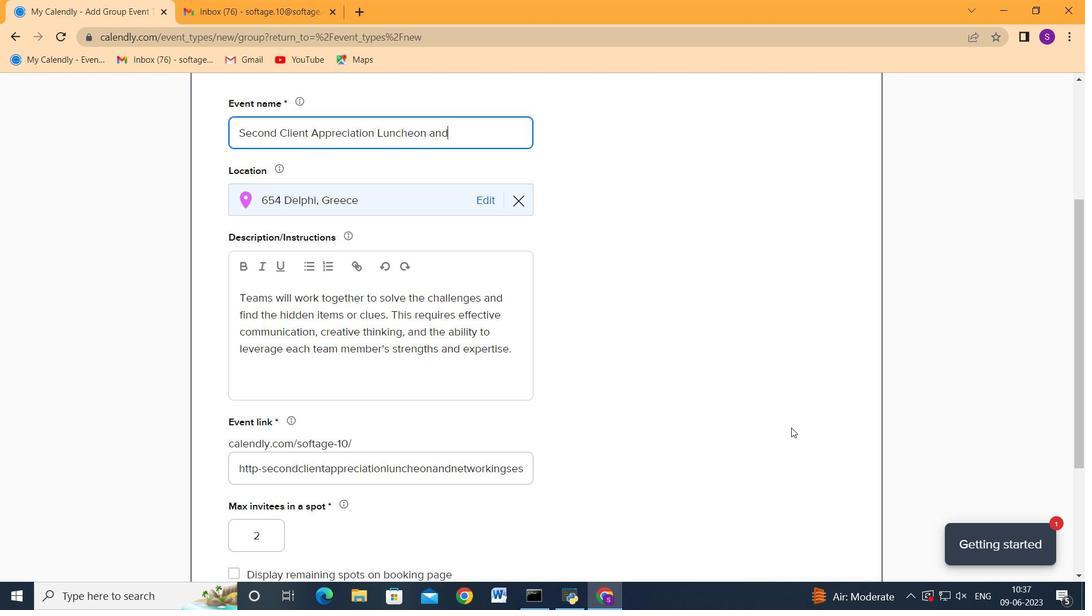 
Action: Mouse scrolled (796, 470) with delta (0, 0)
Screenshot: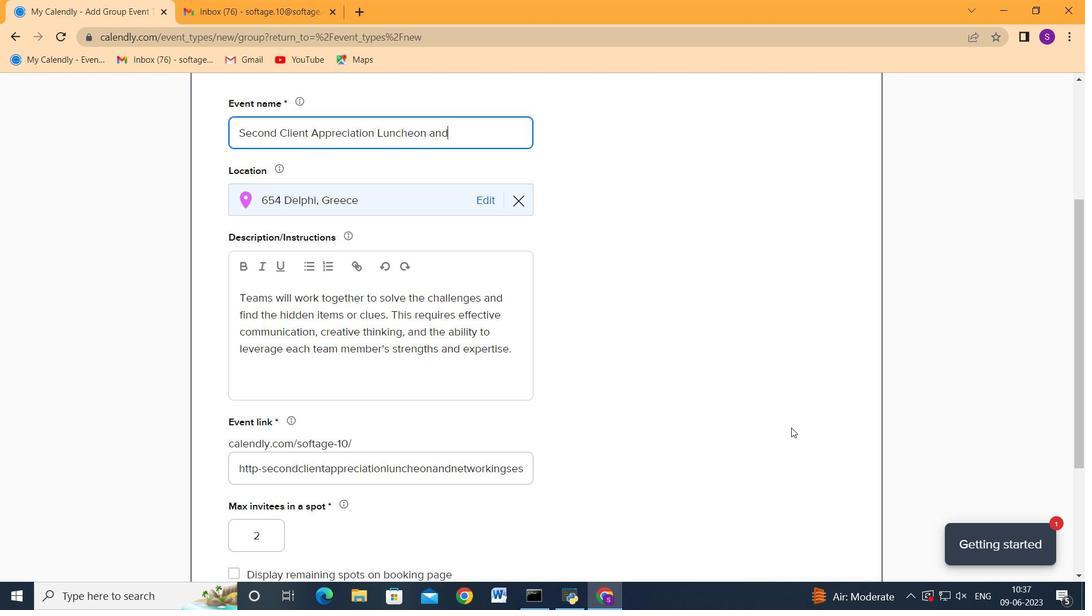 
Action: Mouse scrolled (796, 470) with delta (0, 0)
Screenshot: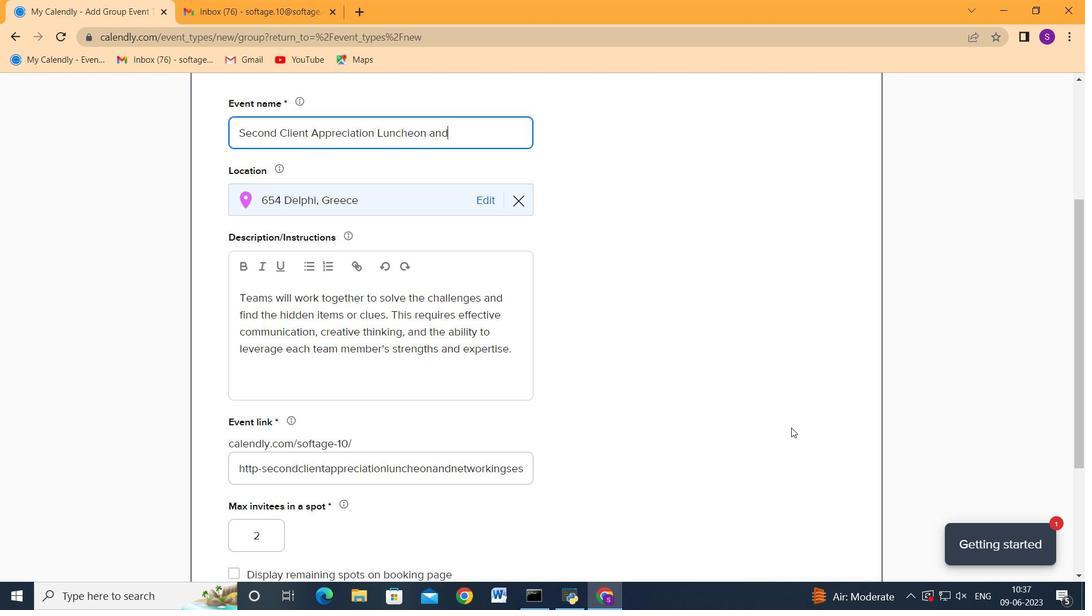 
Action: Mouse scrolled (796, 470) with delta (0, 0)
Screenshot: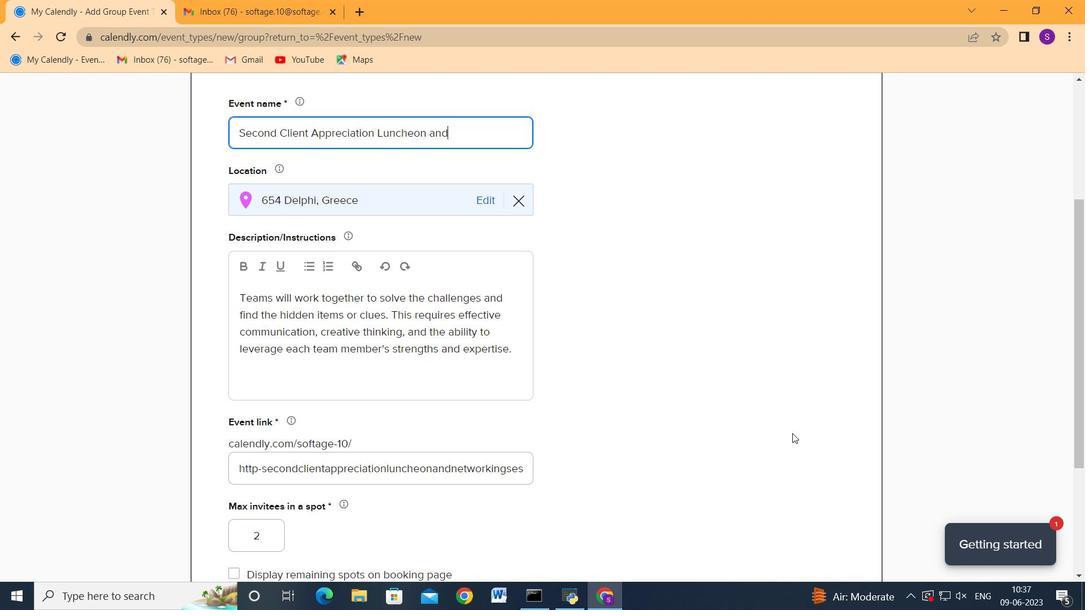 
Action: Mouse scrolled (796, 470) with delta (0, 0)
Screenshot: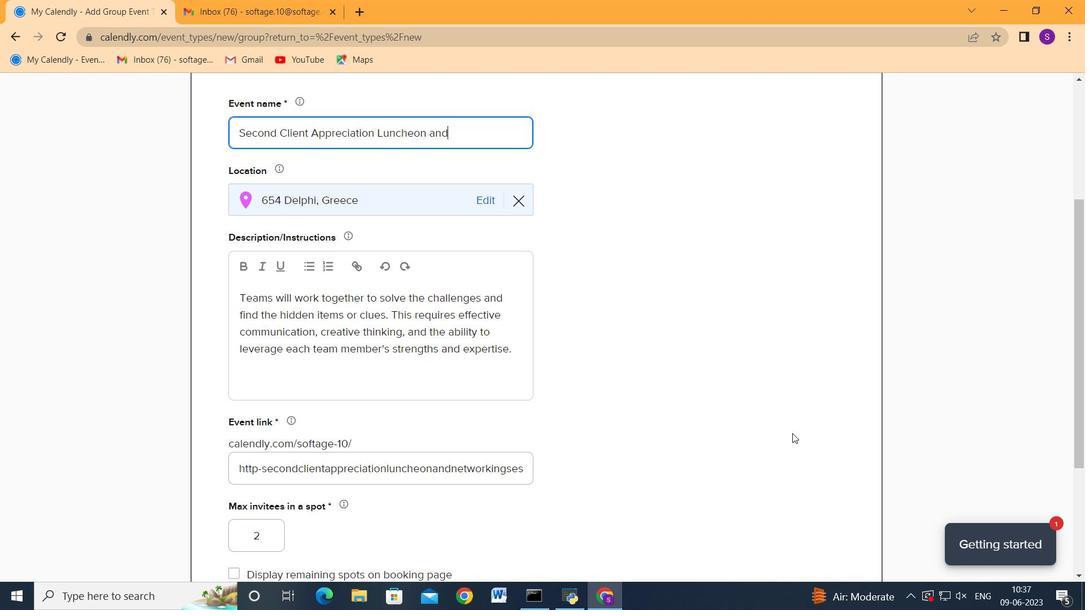 
Action: Mouse moved to (843, 510)
Screenshot: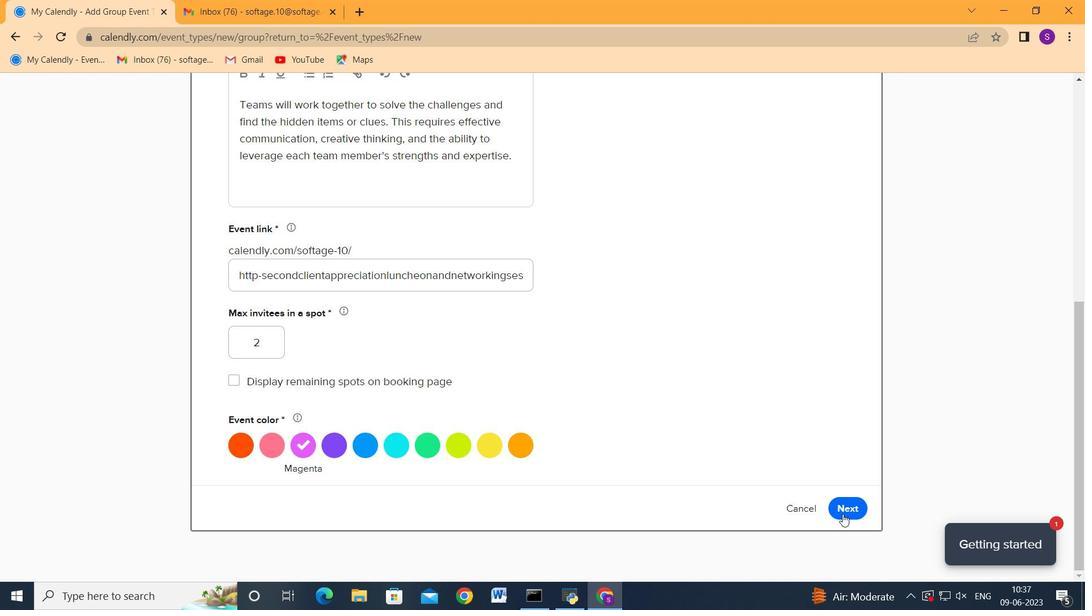 
Action: Mouse pressed left at (843, 510)
Screenshot: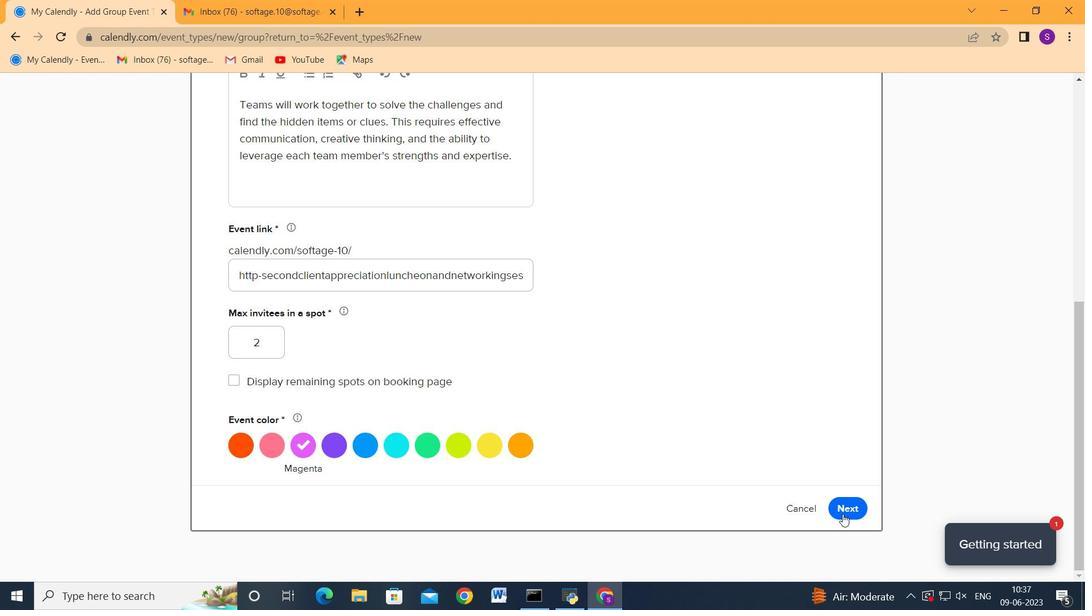 
Action: Mouse moved to (326, 300)
Screenshot: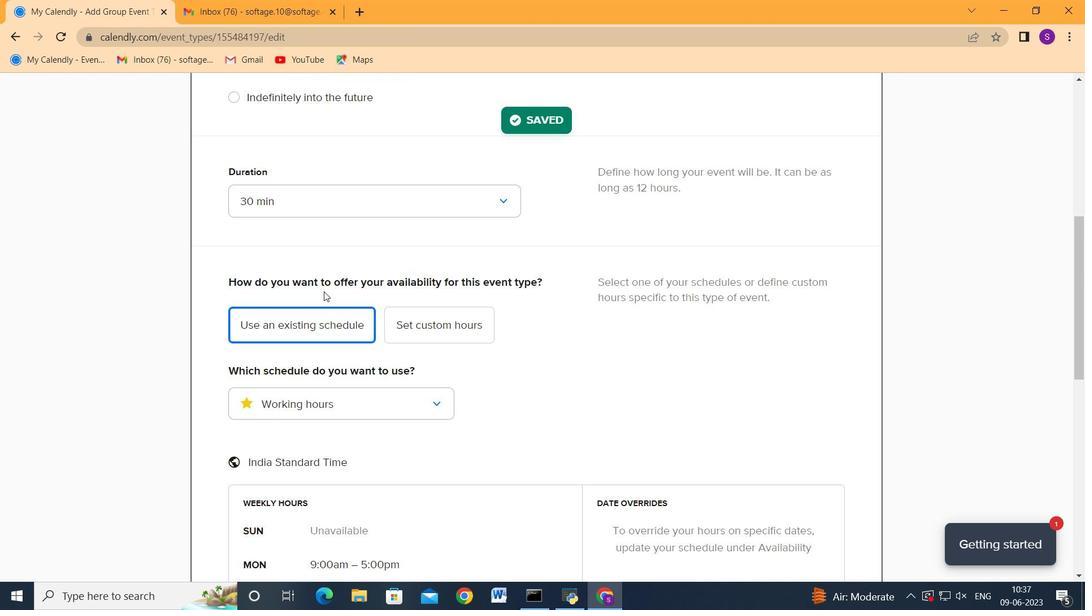 
Action: Mouse scrolled (326, 300) with delta (0, 0)
Screenshot: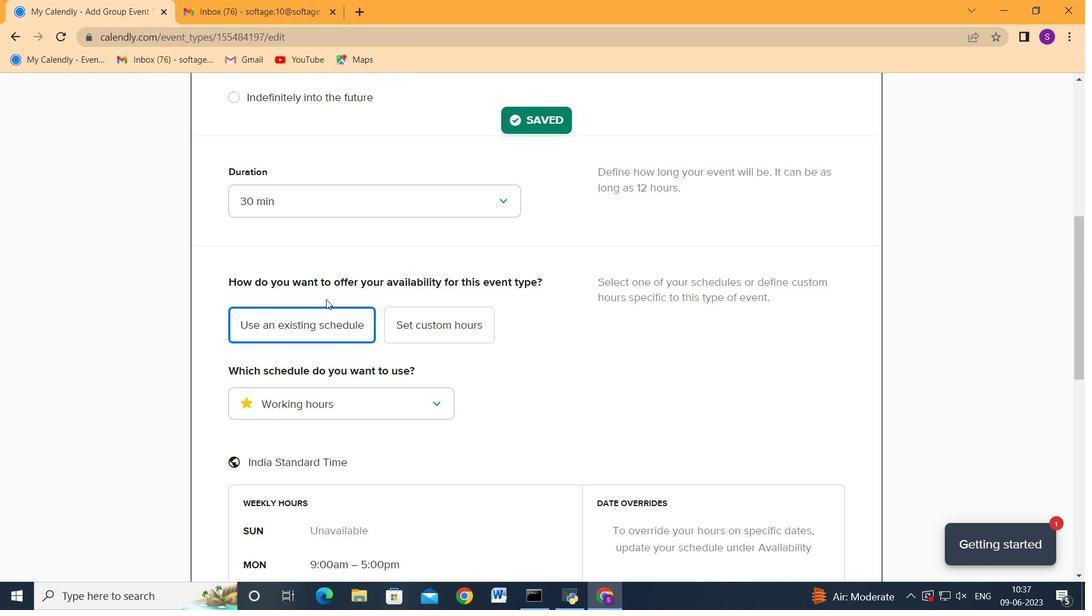 
Action: Mouse scrolled (326, 300) with delta (0, 0)
Screenshot: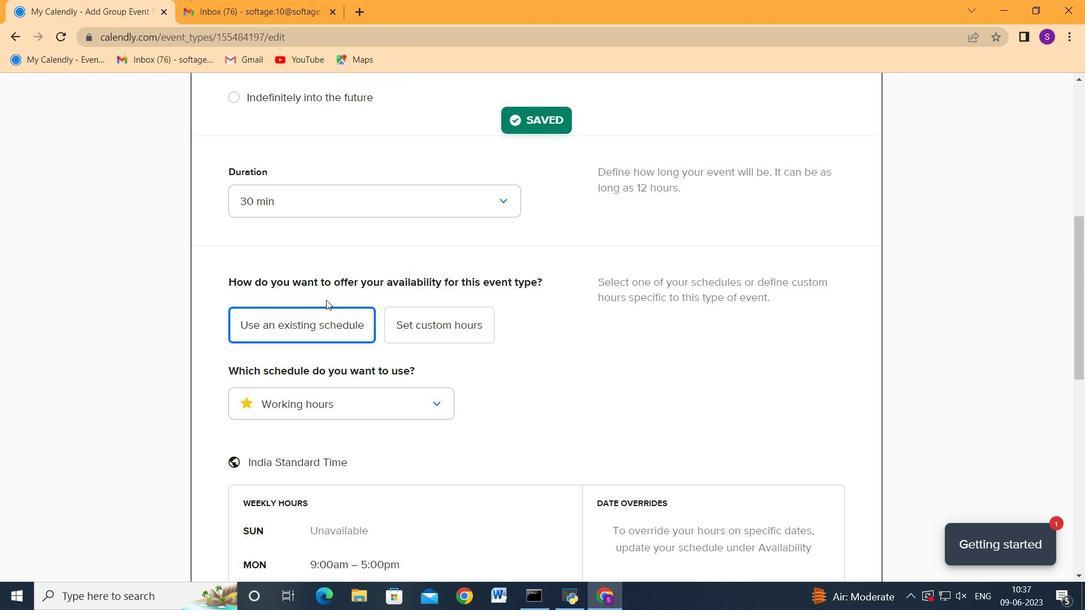 
Action: Mouse moved to (337, 295)
Screenshot: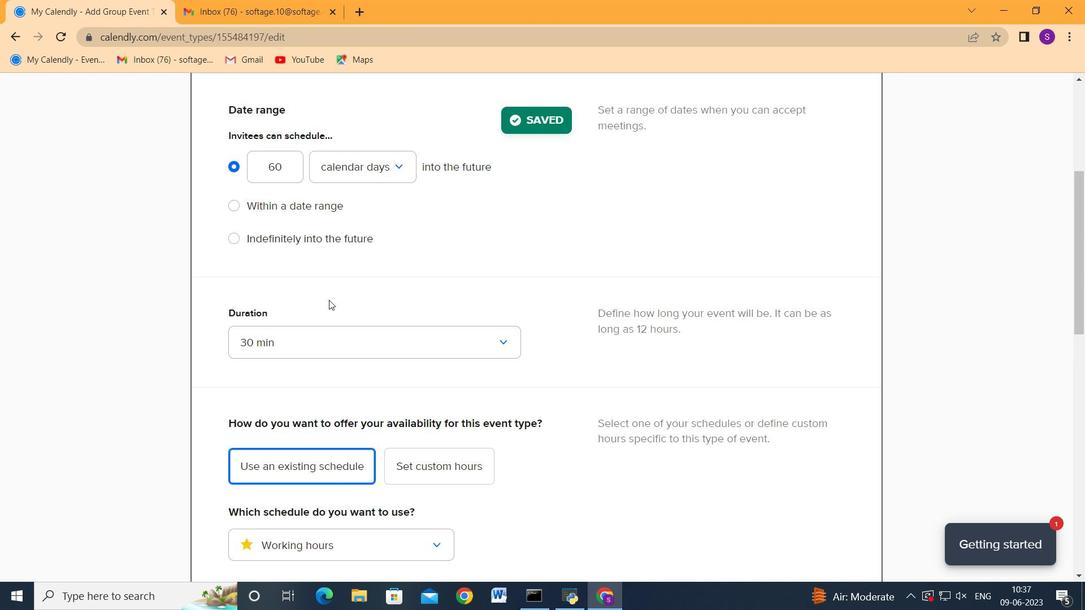 
Action: Mouse scrolled (337, 296) with delta (0, 0)
Screenshot: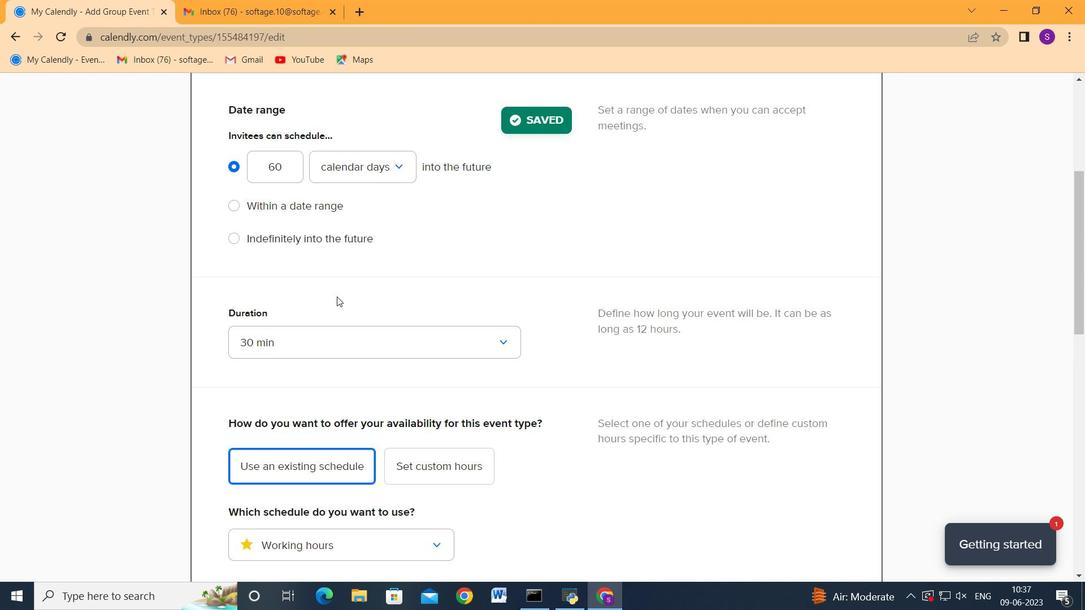 
Action: Mouse moved to (304, 277)
Screenshot: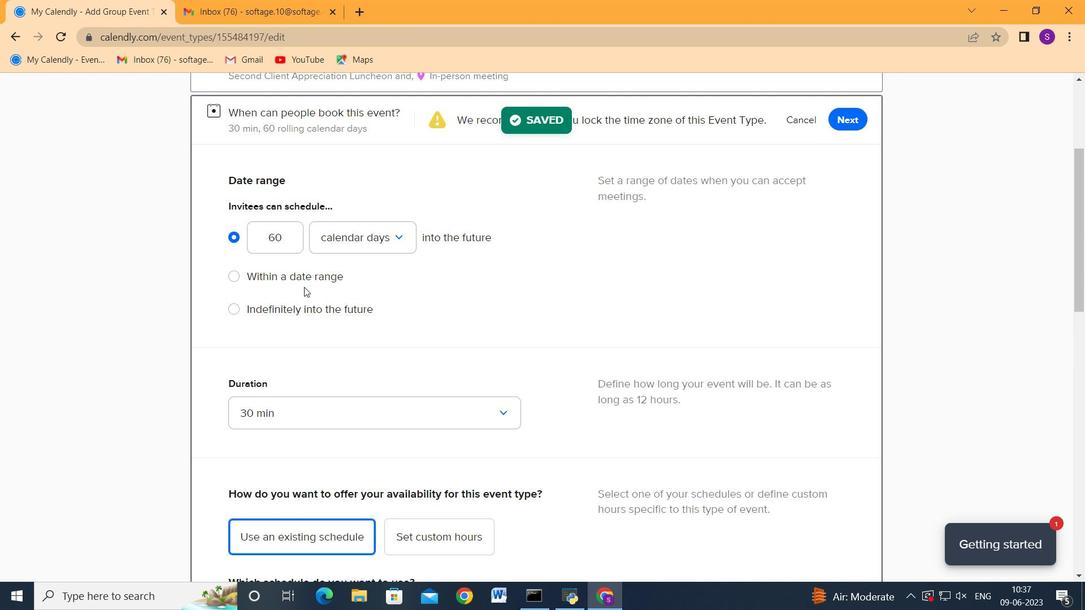 
Action: Mouse pressed left at (304, 277)
Screenshot: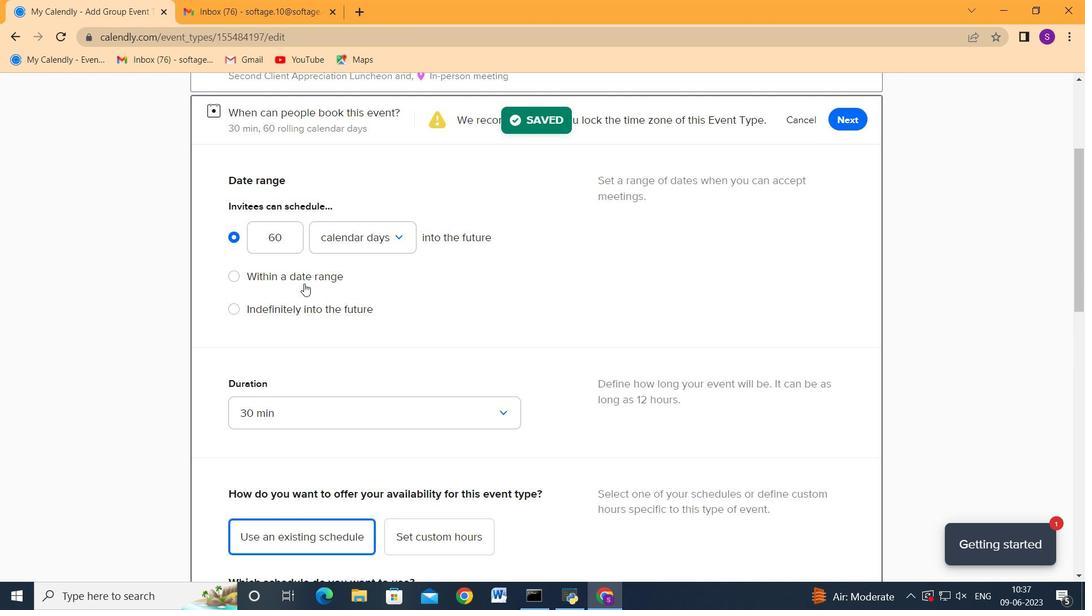 
Action: Mouse moved to (411, 294)
Screenshot: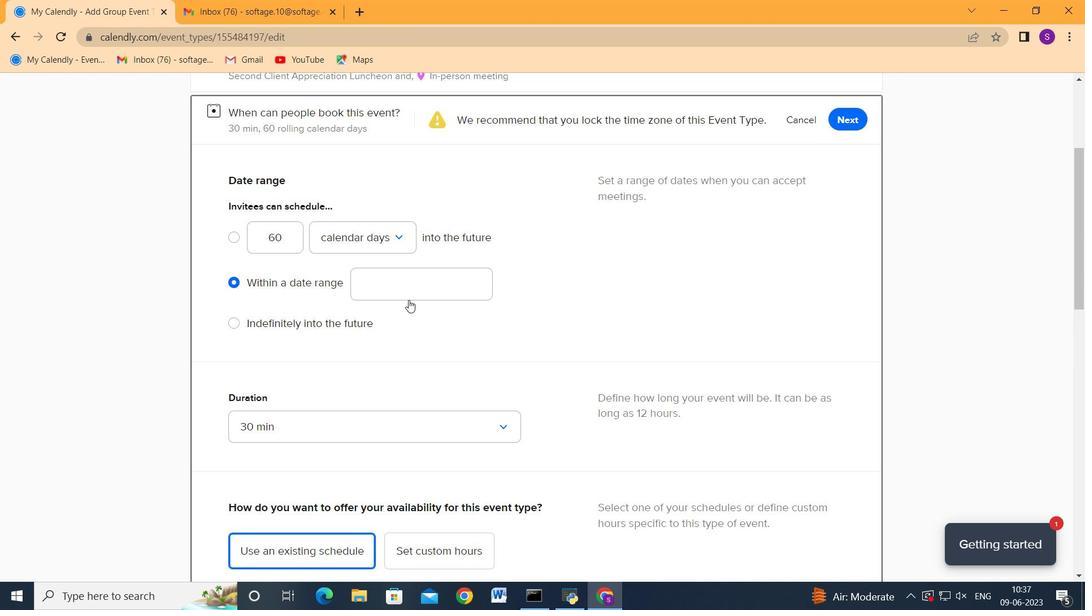 
Action: Mouse pressed left at (411, 294)
Screenshot: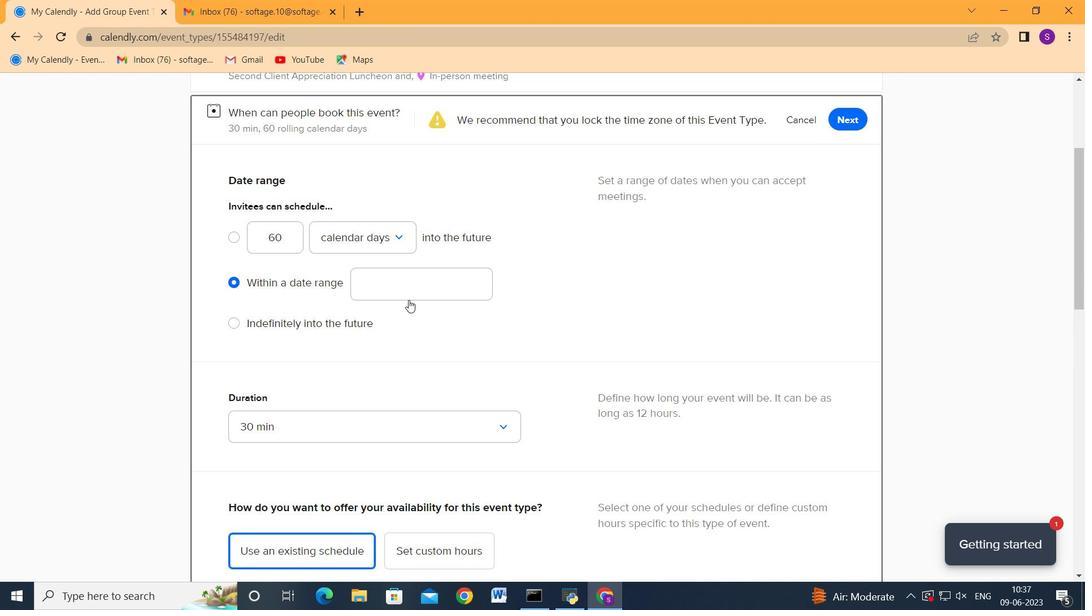 
Action: Mouse moved to (466, 333)
Screenshot: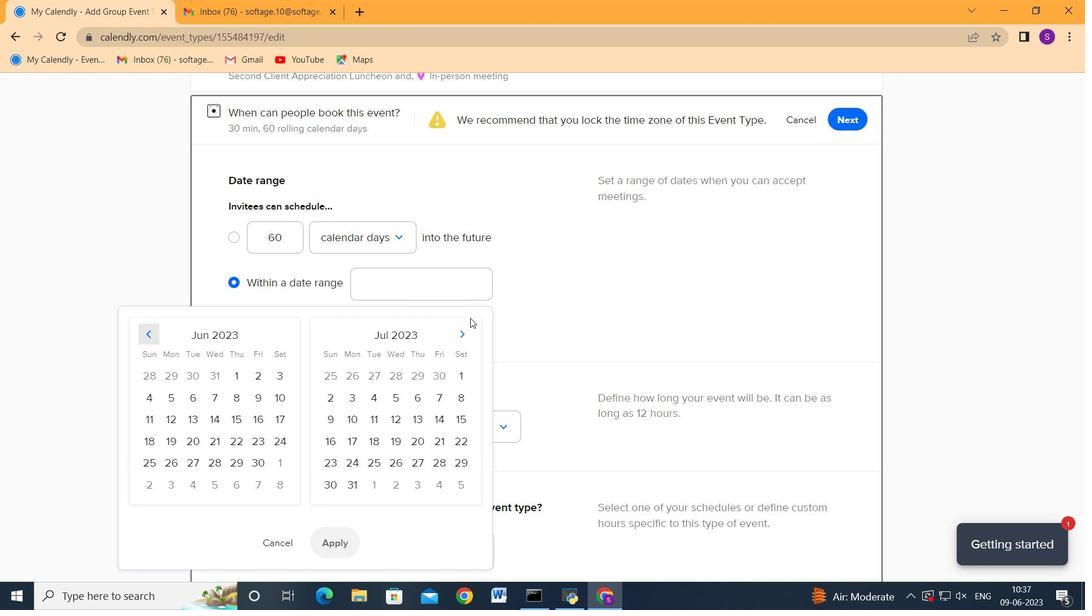 
Action: Mouse pressed left at (466, 333)
Screenshot: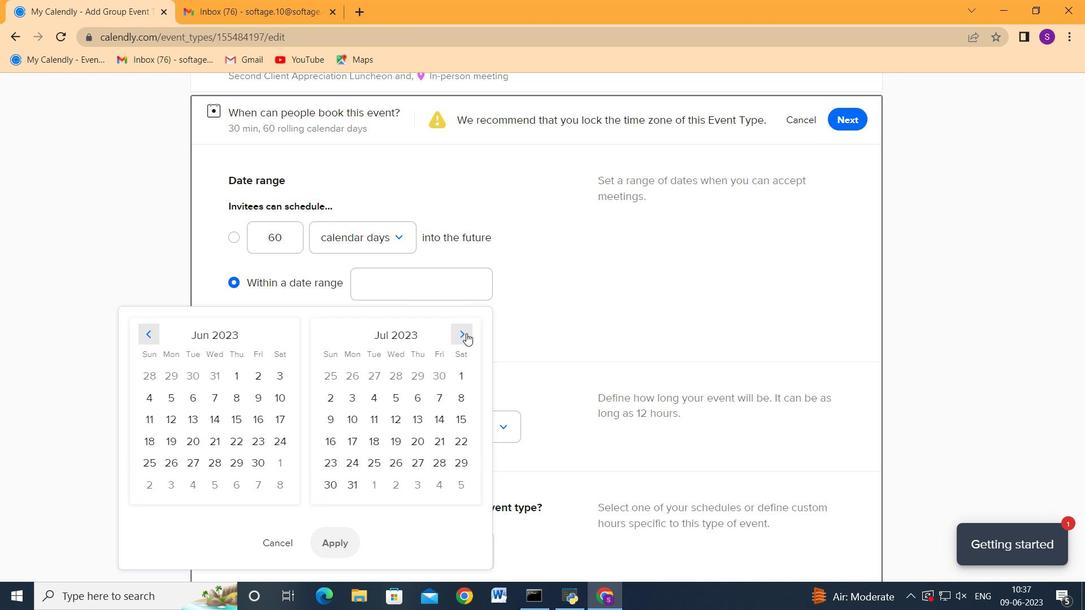 
Action: Mouse pressed left at (466, 333)
Screenshot: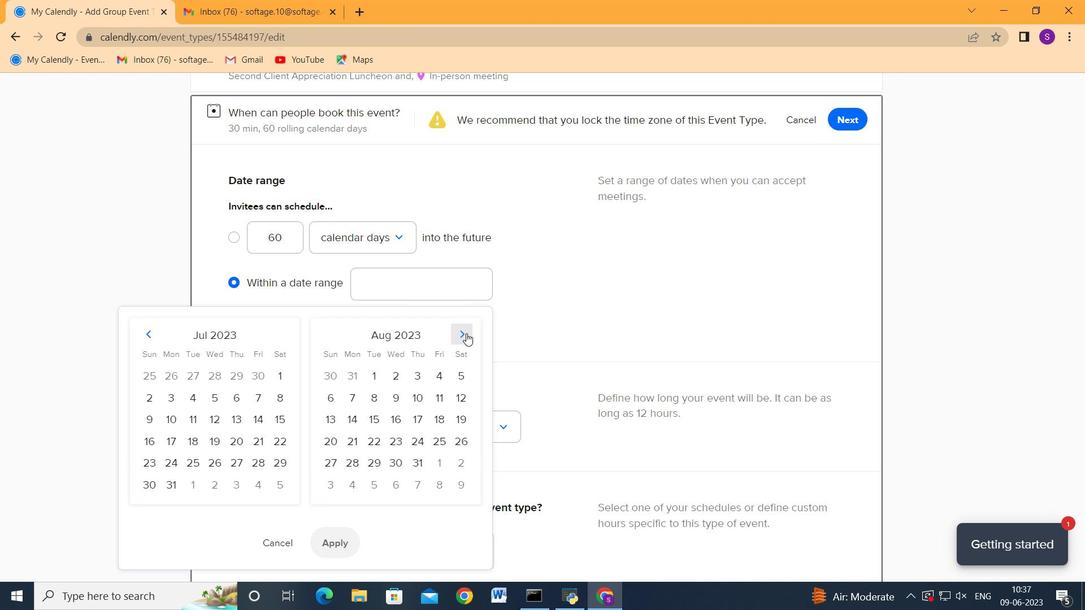 
Action: Mouse pressed left at (466, 333)
Screenshot: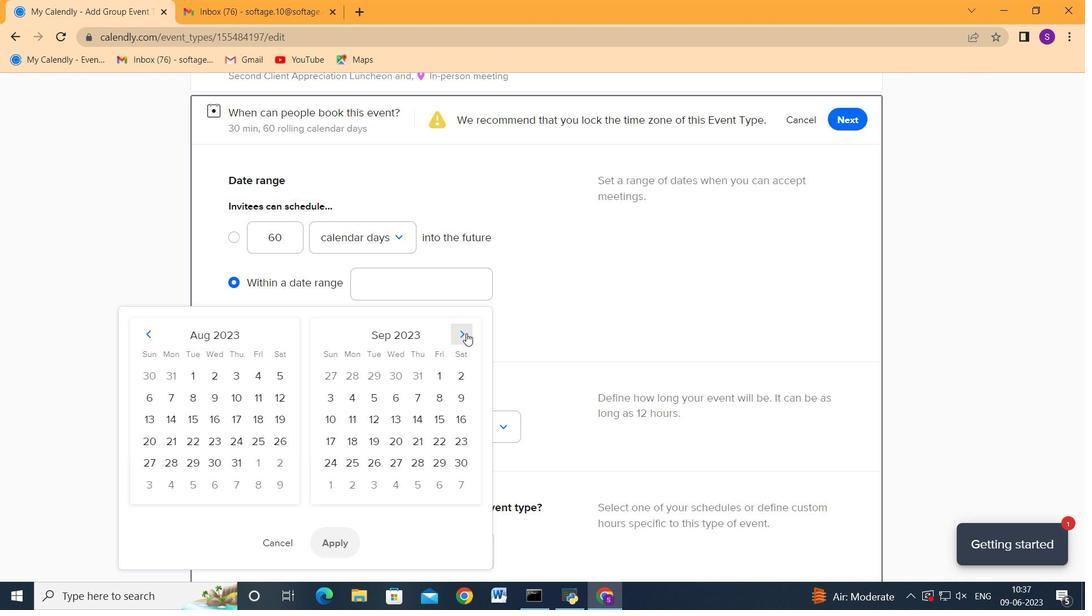 
Action: Mouse pressed left at (466, 333)
Screenshot: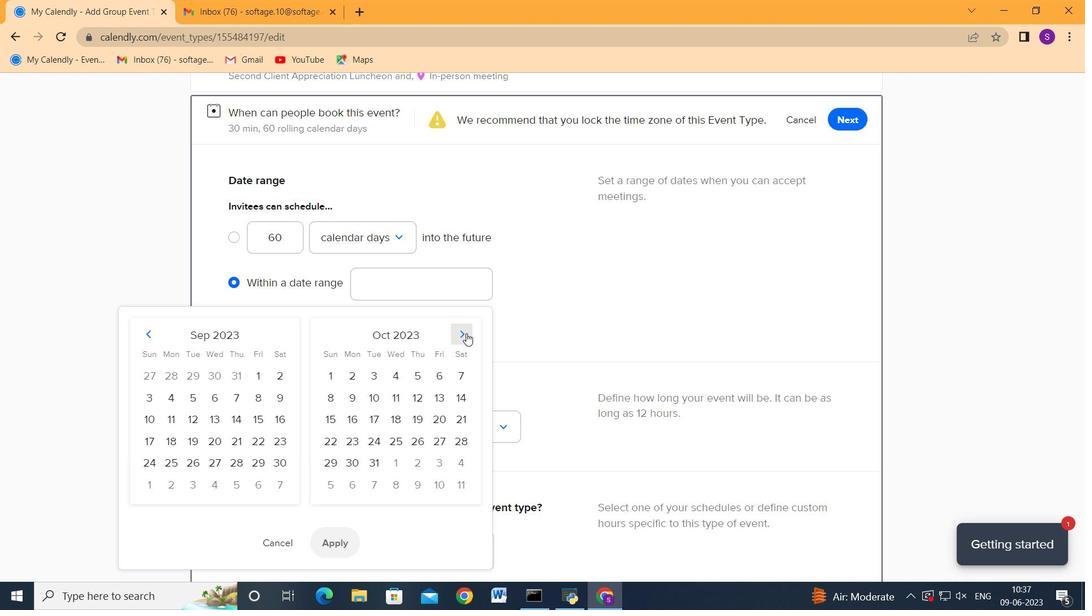 
Action: Mouse pressed left at (466, 333)
Screenshot: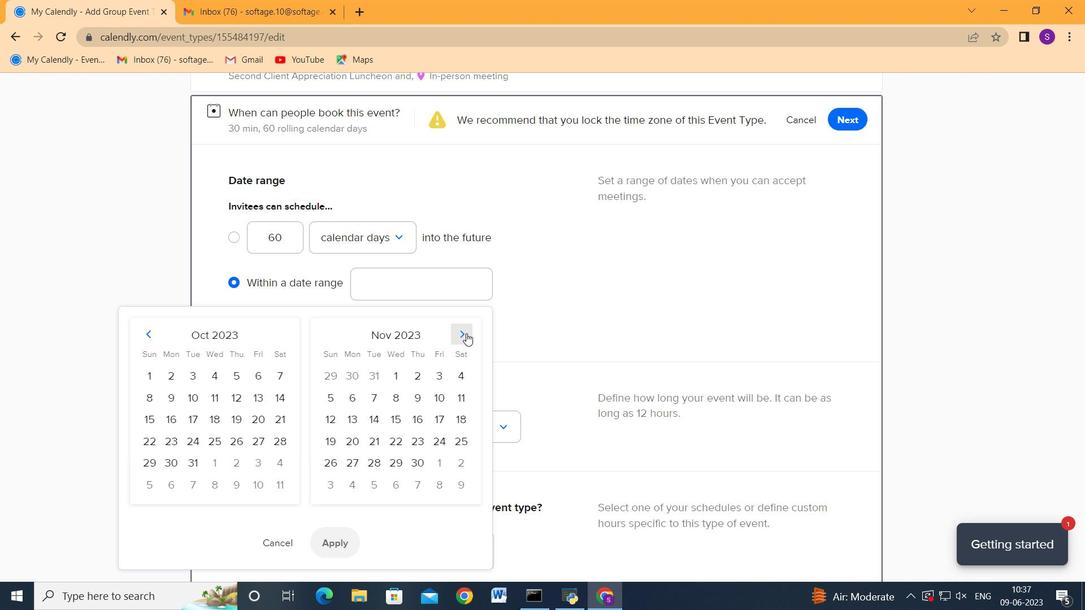 
Action: Mouse pressed left at (466, 333)
Screenshot: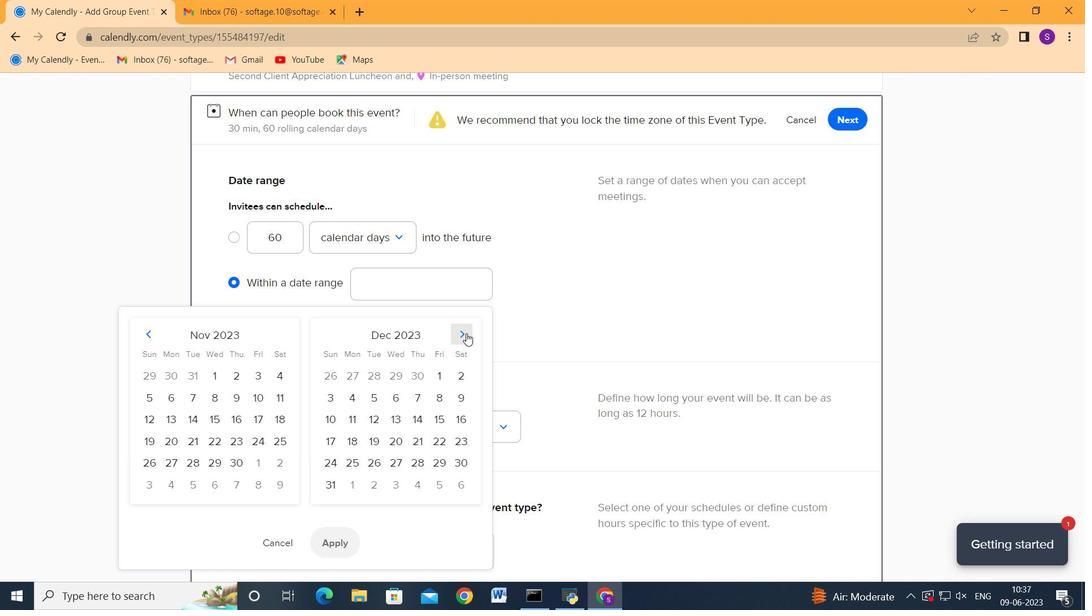 
Action: Mouse pressed left at (466, 333)
Screenshot: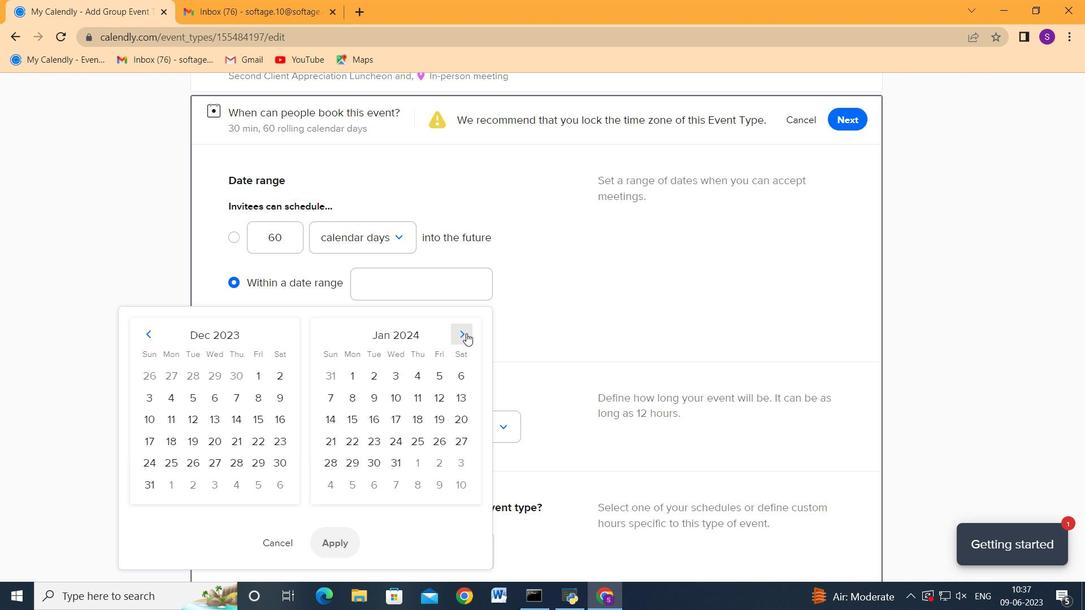 
Action: Mouse pressed left at (466, 333)
Screenshot: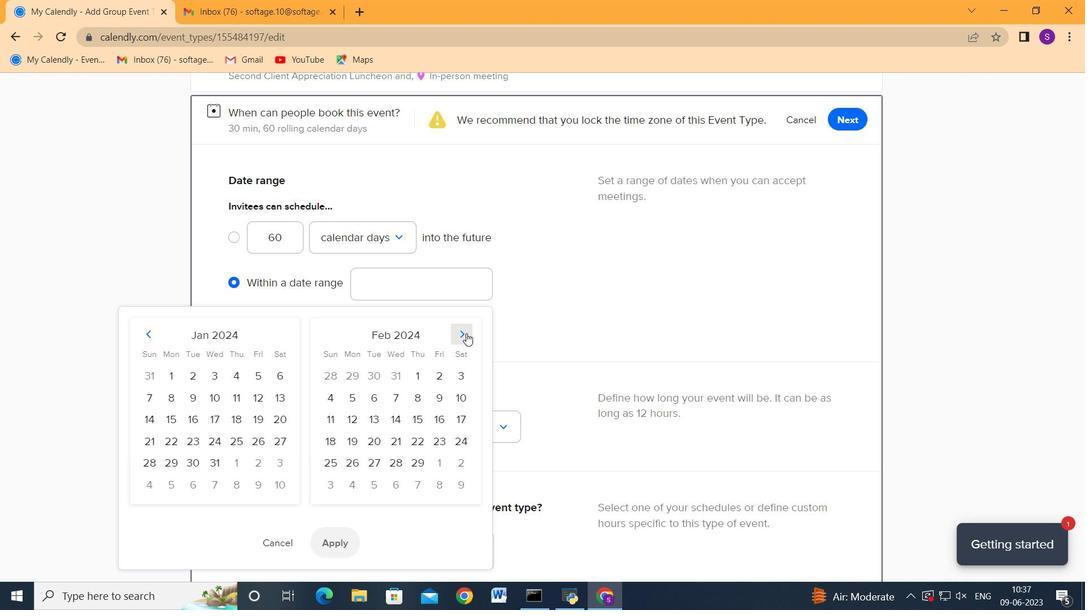 
Action: Mouse pressed left at (466, 333)
Screenshot: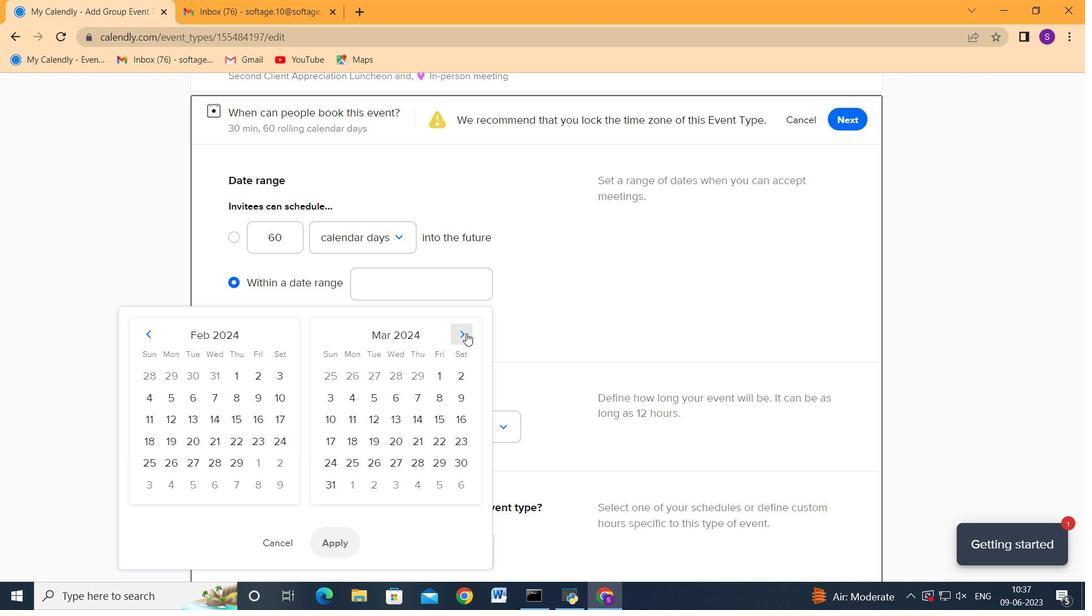
Action: Mouse moved to (441, 396)
Screenshot: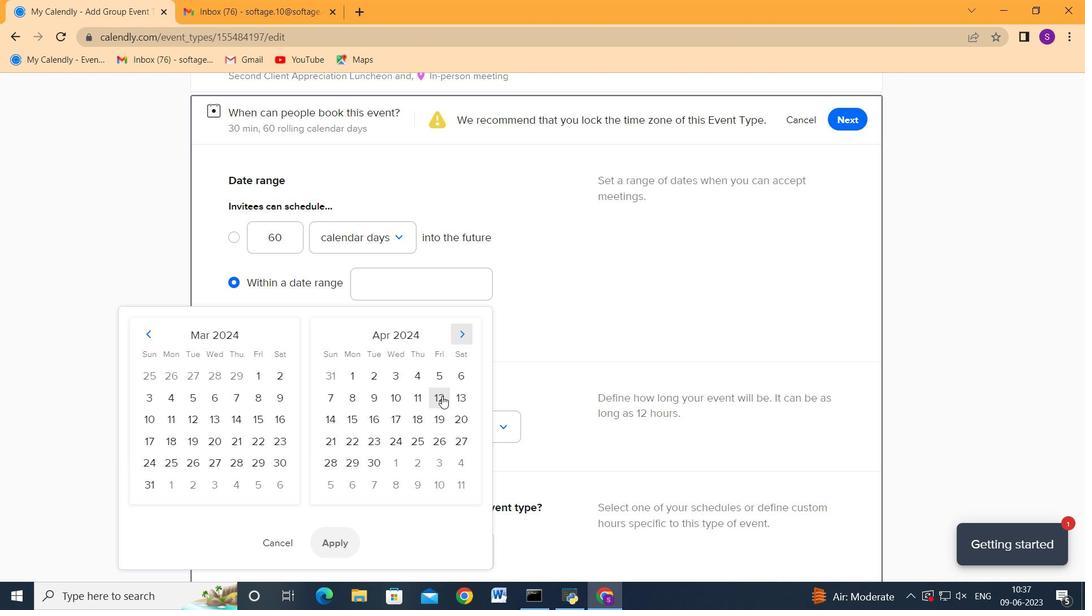 
Action: Mouse pressed left at (441, 396)
Screenshot: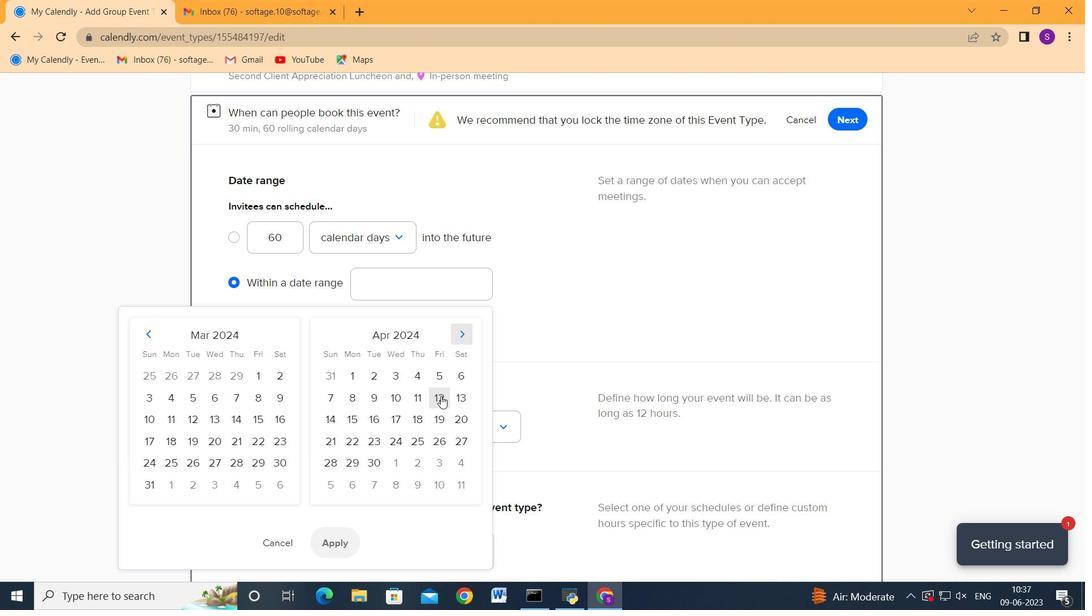 
Action: Mouse moved to (335, 421)
Screenshot: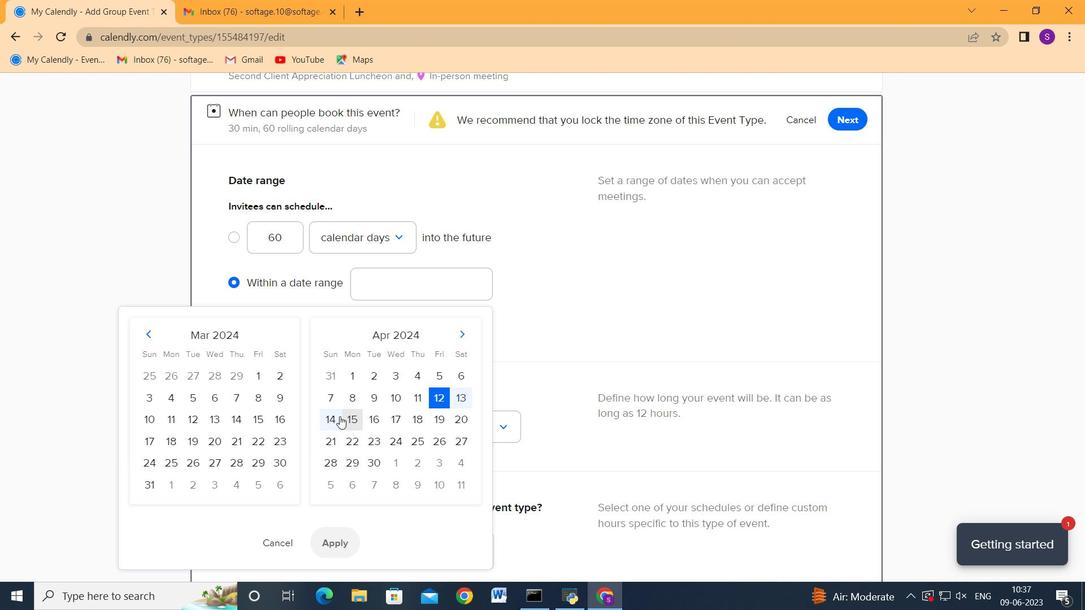 
Action: Mouse pressed left at (335, 421)
Screenshot: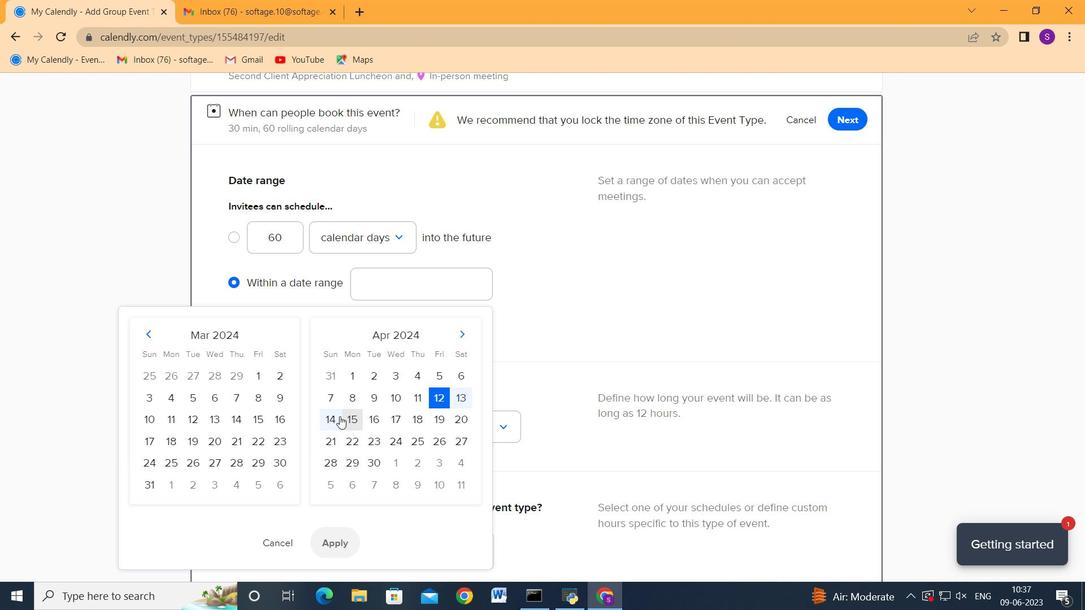 
Action: Mouse moved to (331, 548)
Screenshot: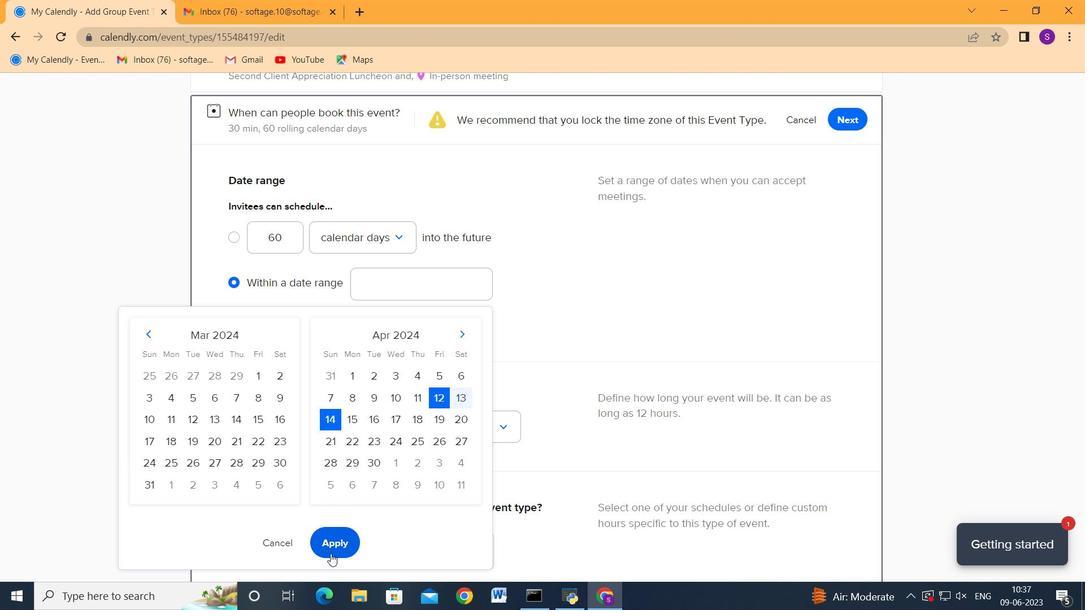 
Action: Mouse pressed left at (331, 548)
Screenshot: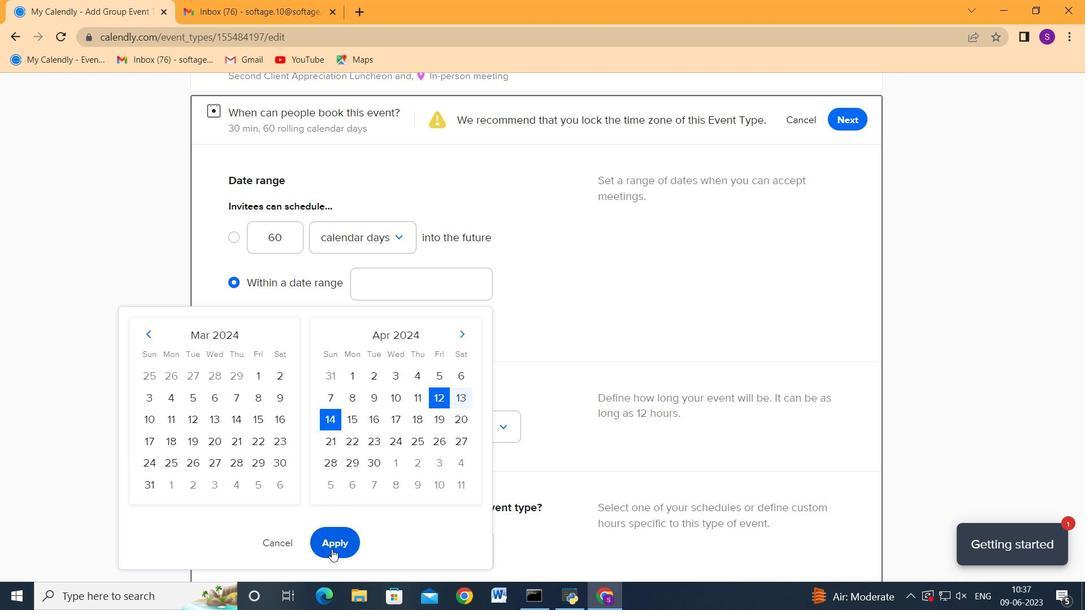 
Action: Mouse moved to (380, 386)
Screenshot: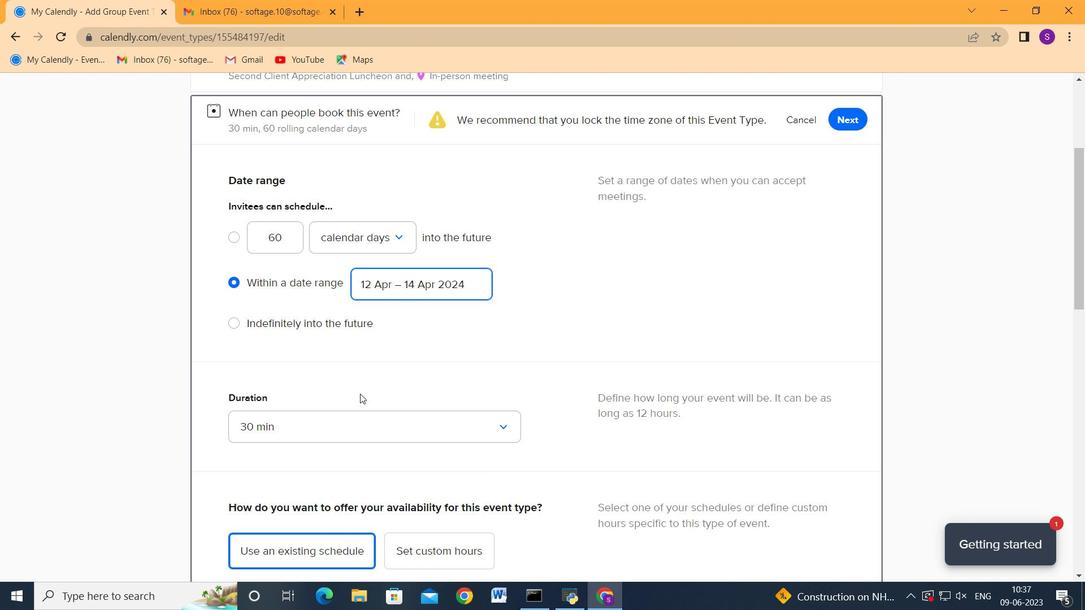 
Action: Mouse scrolled (380, 386) with delta (0, 0)
Screenshot: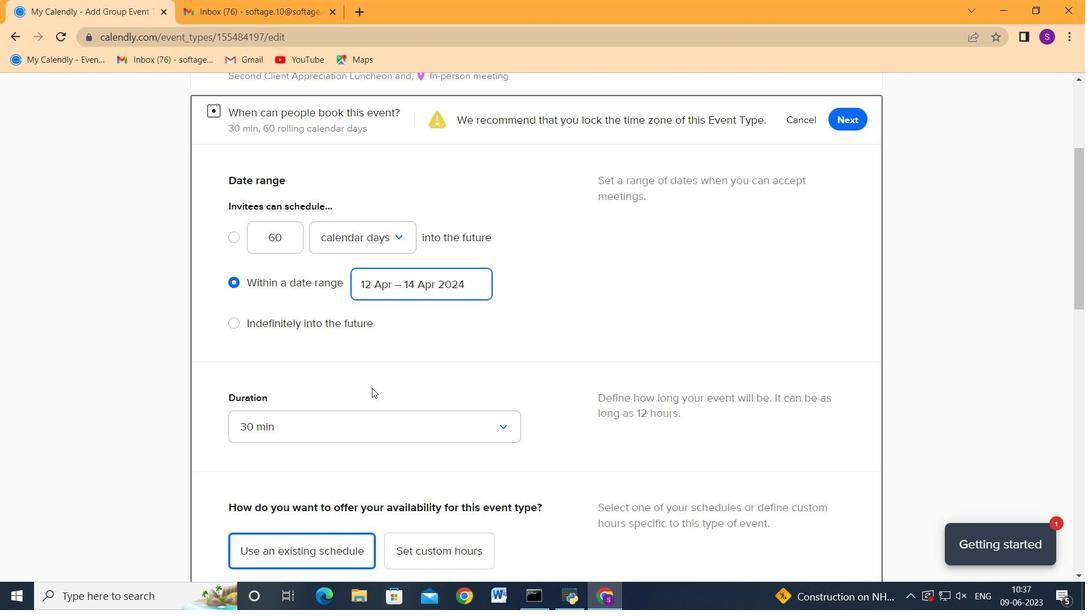 
Action: Mouse scrolled (380, 386) with delta (0, 0)
Screenshot: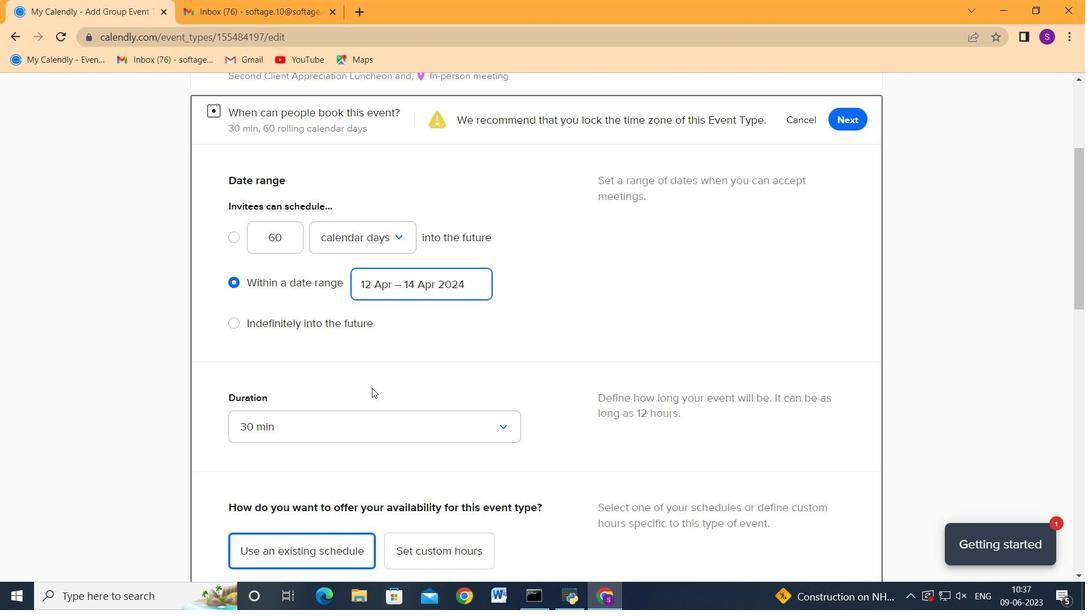 
Action: Mouse scrolled (380, 386) with delta (0, 0)
Screenshot: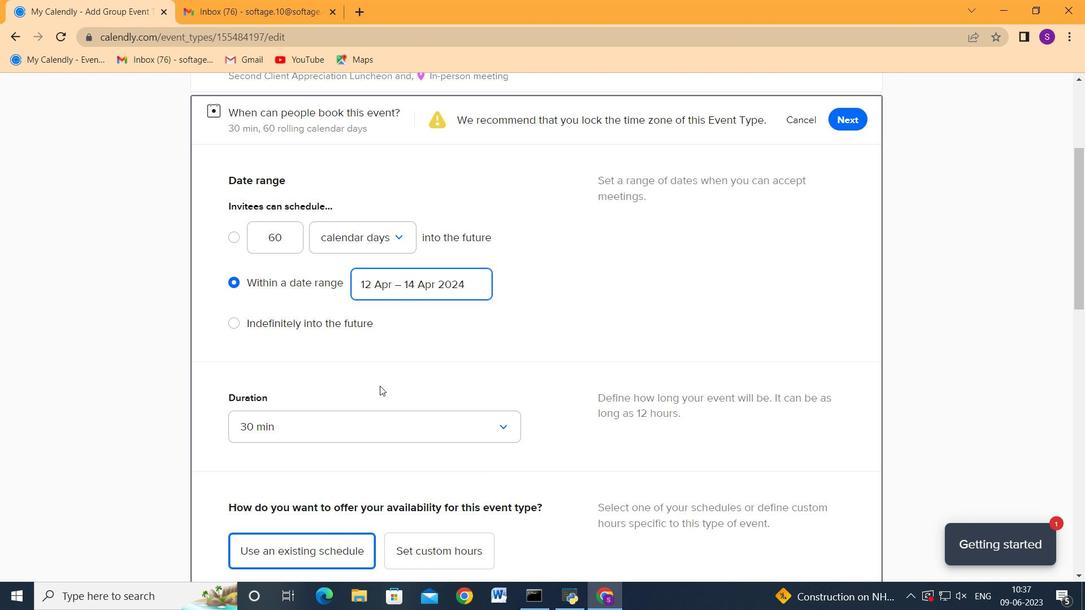 
Action: Mouse scrolled (380, 386) with delta (0, 0)
Screenshot: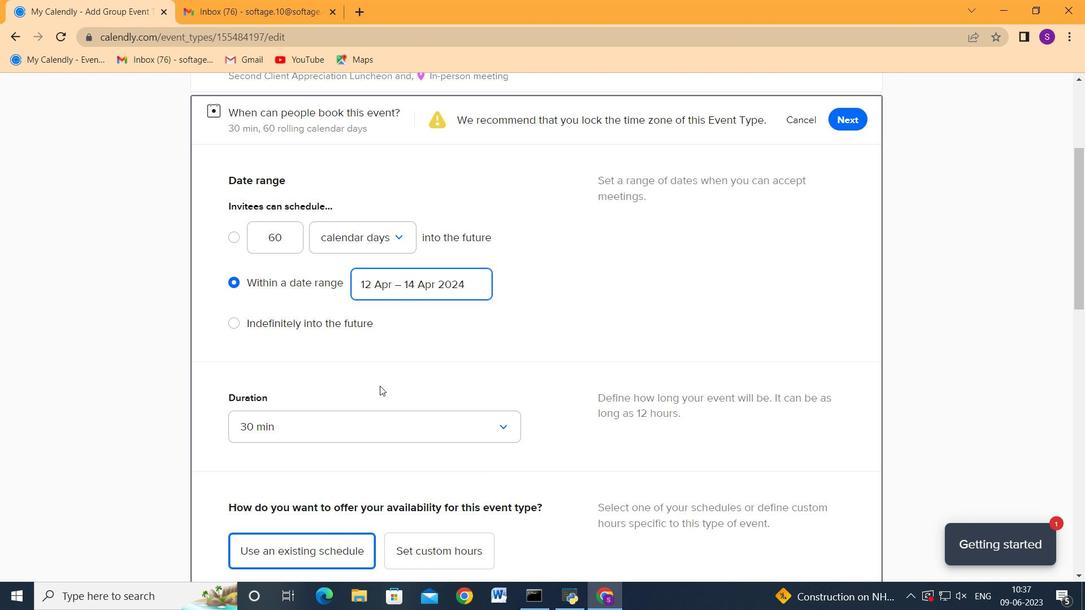 
Action: Mouse scrolled (380, 386) with delta (0, 0)
Screenshot: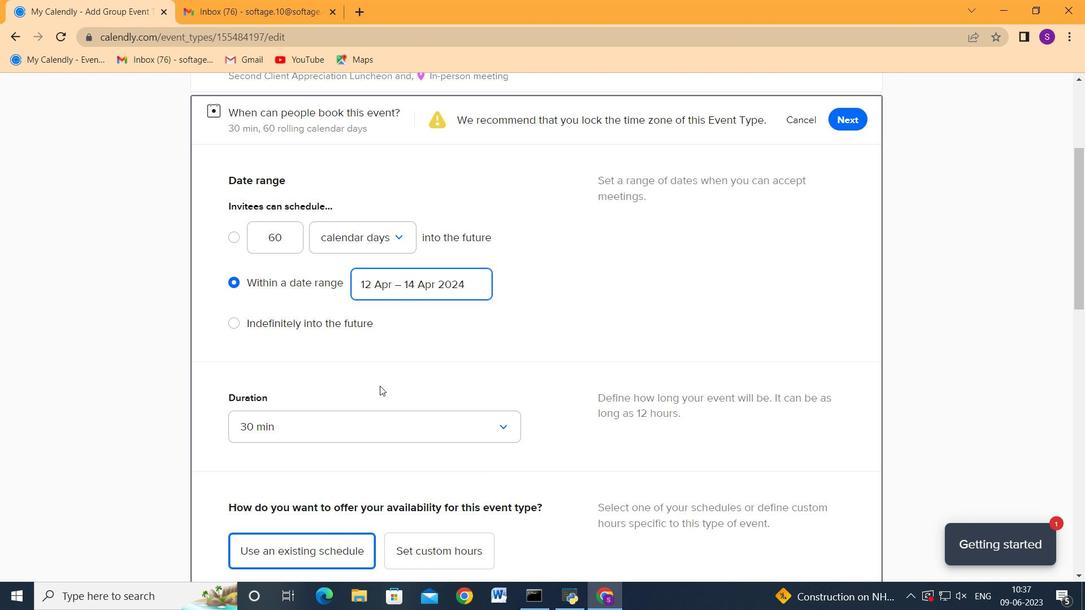 
Action: Mouse moved to (446, 440)
Screenshot: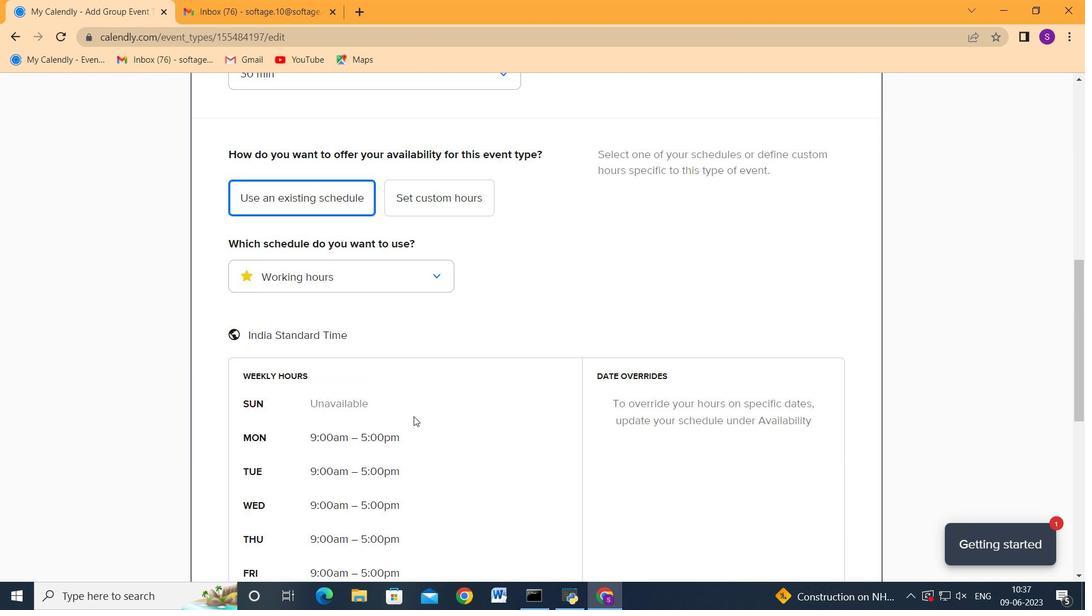 
Action: Mouse scrolled (446, 440) with delta (0, 0)
Screenshot: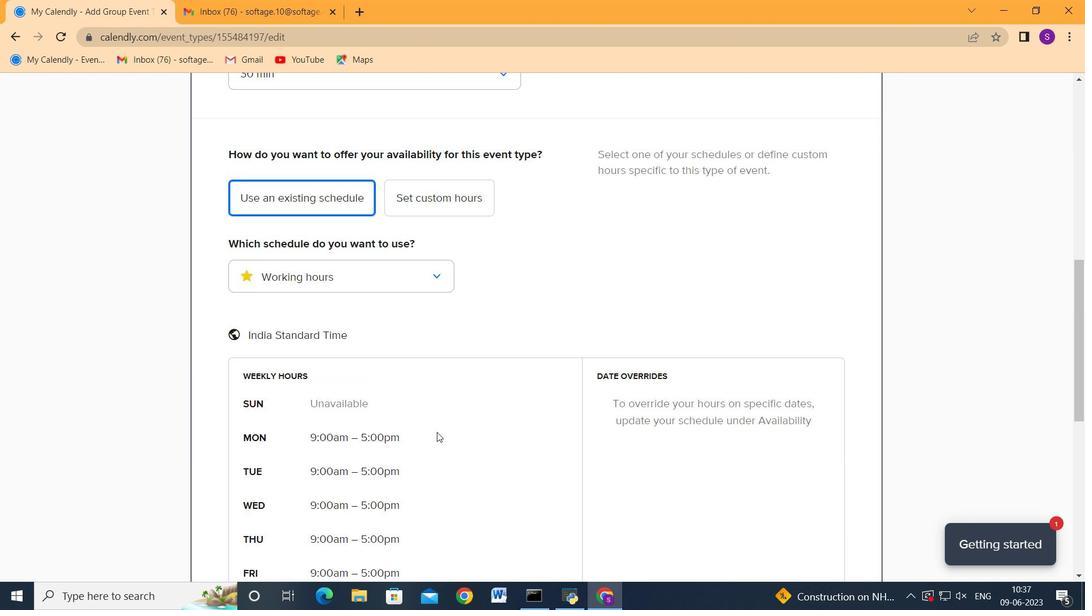 
Action: Mouse scrolled (446, 440) with delta (0, 0)
Screenshot: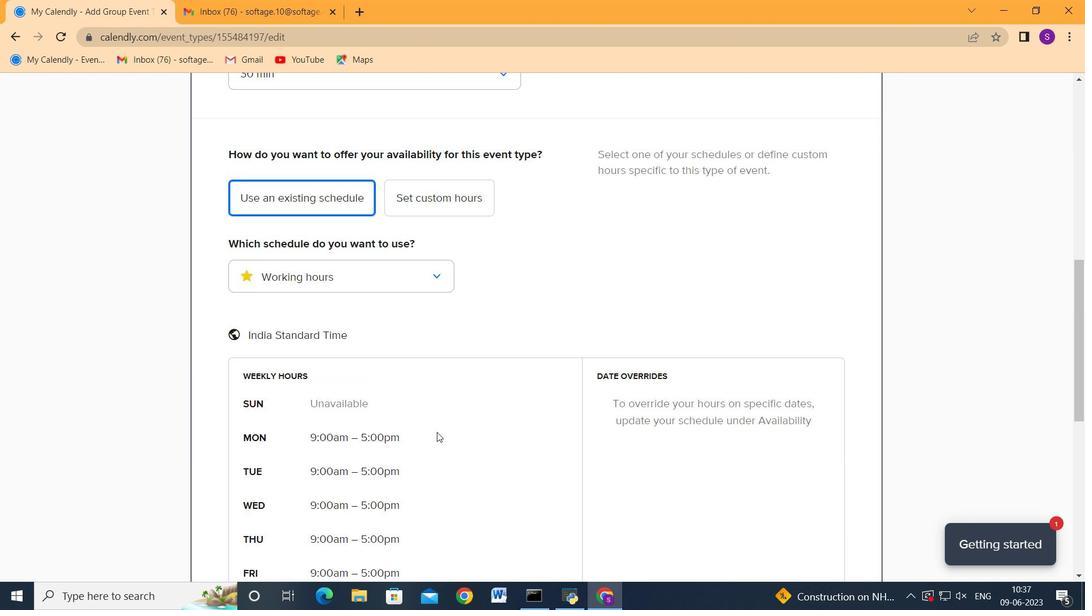 
Action: Mouse scrolled (446, 440) with delta (0, 0)
Screenshot: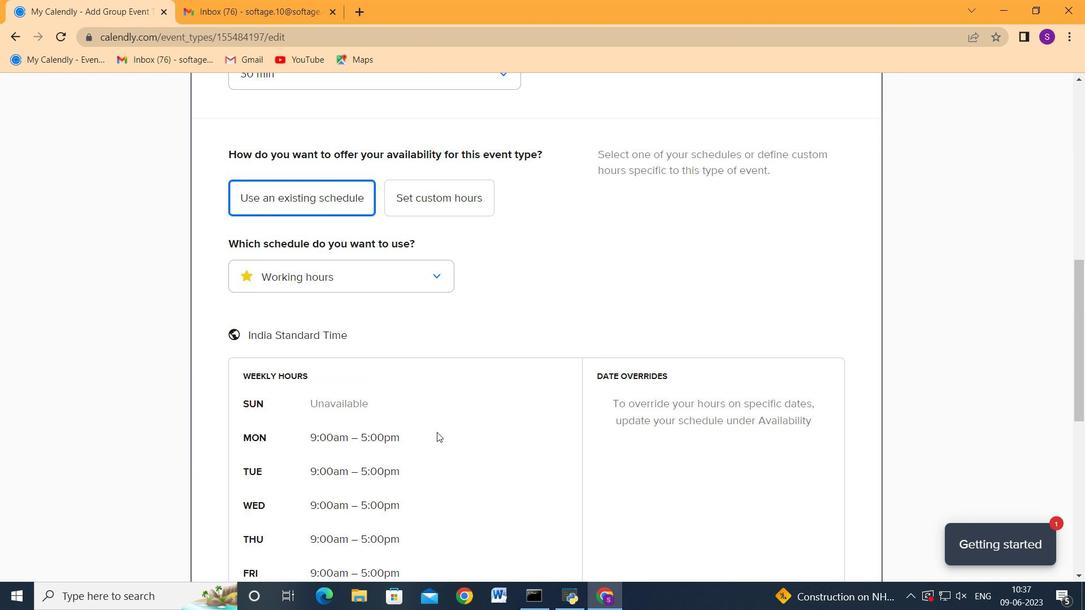 
Action: Mouse scrolled (446, 440) with delta (0, 0)
Screenshot: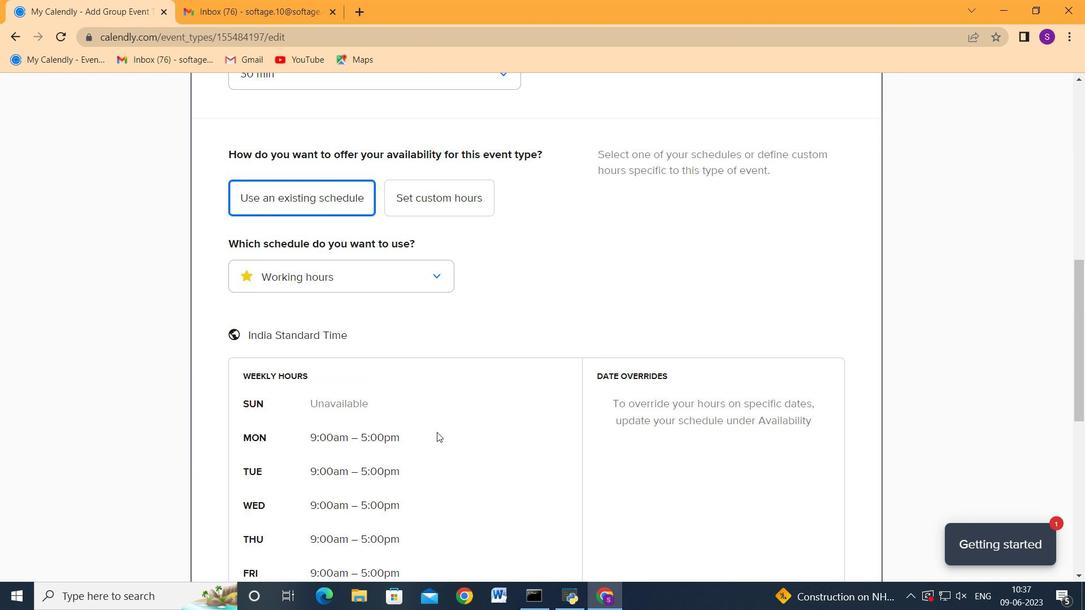 
Action: Mouse scrolled (446, 440) with delta (0, 0)
Screenshot: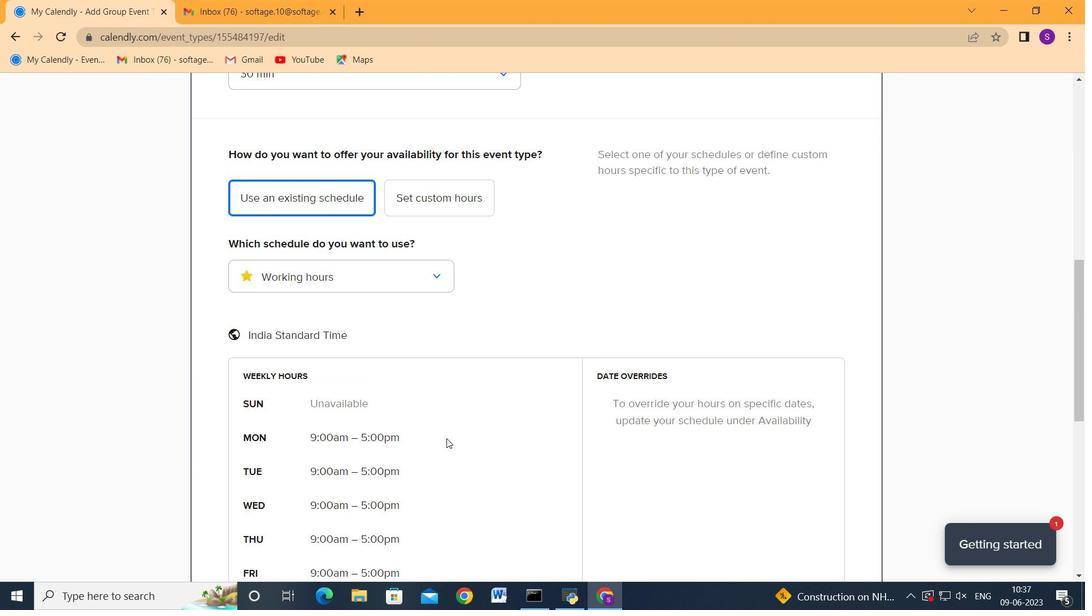 
Action: Mouse scrolled (446, 440) with delta (0, 0)
Screenshot: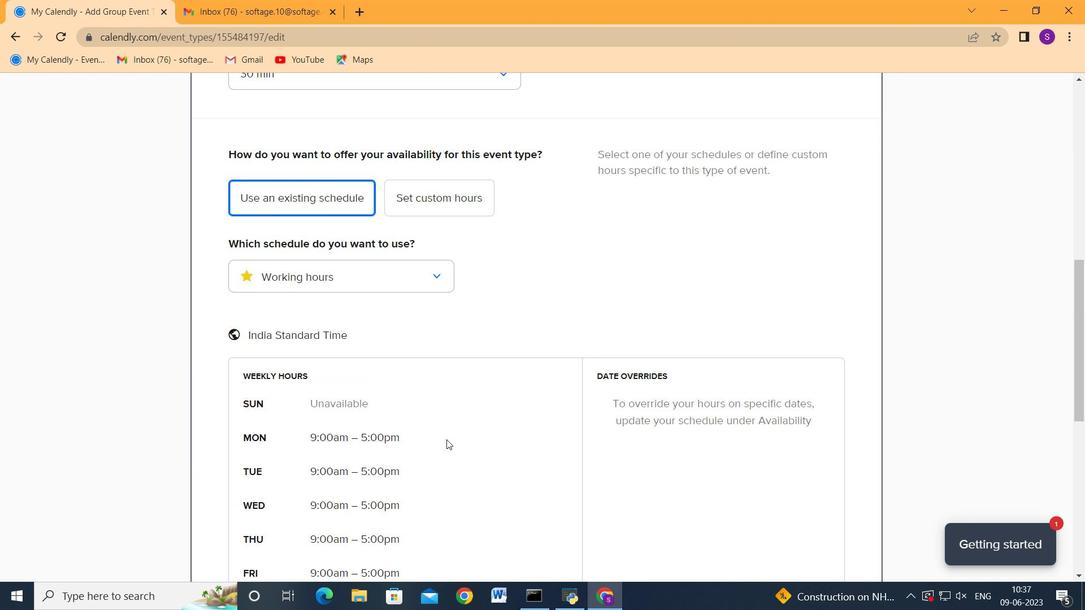 
Action: Mouse scrolled (446, 440) with delta (0, 0)
Screenshot: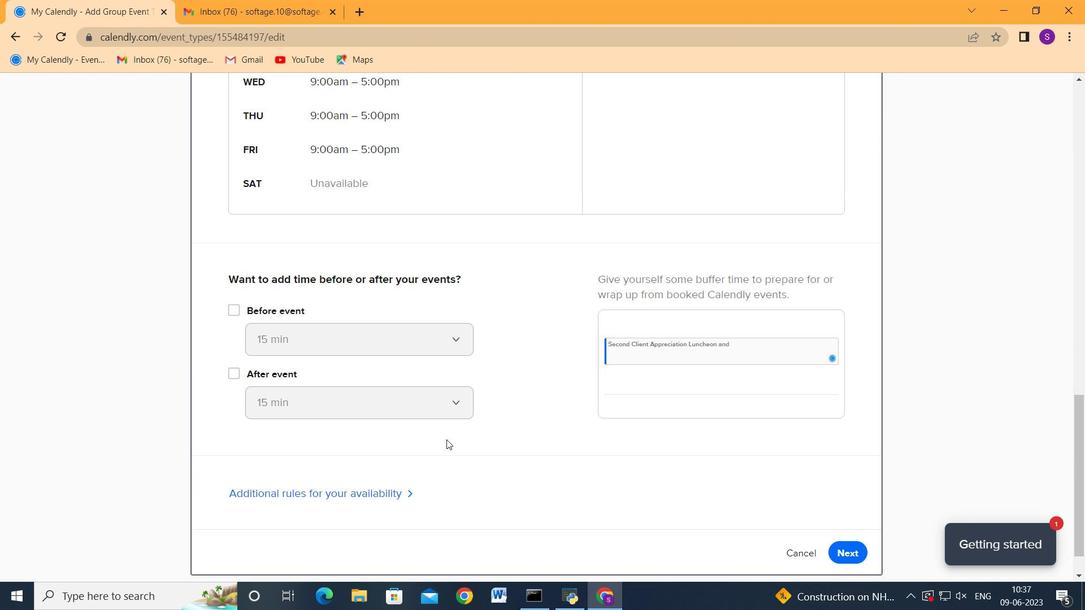 
Action: Mouse scrolled (446, 440) with delta (0, 0)
Screenshot: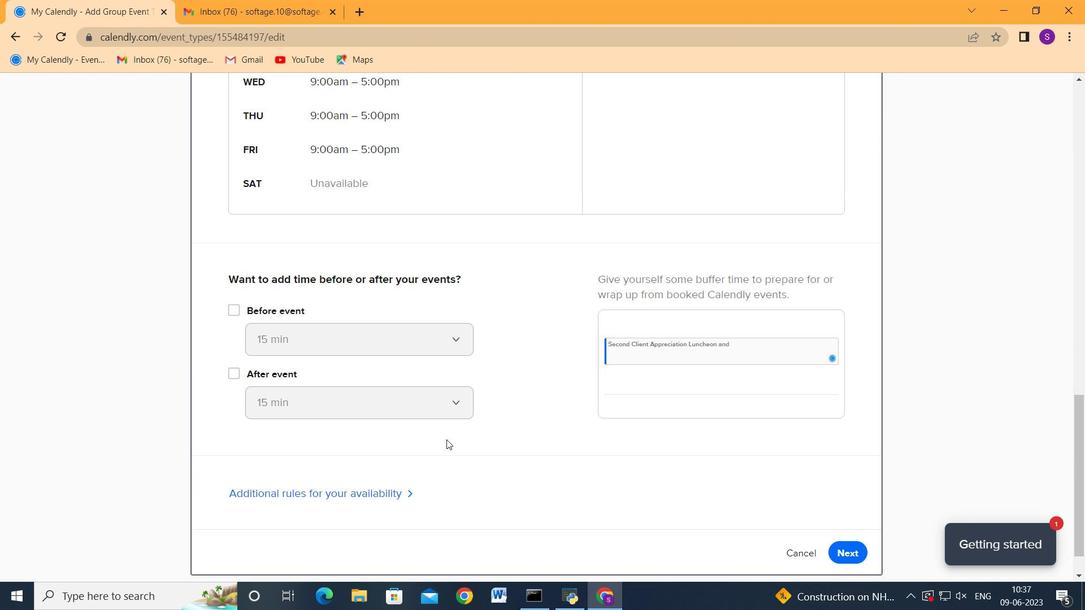 
Action: Mouse scrolled (446, 440) with delta (0, 0)
Screenshot: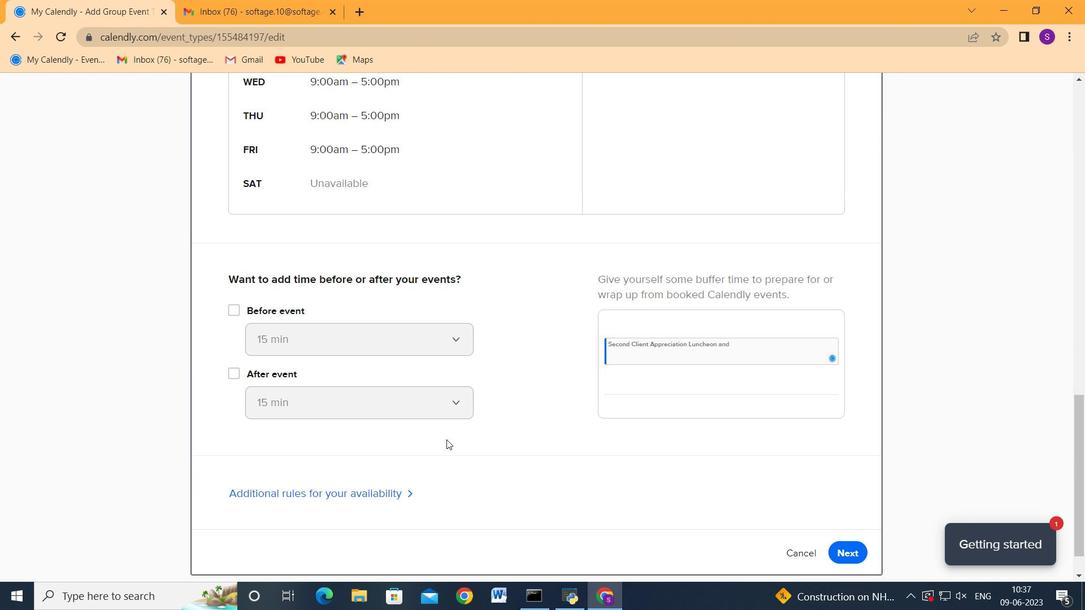 
Action: Mouse scrolled (446, 440) with delta (0, 0)
Screenshot: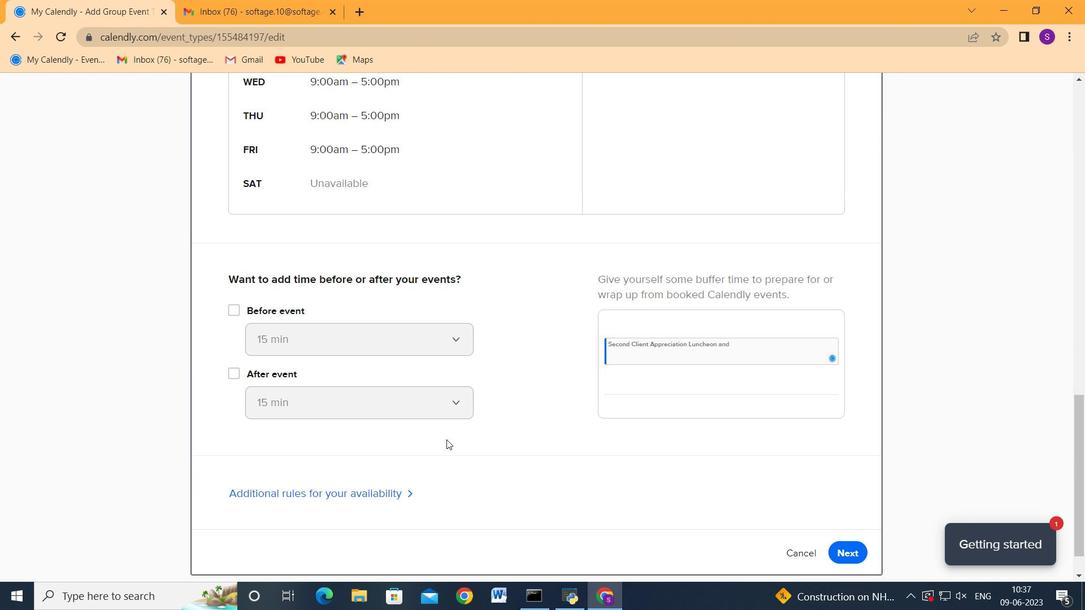 
Action: Mouse scrolled (446, 440) with delta (0, 0)
Screenshot: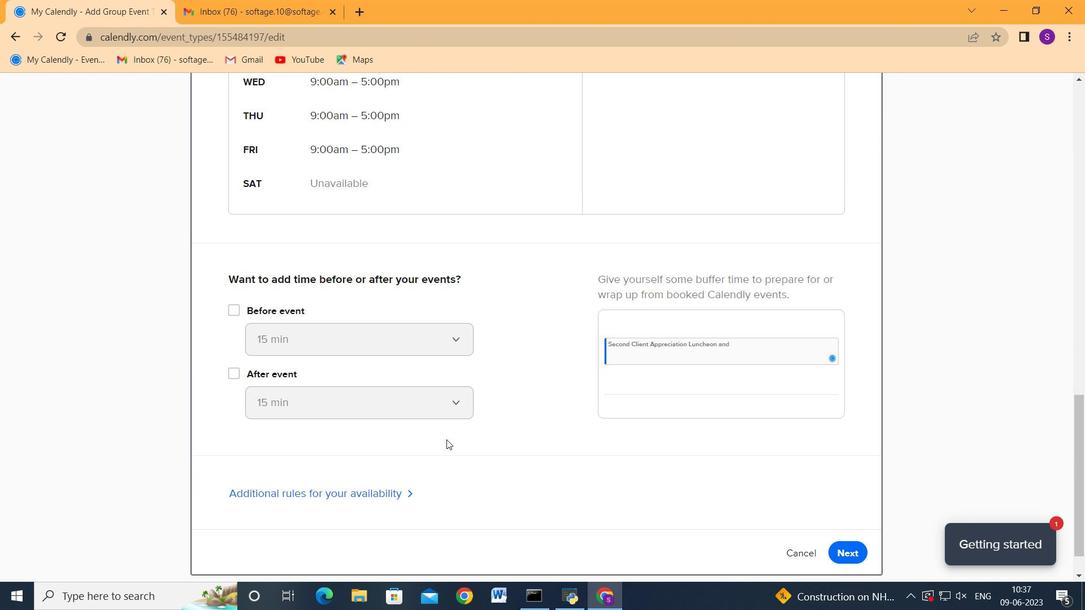 
Action: Mouse scrolled (446, 440) with delta (0, 0)
Screenshot: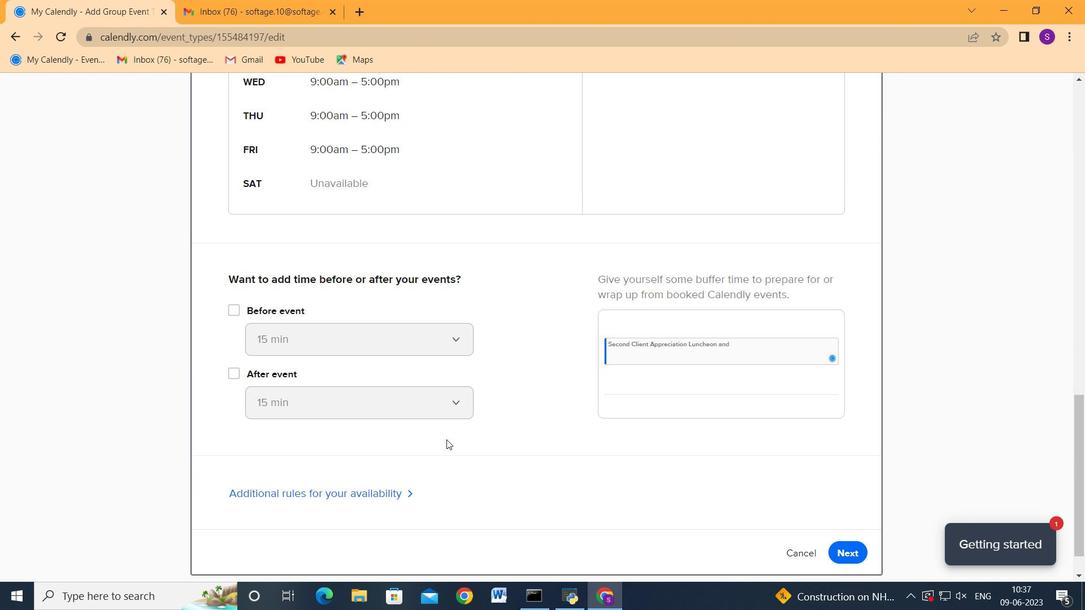 
Action: Mouse moved to (853, 509)
Screenshot: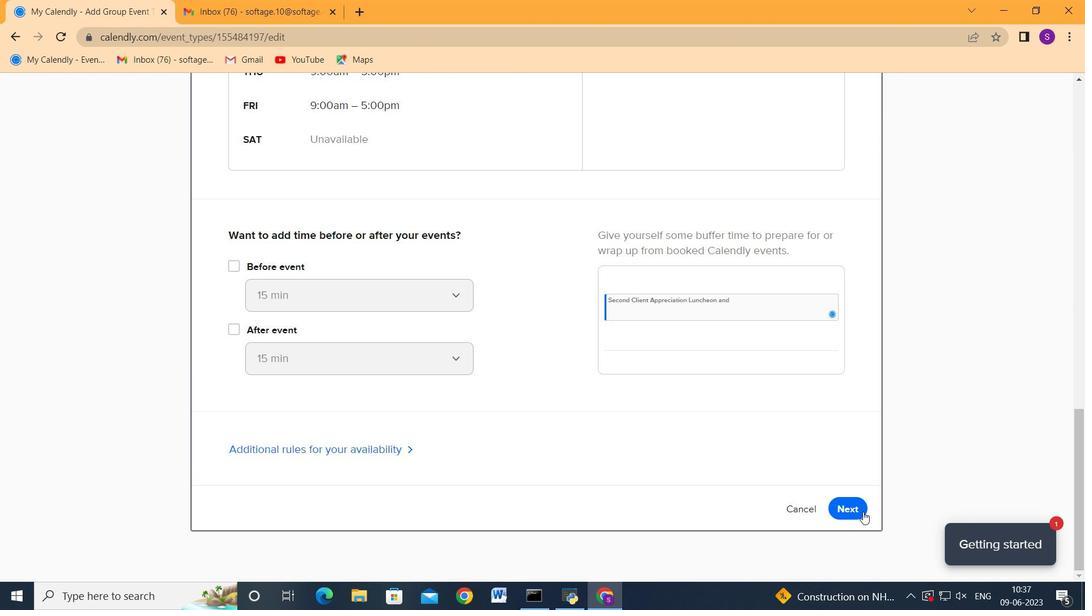 
Action: Mouse pressed left at (853, 509)
Screenshot: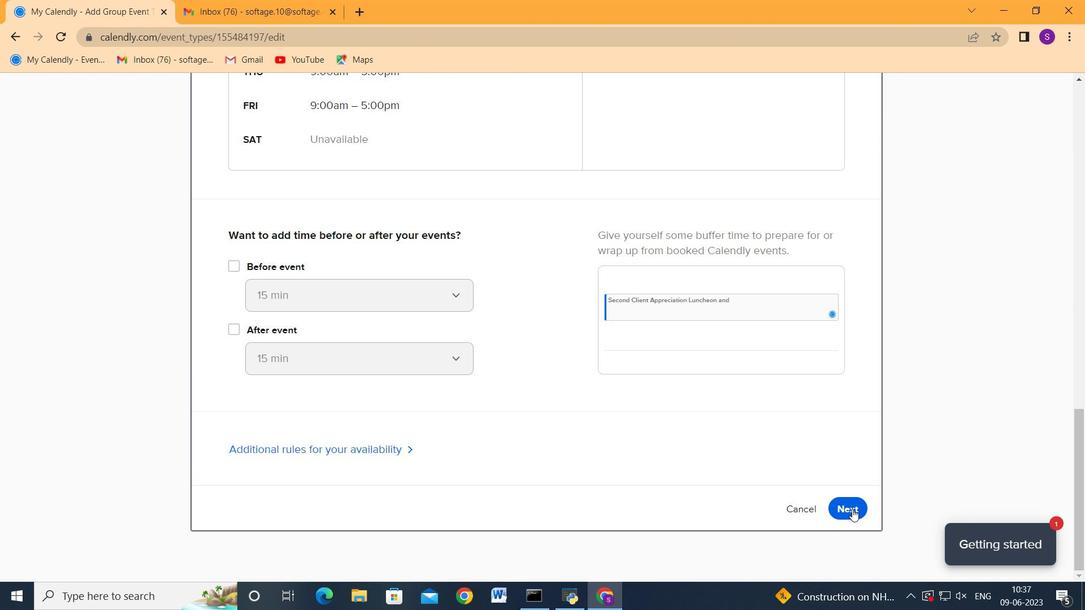
Action: Mouse moved to (475, 394)
Screenshot: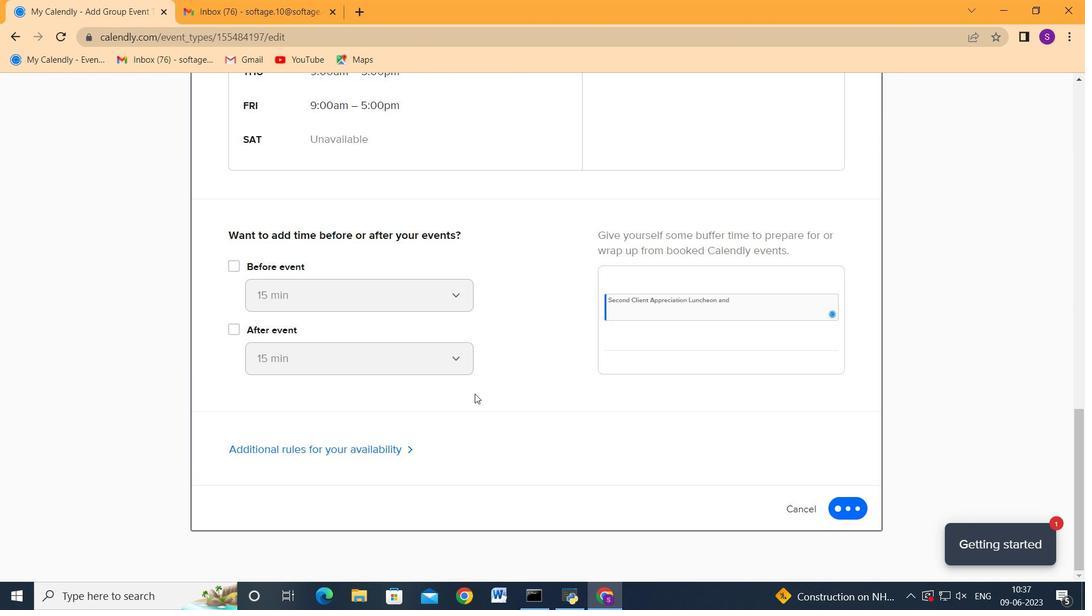 
Action: Mouse scrolled (475, 394) with delta (0, 0)
Screenshot: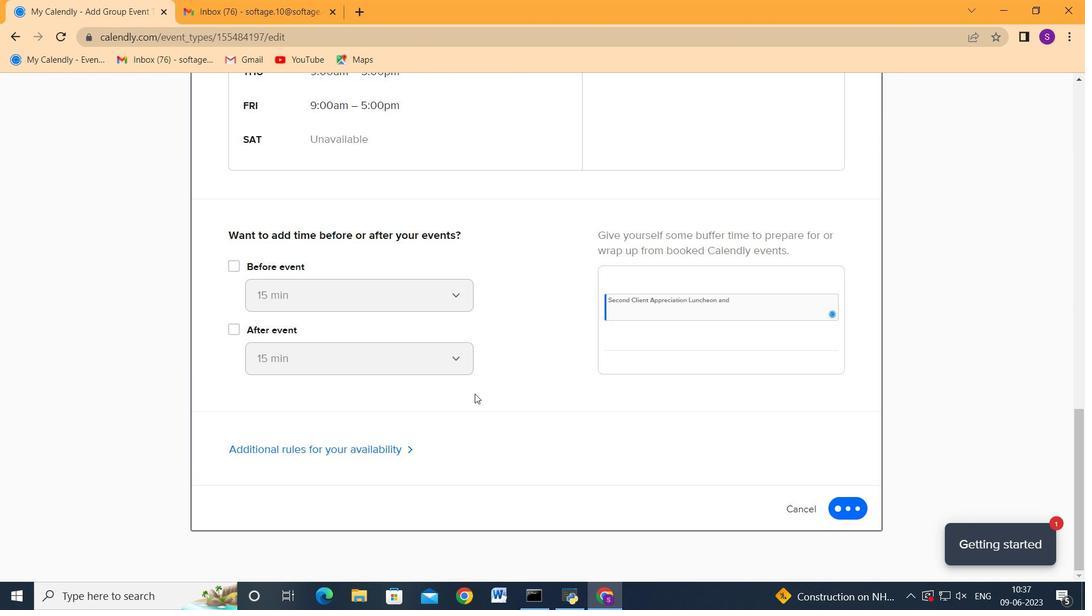 
Action: Mouse scrolled (475, 394) with delta (0, 0)
Screenshot: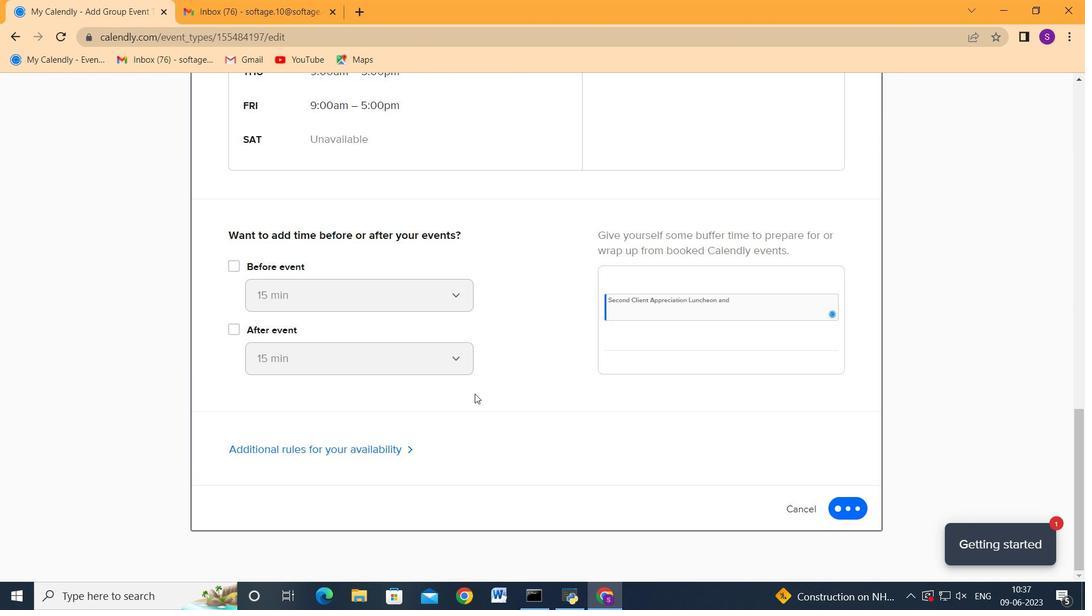 
Action: Mouse scrolled (475, 394) with delta (0, 0)
Screenshot: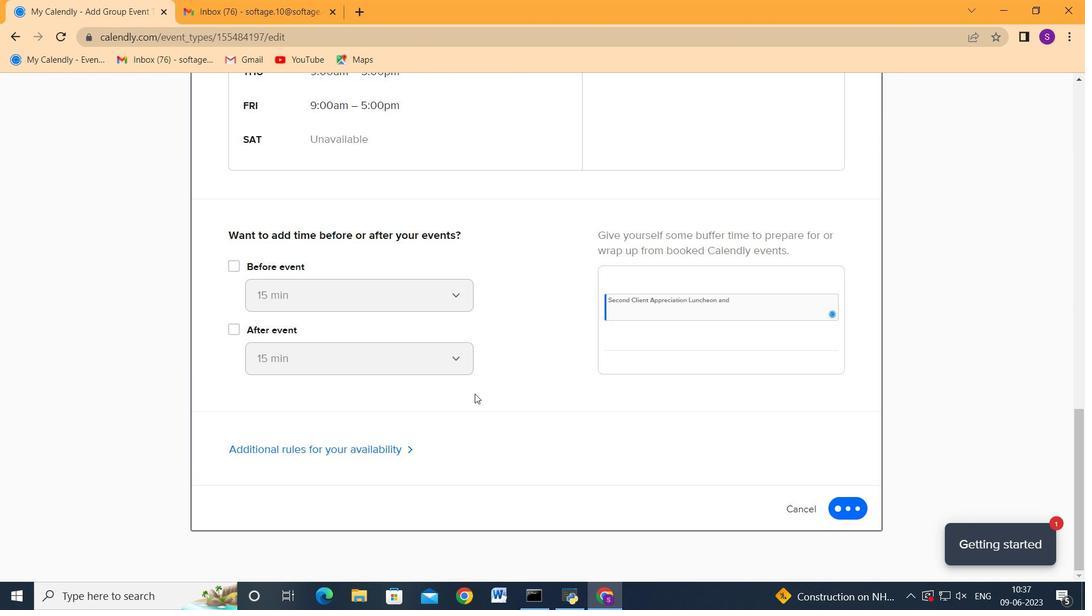 
Action: Mouse scrolled (475, 394) with delta (0, 0)
Screenshot: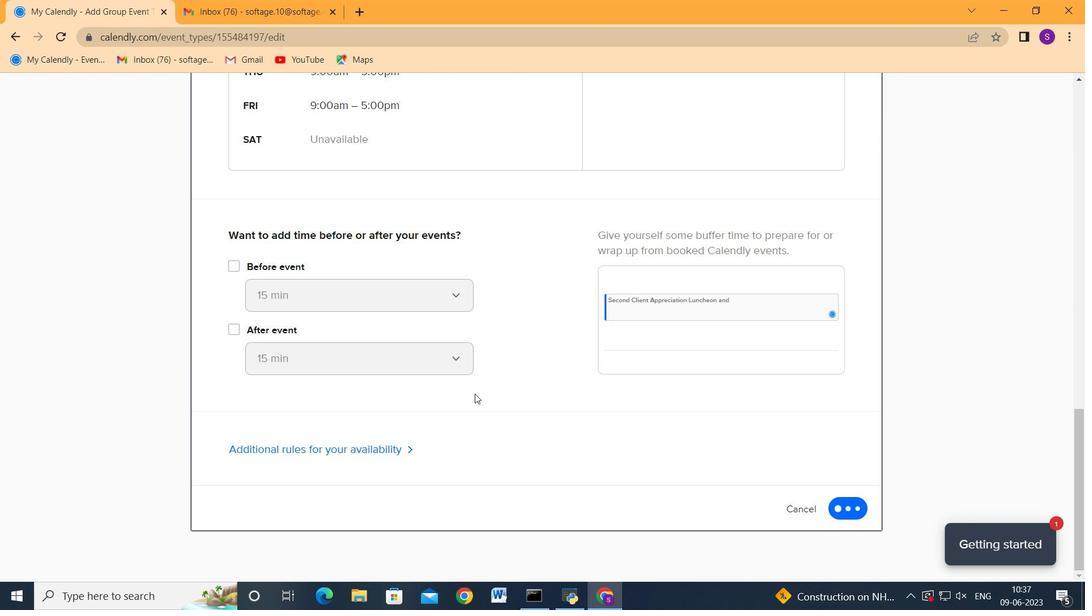 
Action: Mouse scrolled (475, 394) with delta (0, 0)
Screenshot: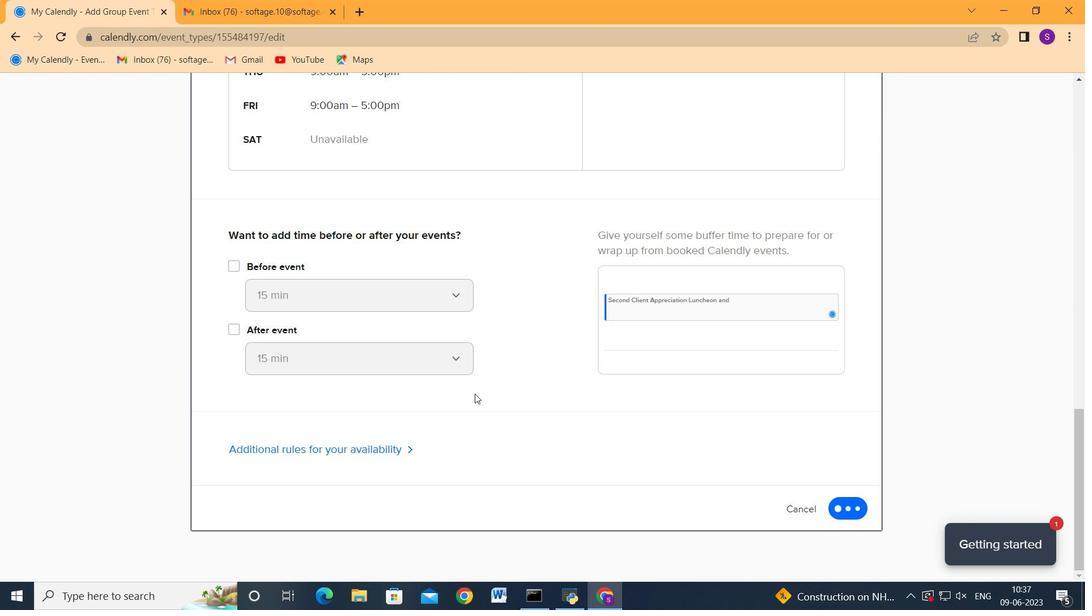 
Action: Mouse scrolled (475, 394) with delta (0, 0)
Screenshot: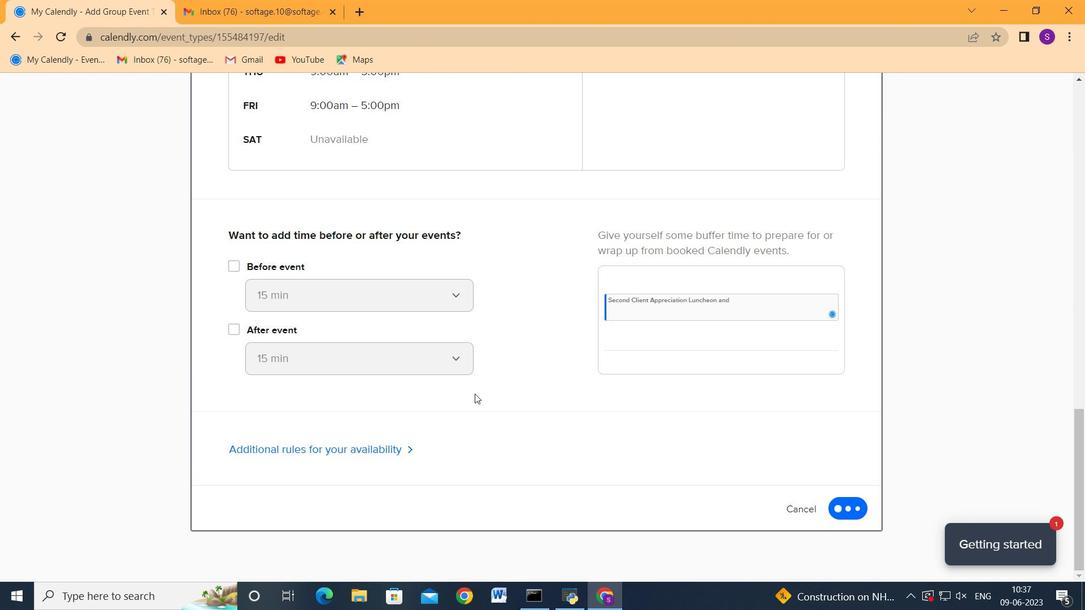 
Action: Mouse scrolled (475, 394) with delta (0, 0)
Screenshot: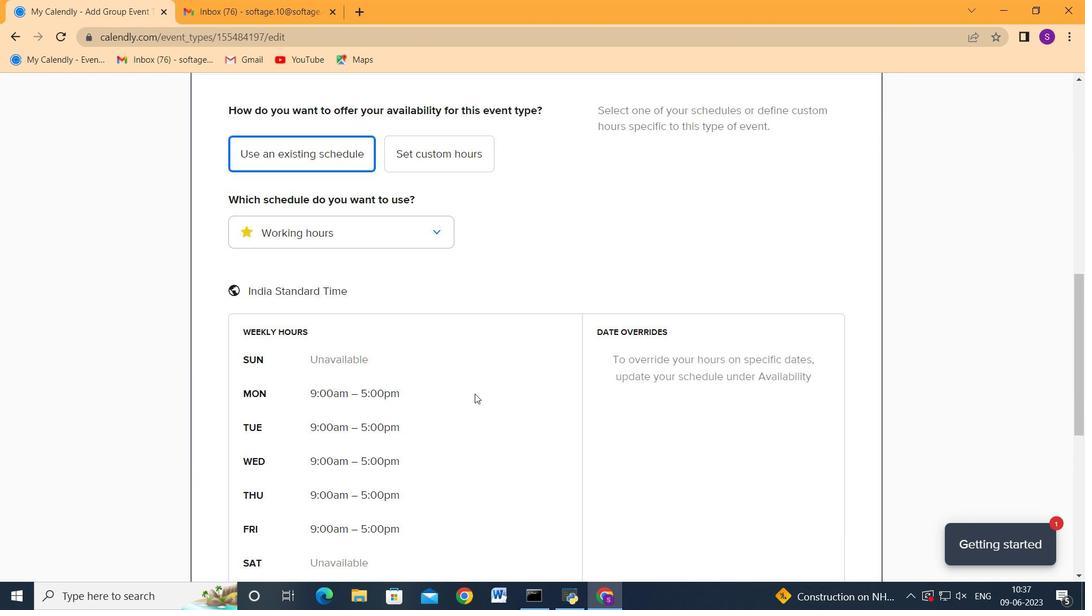 
Action: Mouse scrolled (475, 394) with delta (0, 0)
Screenshot: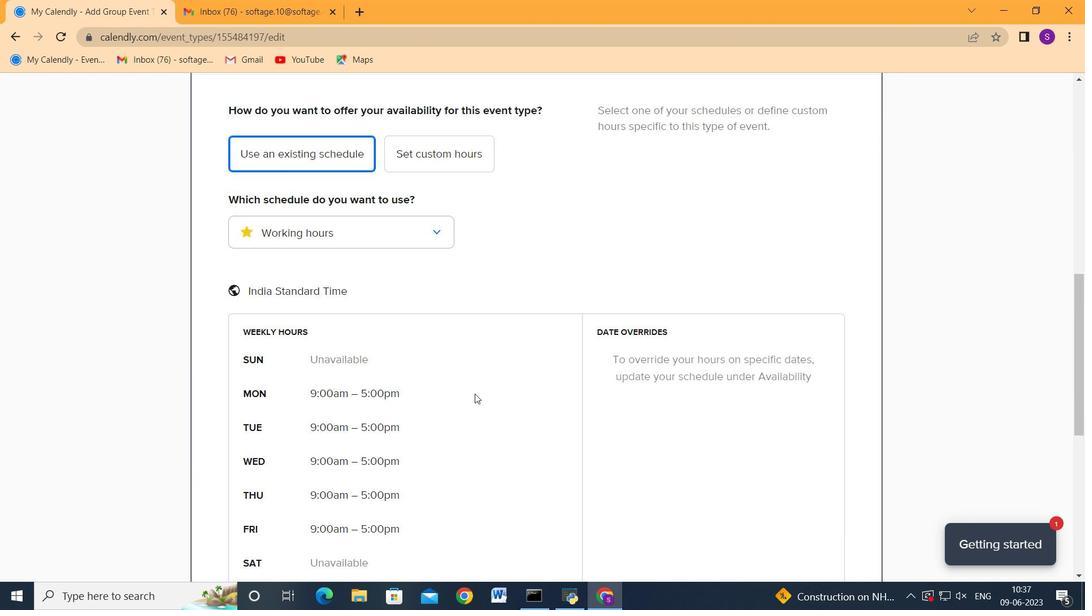 
Action: Mouse scrolled (475, 394) with delta (0, 0)
Screenshot: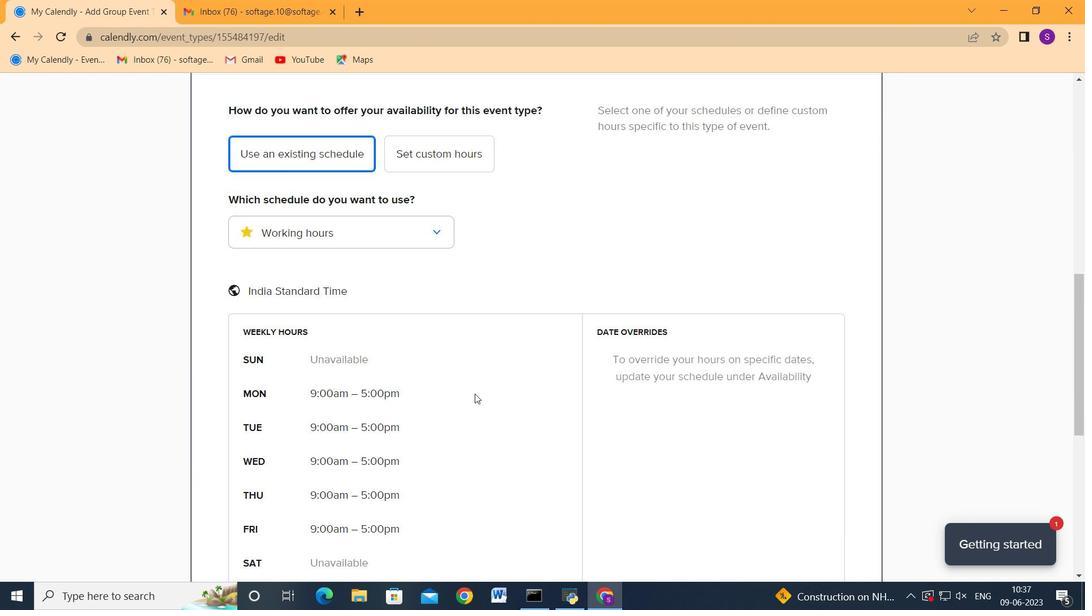 
Action: Mouse scrolled (475, 394) with delta (0, 0)
Screenshot: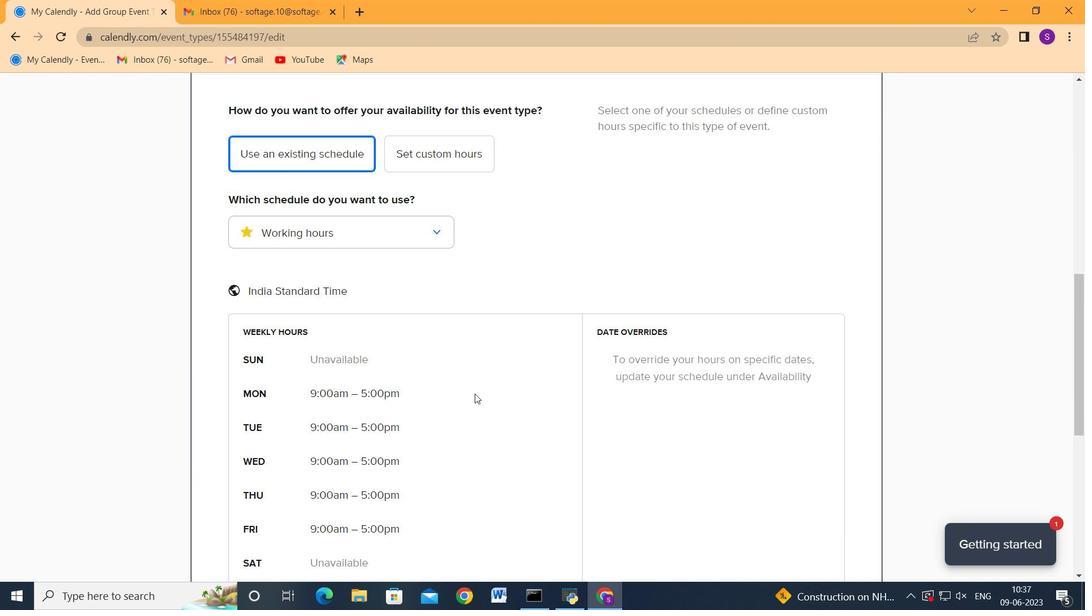 
Action: Mouse scrolled (475, 394) with delta (0, 0)
Screenshot: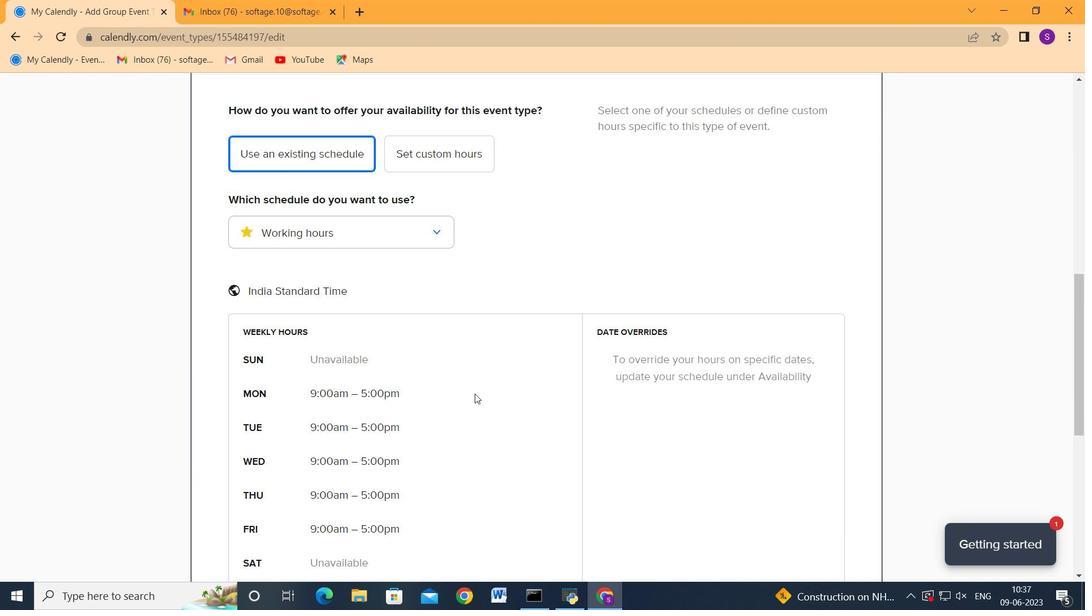 
Action: Mouse moved to (850, 158)
Screenshot: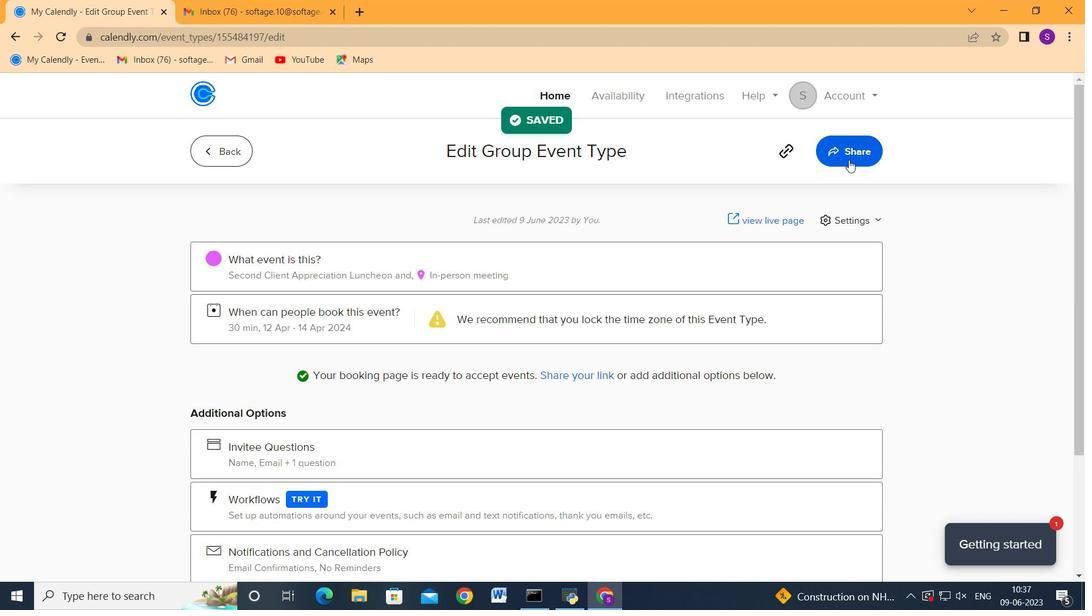 
Action: Mouse pressed left at (850, 158)
Screenshot: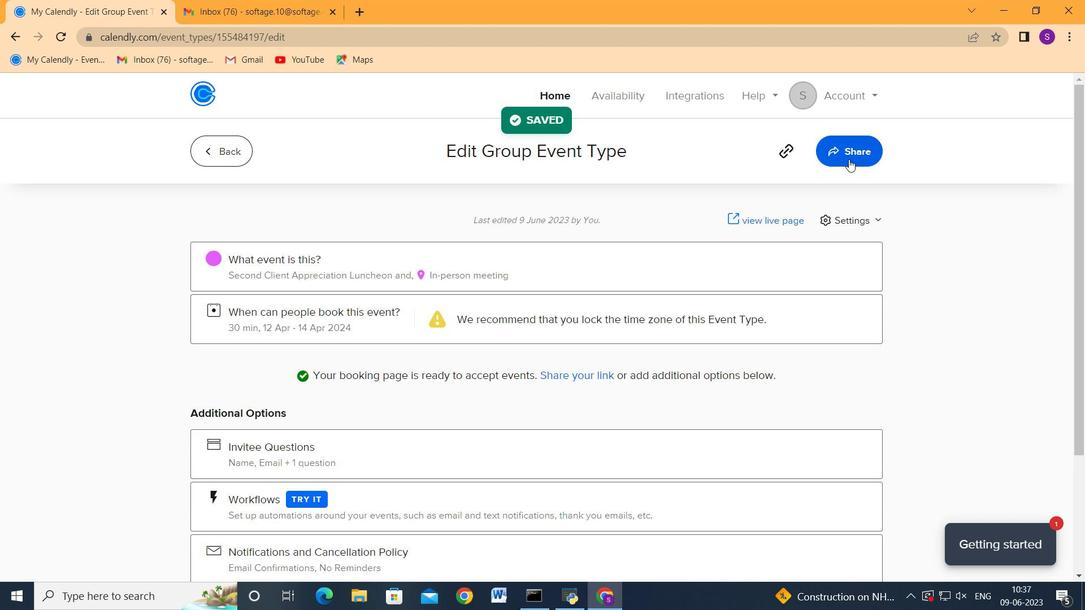 
Action: Mouse moved to (718, 290)
Screenshot: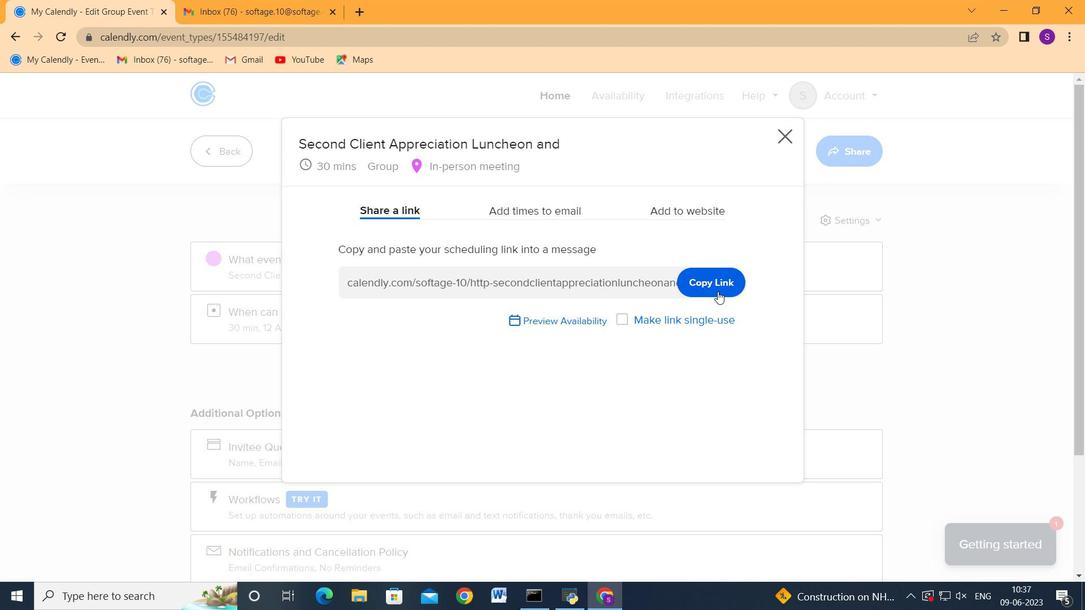 
Action: Mouse pressed left at (718, 290)
Screenshot: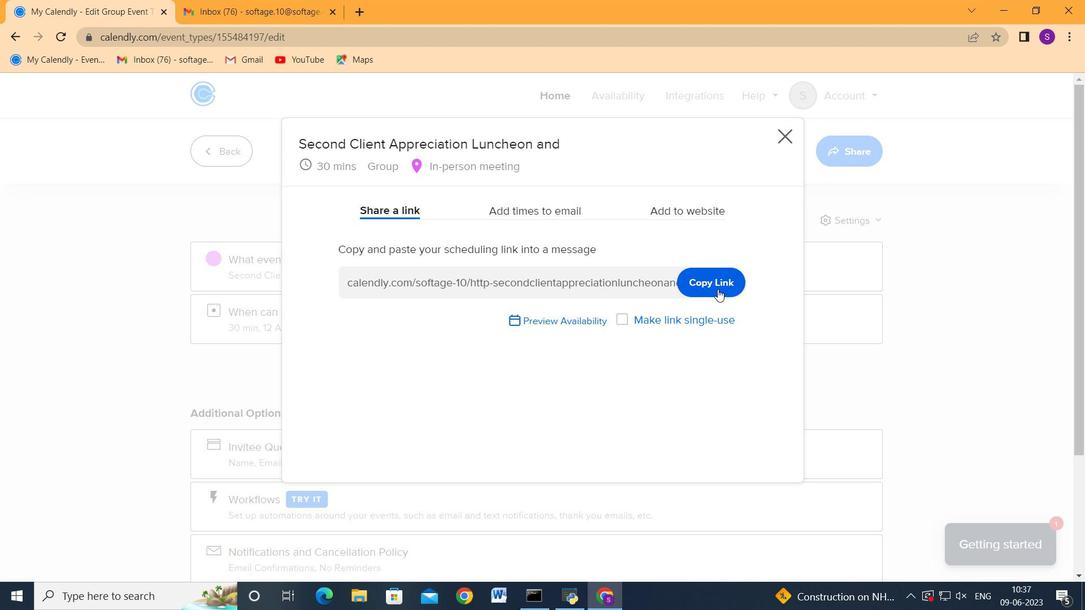 
Action: Mouse moved to (250, 0)
Screenshot: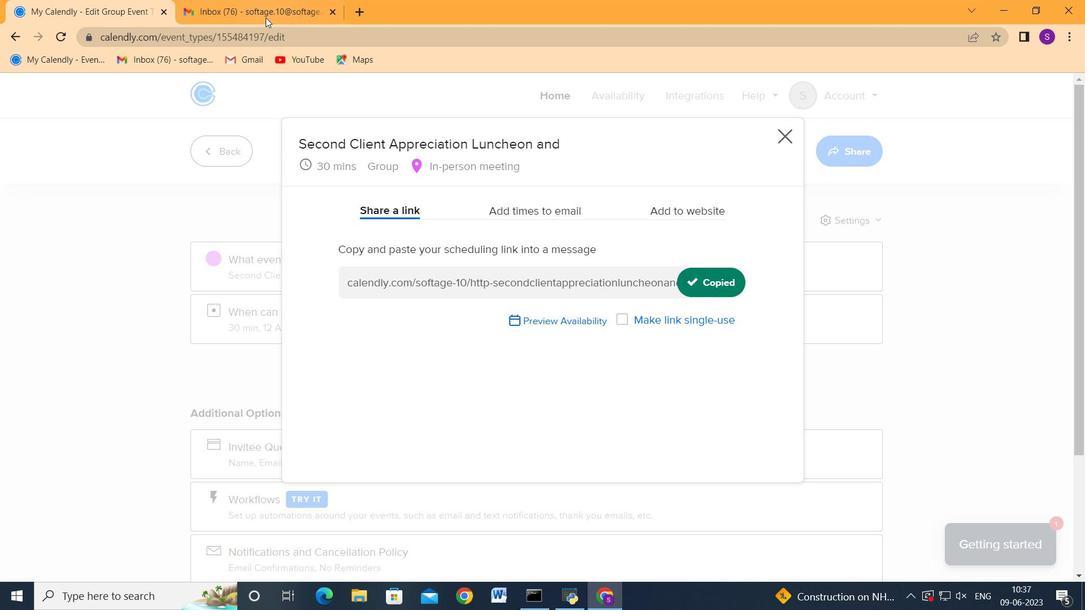 
Action: Mouse pressed left at (250, 0)
Screenshot: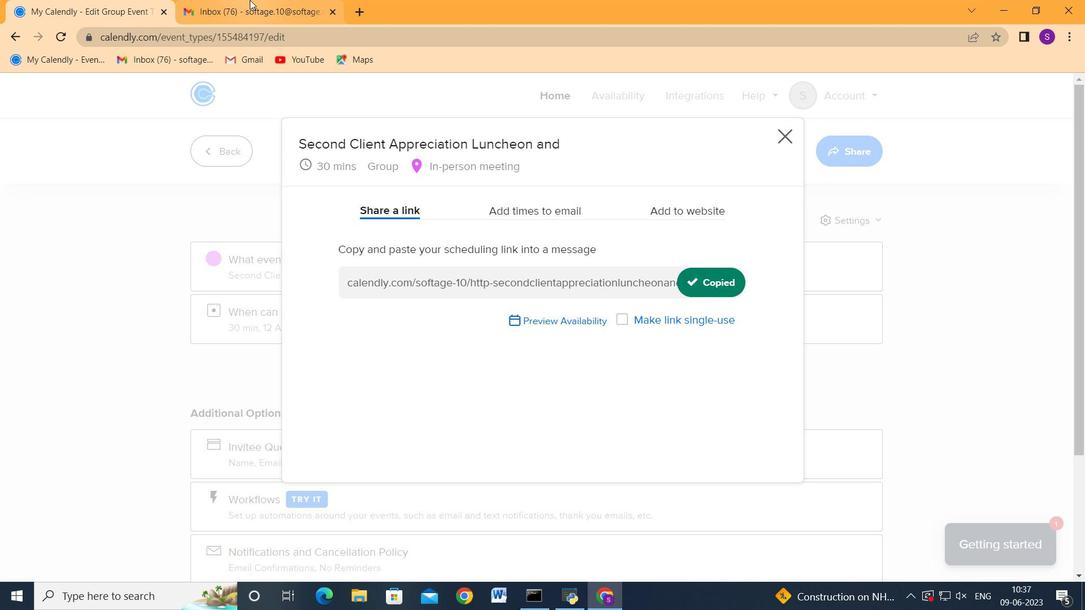 
Action: Mouse moved to (140, 157)
Screenshot: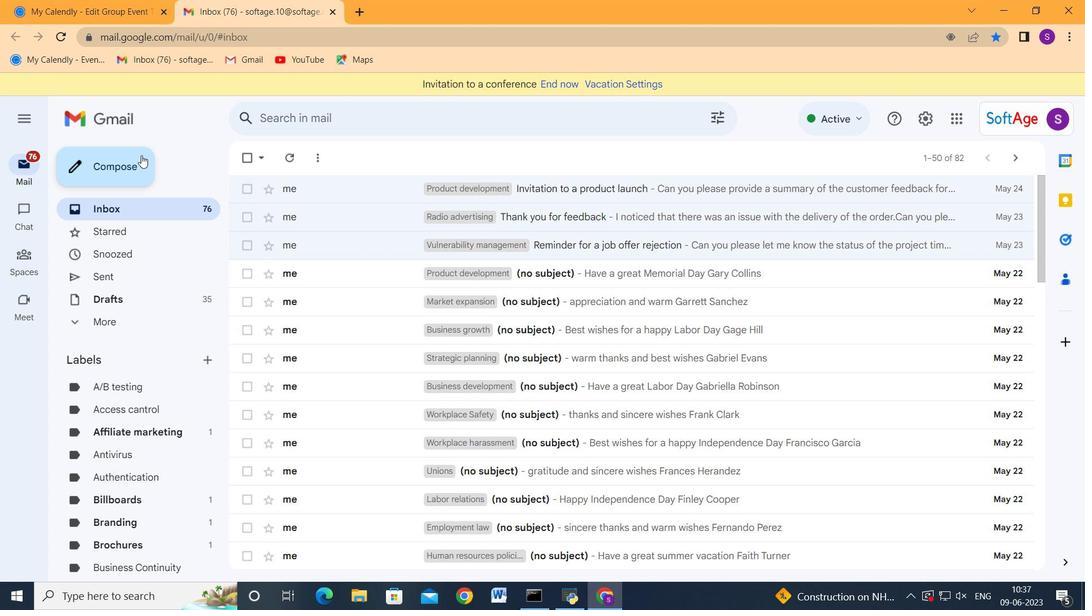 
Action: Mouse pressed left at (140, 157)
Screenshot: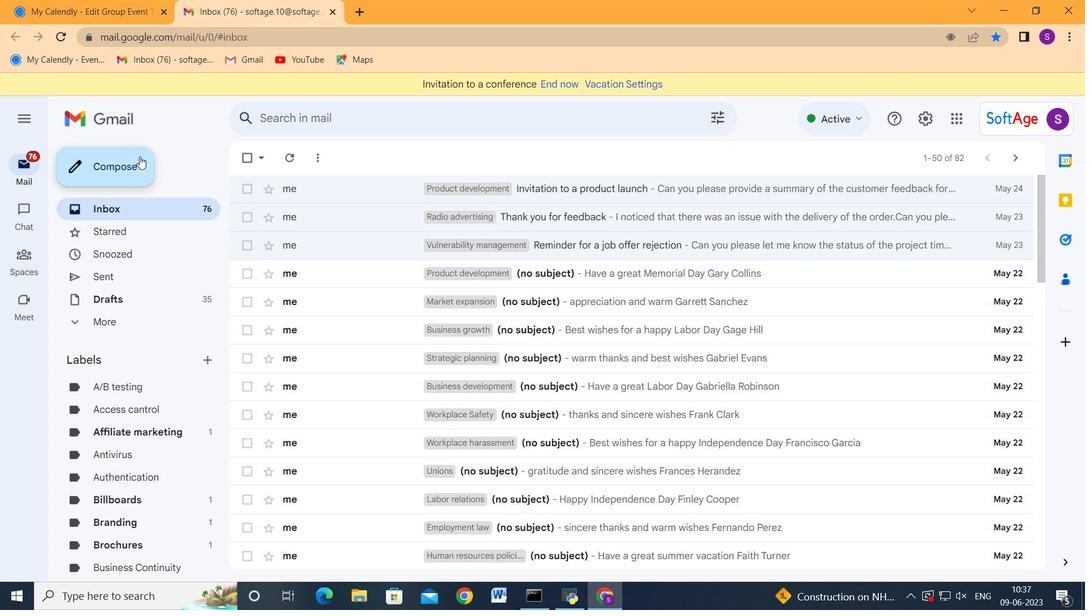 
Action: Mouse moved to (802, 272)
Screenshot: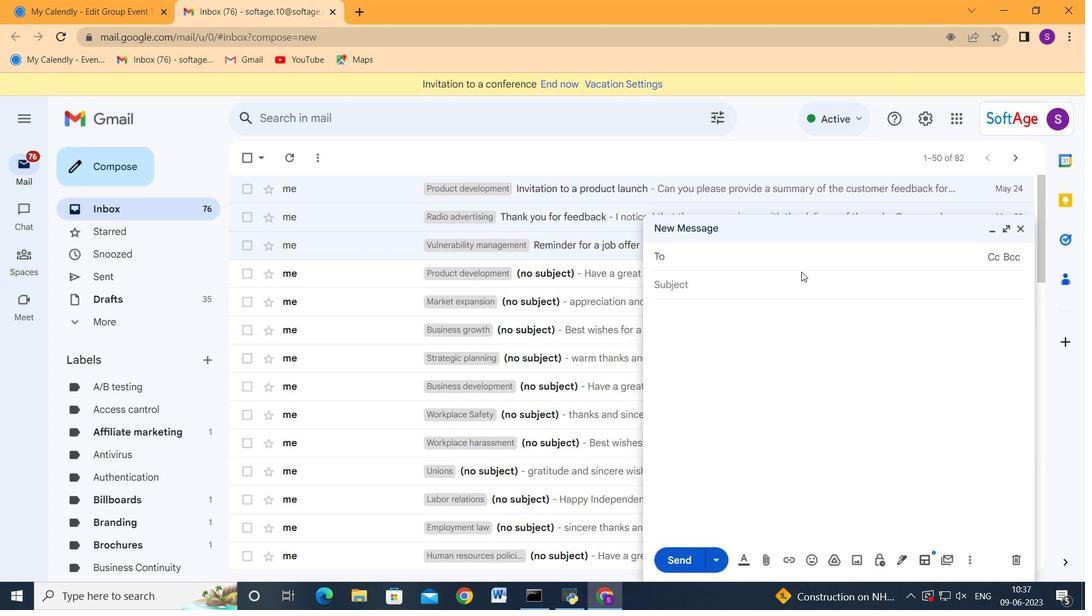 
Action: Key pressed s<Key.backspace>softage.4<Key.shift_r>@softage.net<Key.enter>softage.5<Key.shift_r>@softage.net<Key.enter><Key.tab><Key.tab>ctrl+V
Screenshot: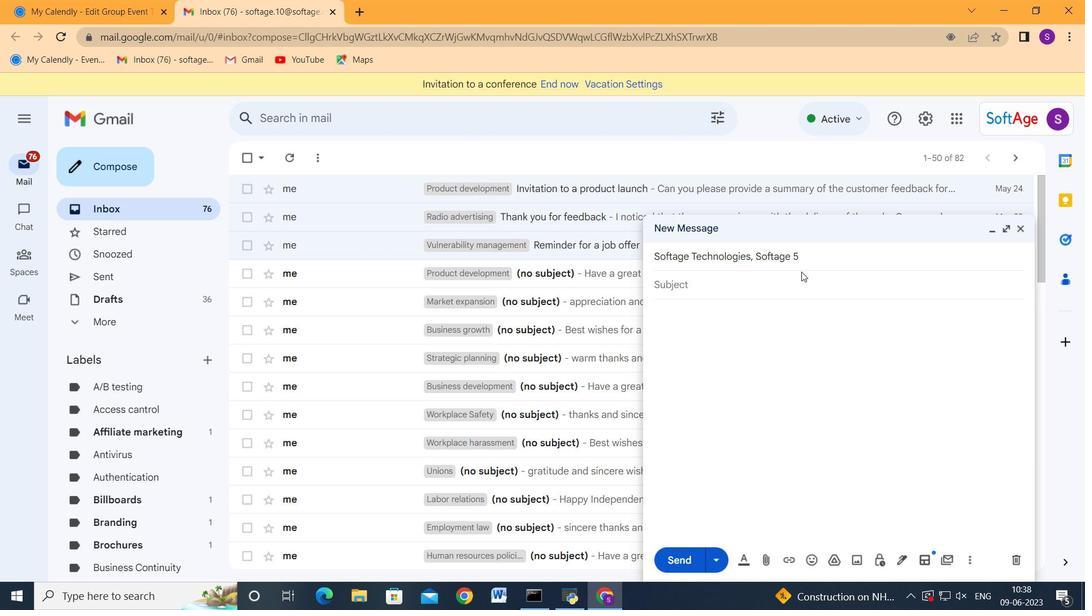 
Action: Mouse moved to (676, 559)
Screenshot: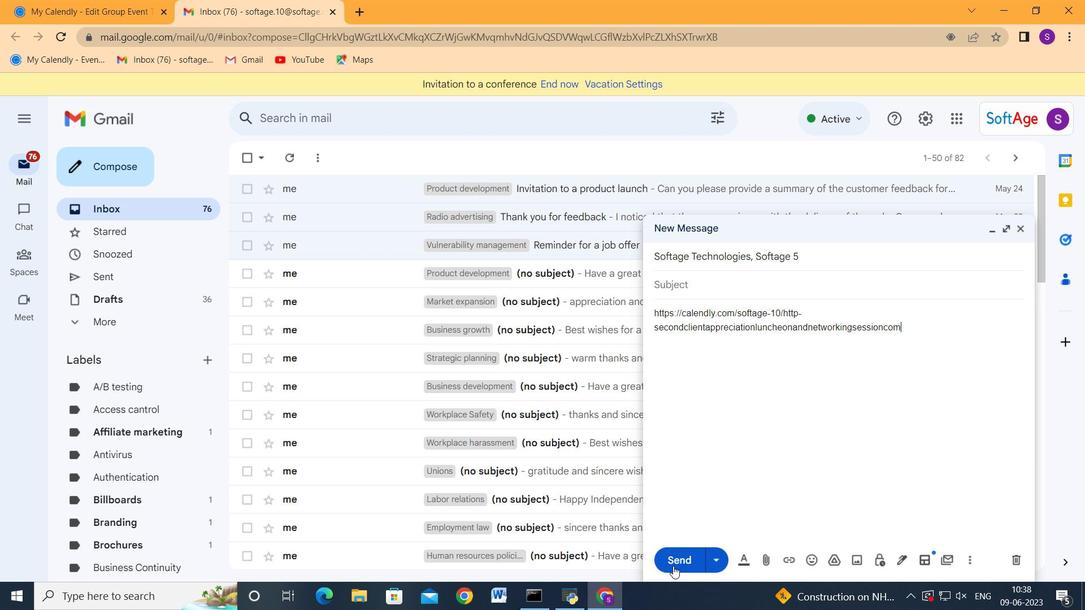 
Action: Mouse pressed left at (676, 559)
Screenshot: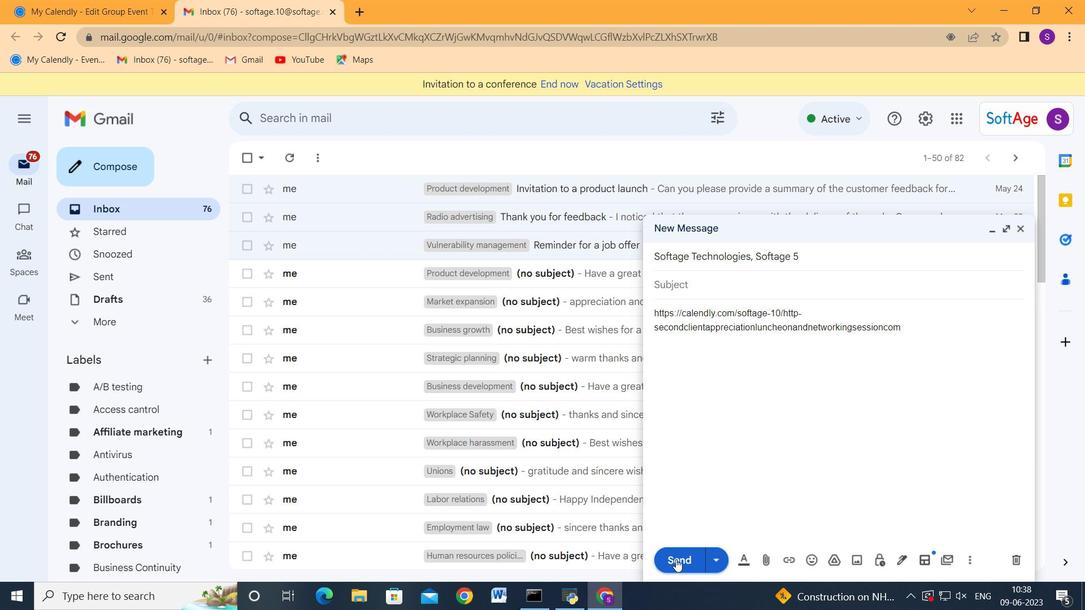 
Action: Mouse moved to (420, 201)
Screenshot: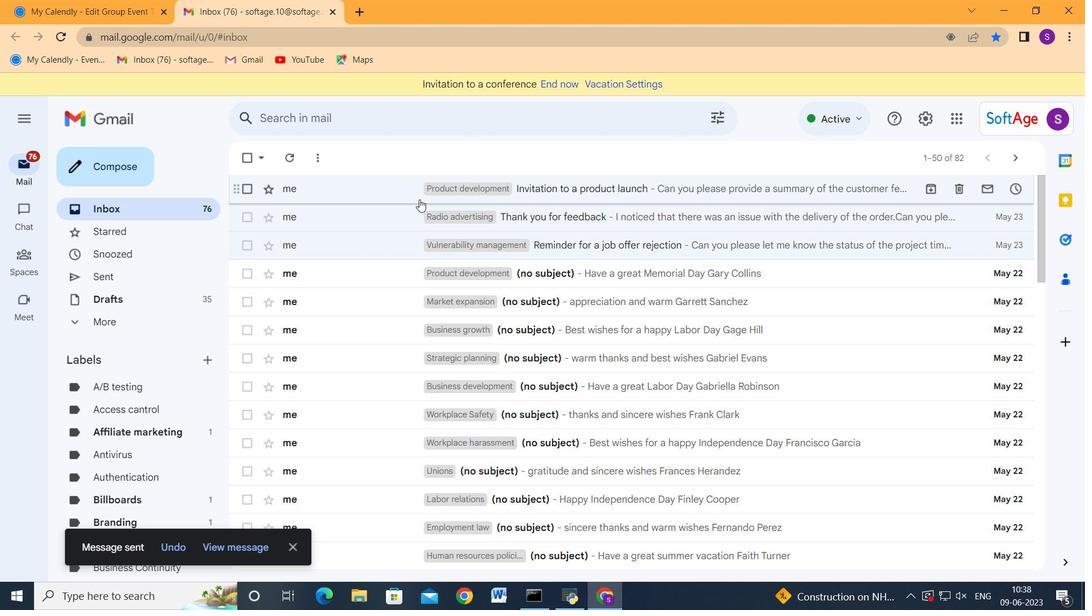 
